 Task: Select transit view around selected location Palo Duro Canyon State Park, Texas, United States and check out the nearest train station
Action: Mouse moved to (1055, 76)
Screenshot: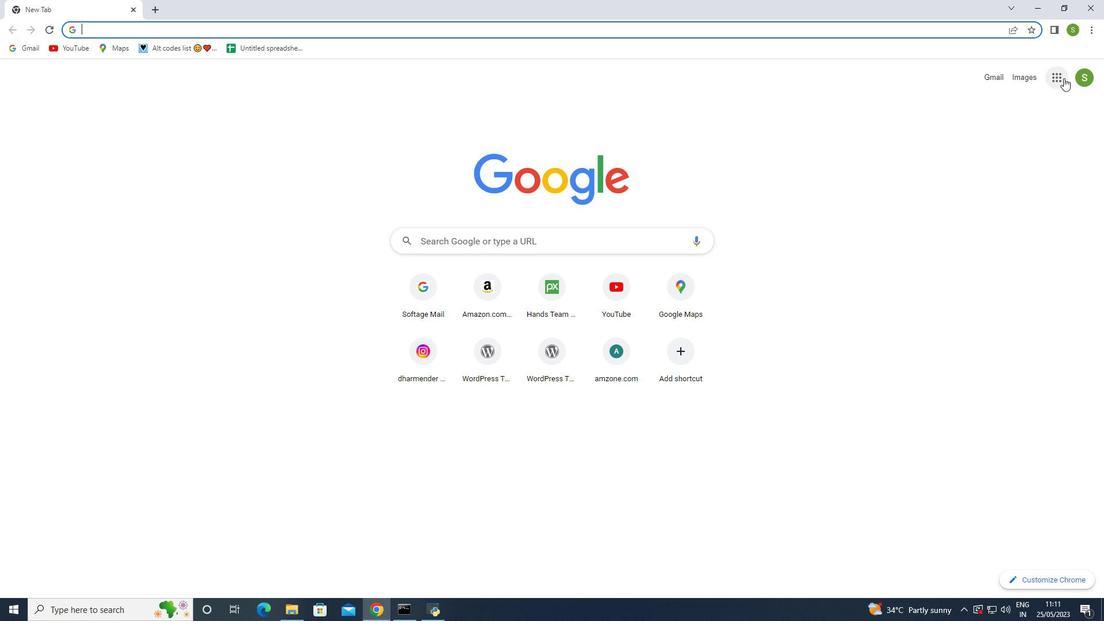 
Action: Mouse pressed left at (1055, 76)
Screenshot: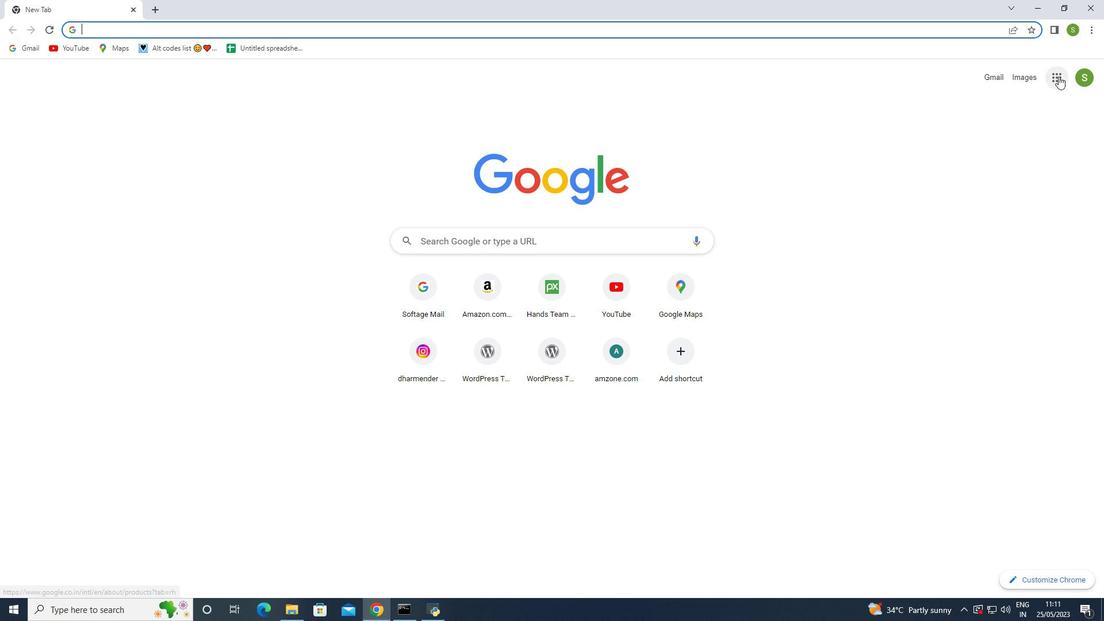 
Action: Mouse moved to (1055, 263)
Screenshot: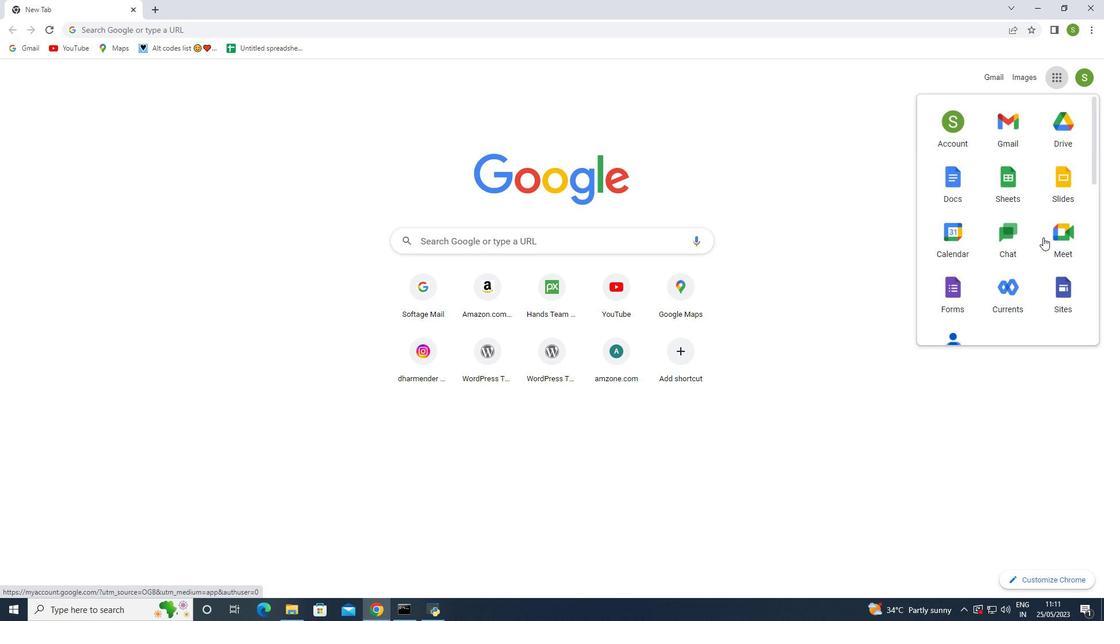 
Action: Mouse scrolled (1055, 263) with delta (0, 0)
Screenshot: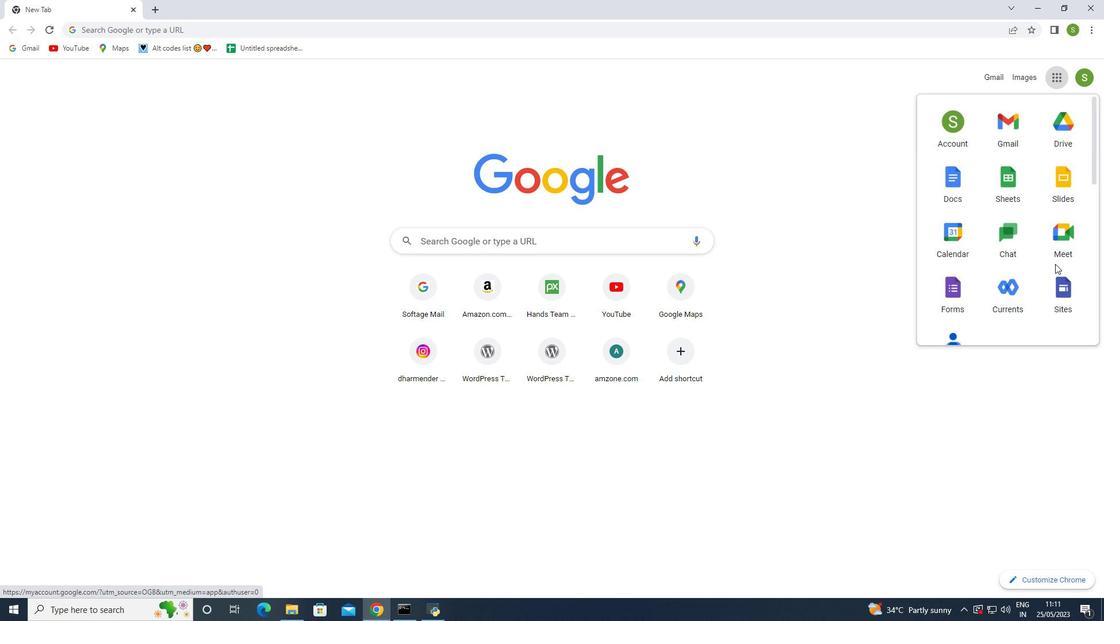 
Action: Mouse moved to (1055, 263)
Screenshot: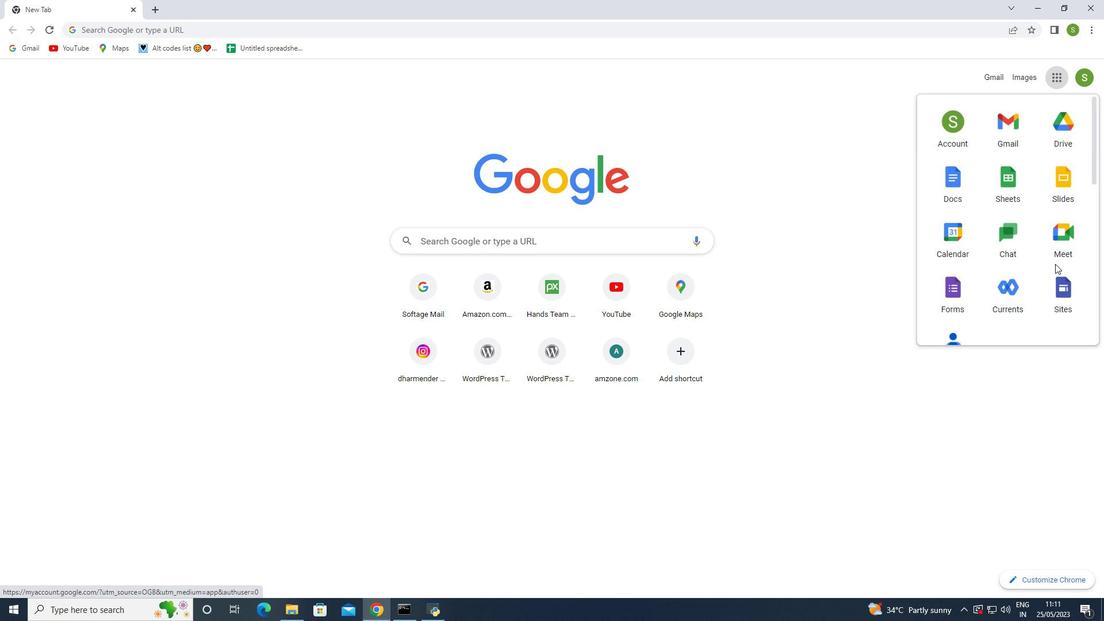 
Action: Mouse scrolled (1055, 263) with delta (0, 0)
Screenshot: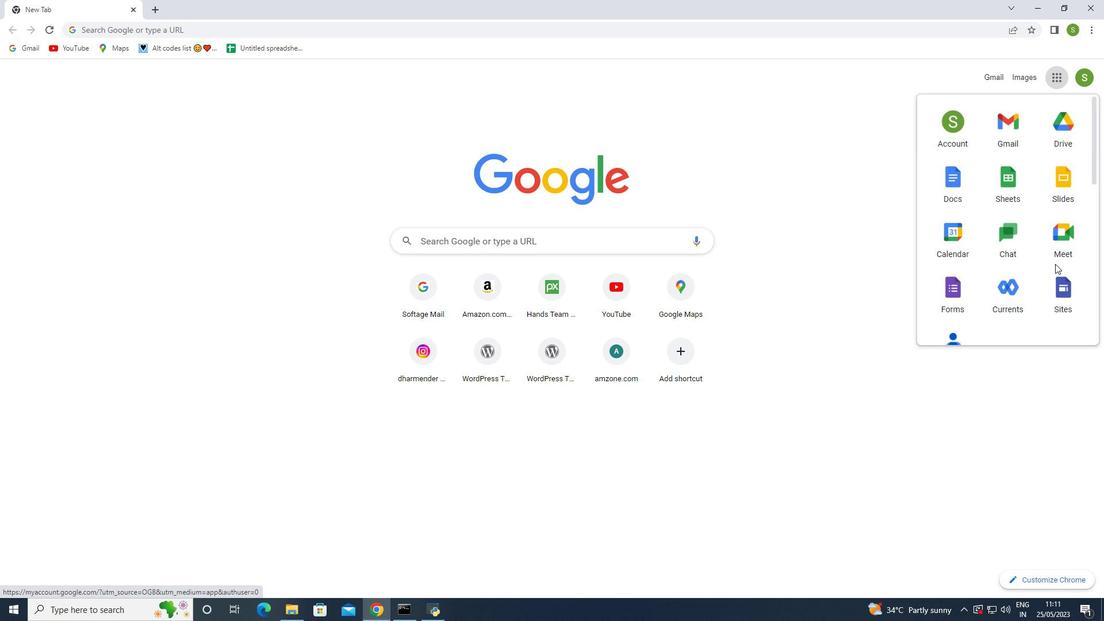 
Action: Mouse moved to (1053, 263)
Screenshot: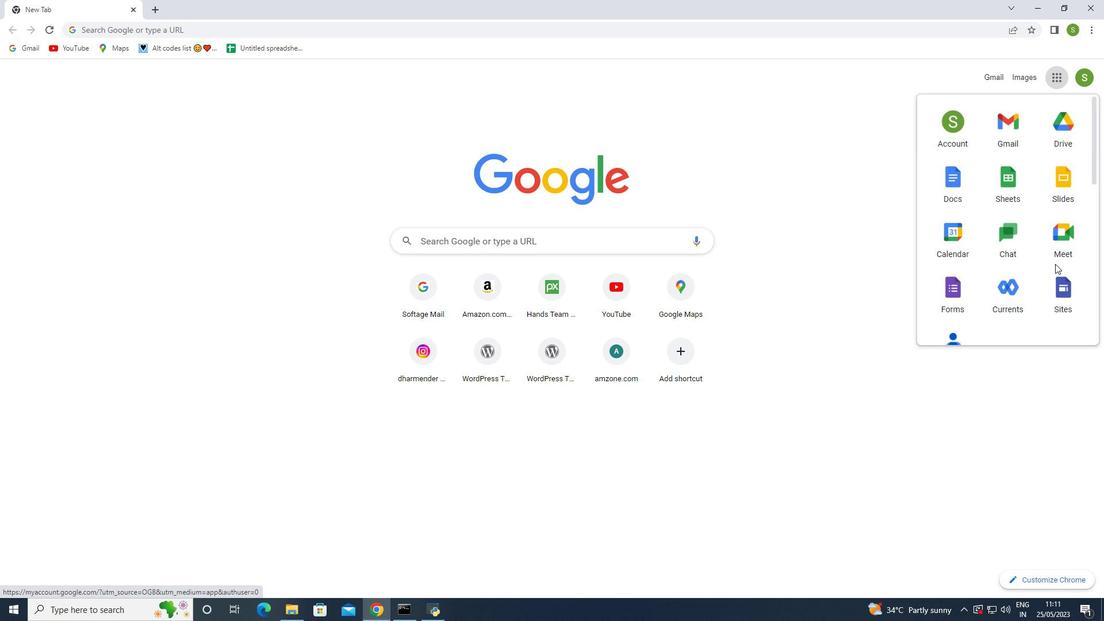 
Action: Mouse scrolled (1055, 263) with delta (0, 0)
Screenshot: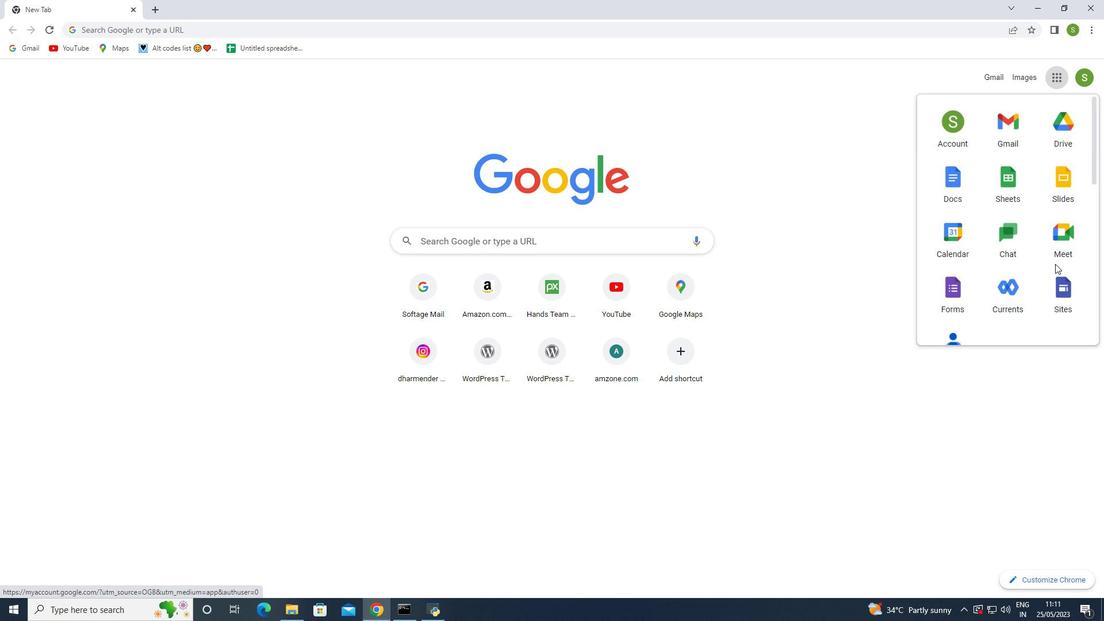 
Action: Mouse moved to (1053, 263)
Screenshot: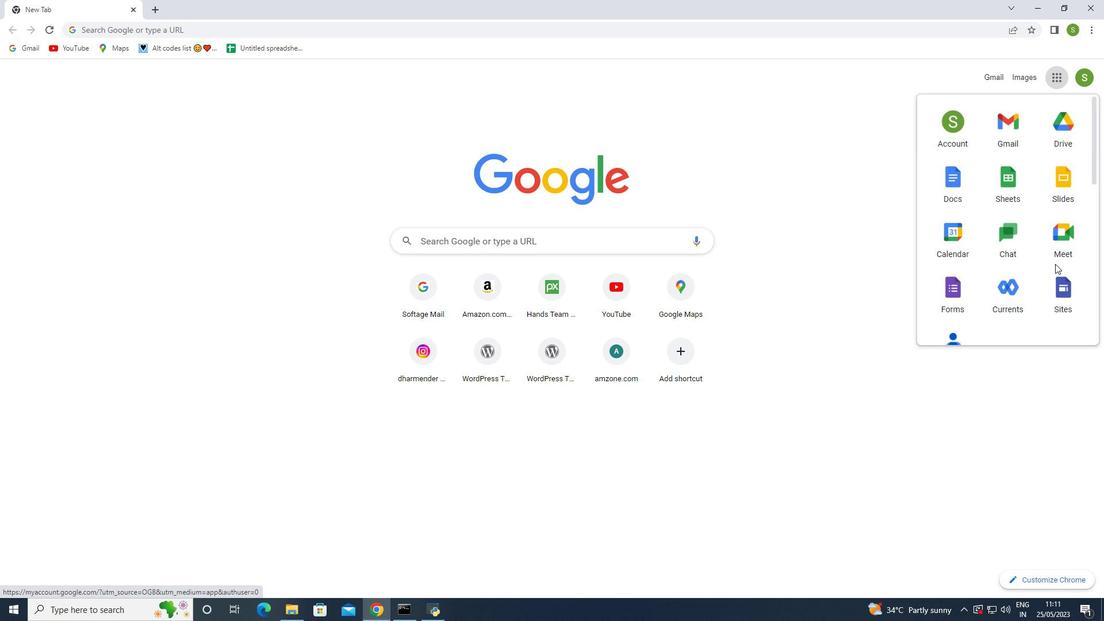 
Action: Mouse scrolled (1055, 263) with delta (0, 0)
Screenshot: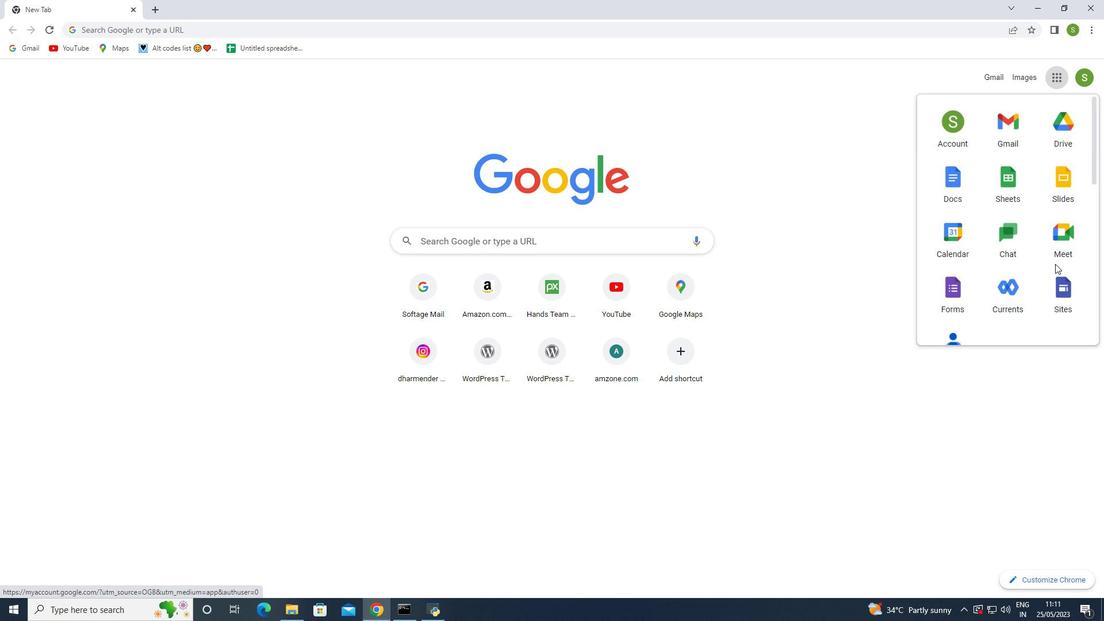 
Action: Mouse scrolled (1053, 263) with delta (0, 0)
Screenshot: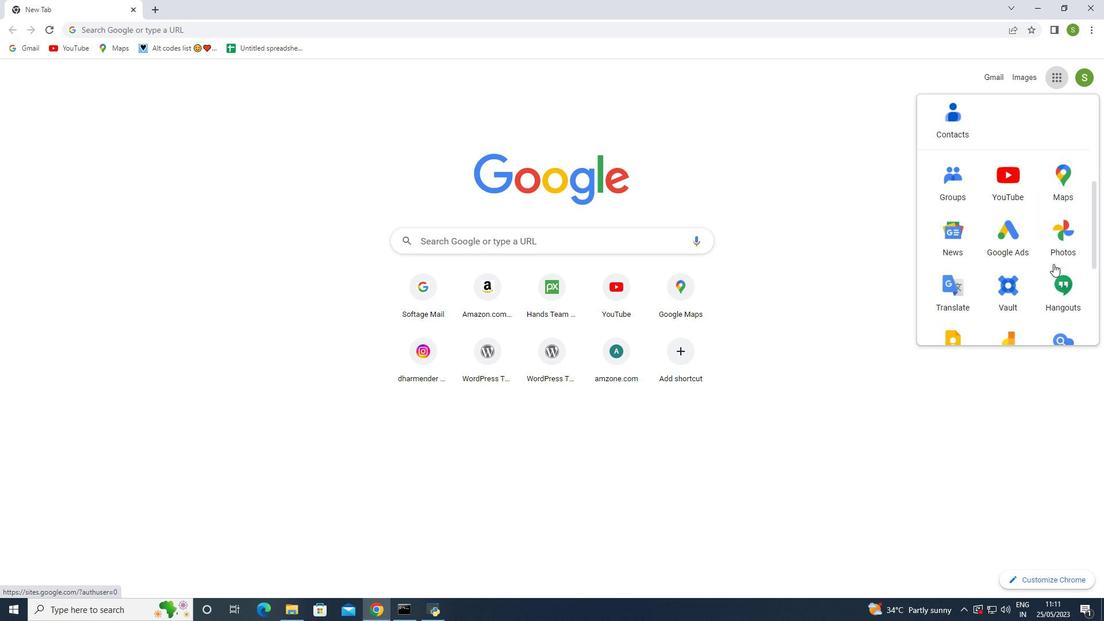 
Action: Mouse scrolled (1053, 263) with delta (0, 0)
Screenshot: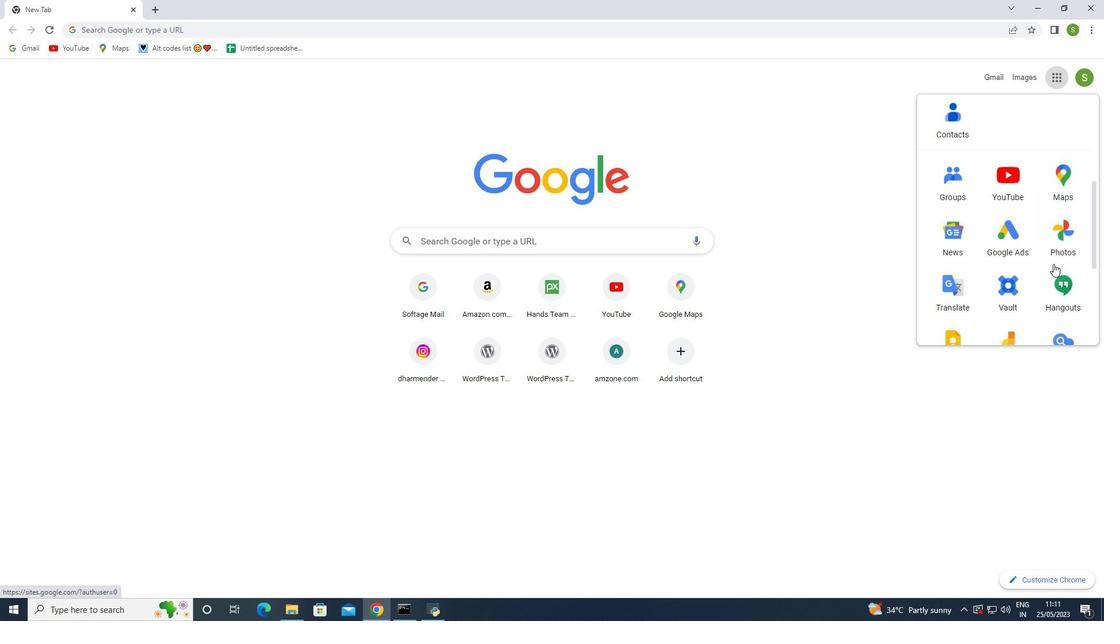 
Action: Mouse scrolled (1053, 263) with delta (0, 0)
Screenshot: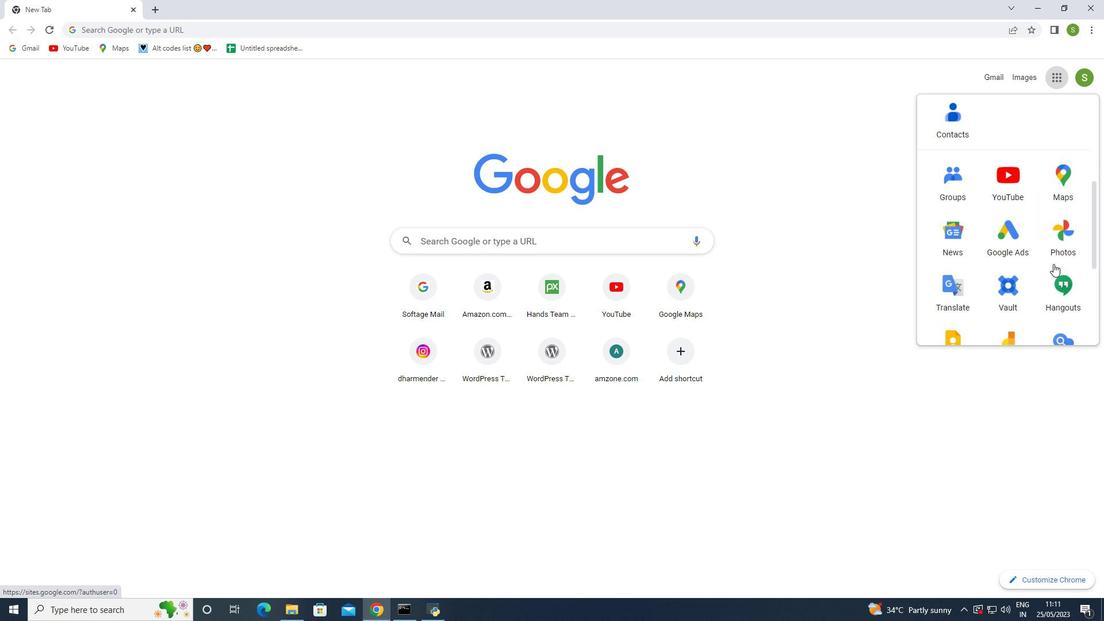 
Action: Mouse scrolled (1053, 263) with delta (0, 0)
Screenshot: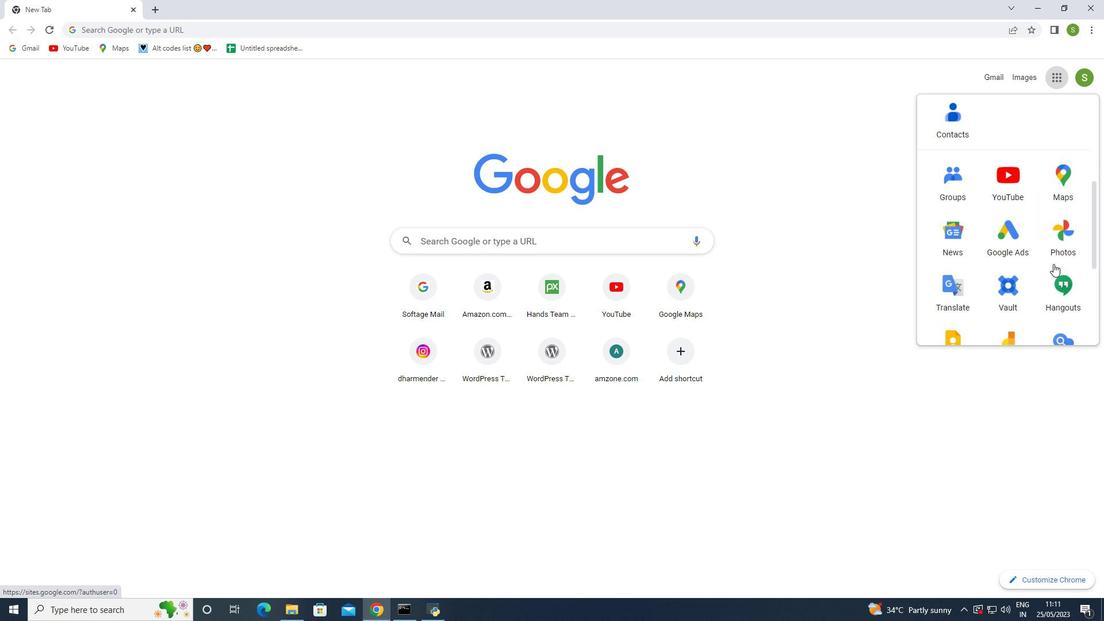 
Action: Mouse moved to (1051, 255)
Screenshot: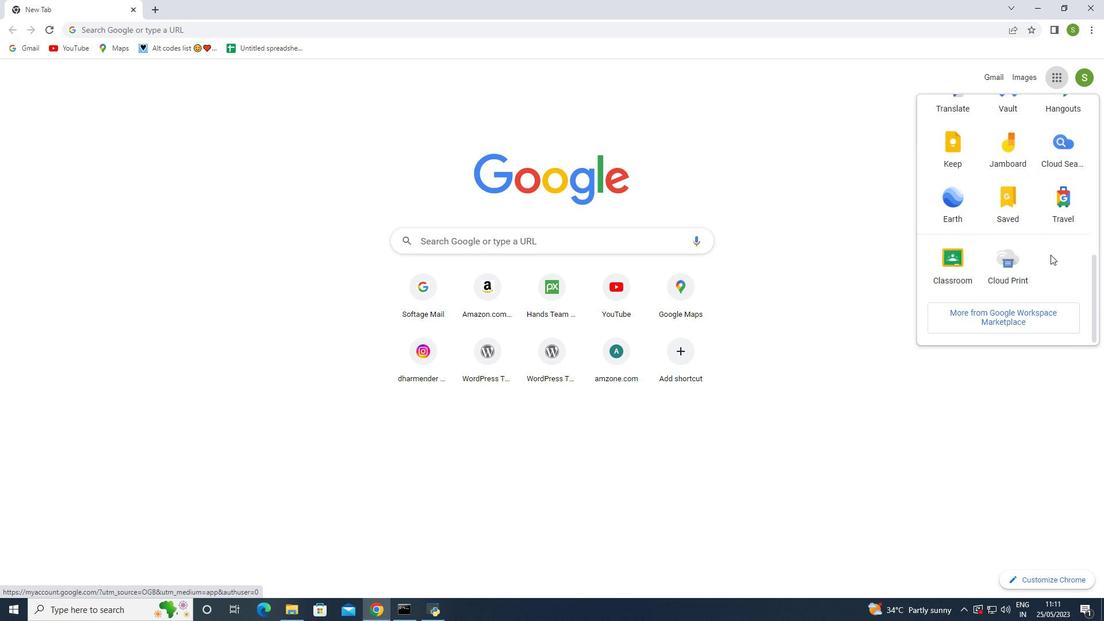 
Action: Mouse scrolled (1051, 255) with delta (0, 0)
Screenshot: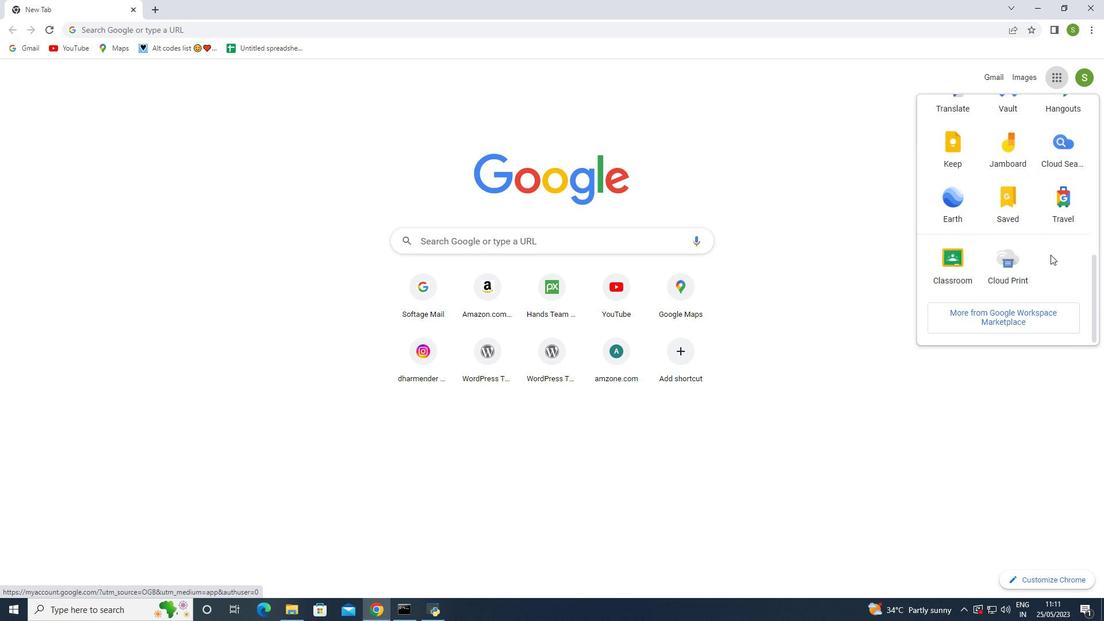 
Action: Mouse moved to (1052, 255)
Screenshot: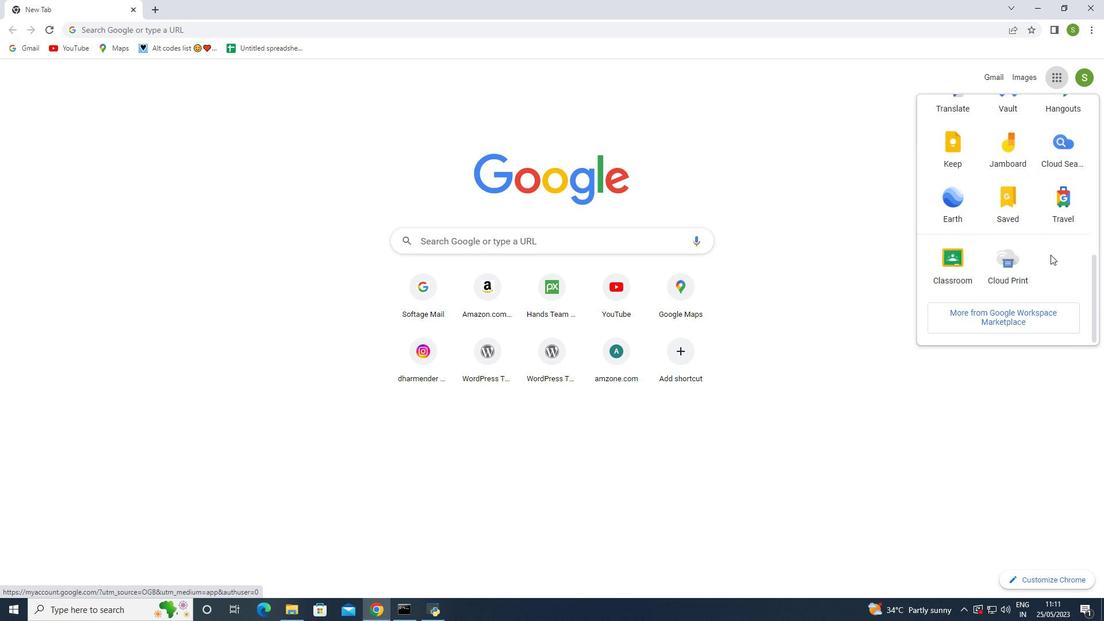 
Action: Mouse scrolled (1052, 255) with delta (0, 0)
Screenshot: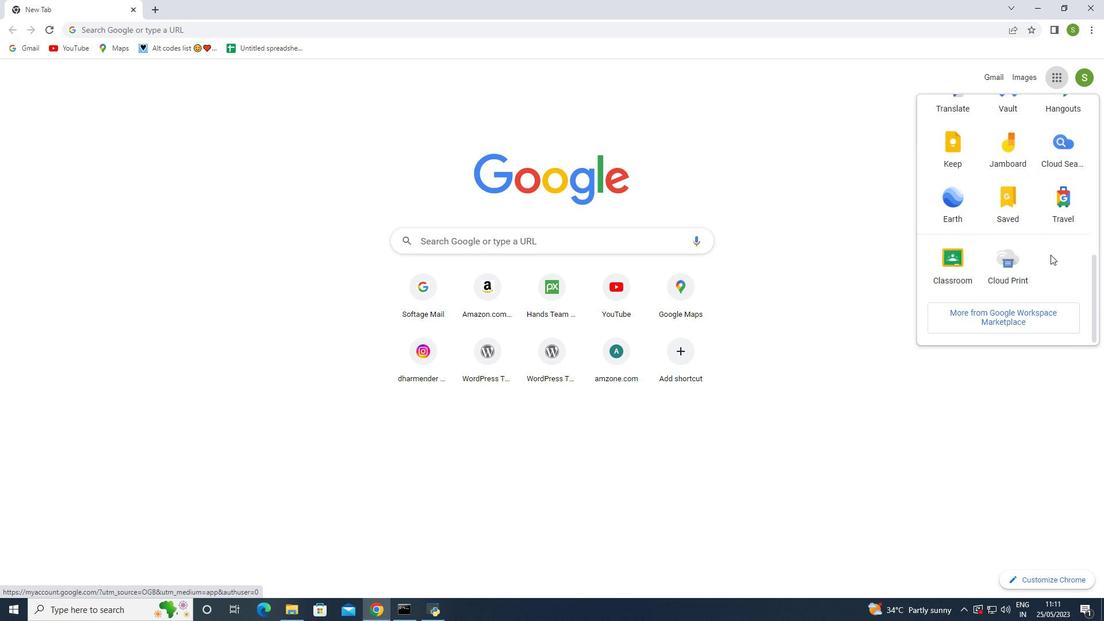 
Action: Mouse moved to (1052, 255)
Screenshot: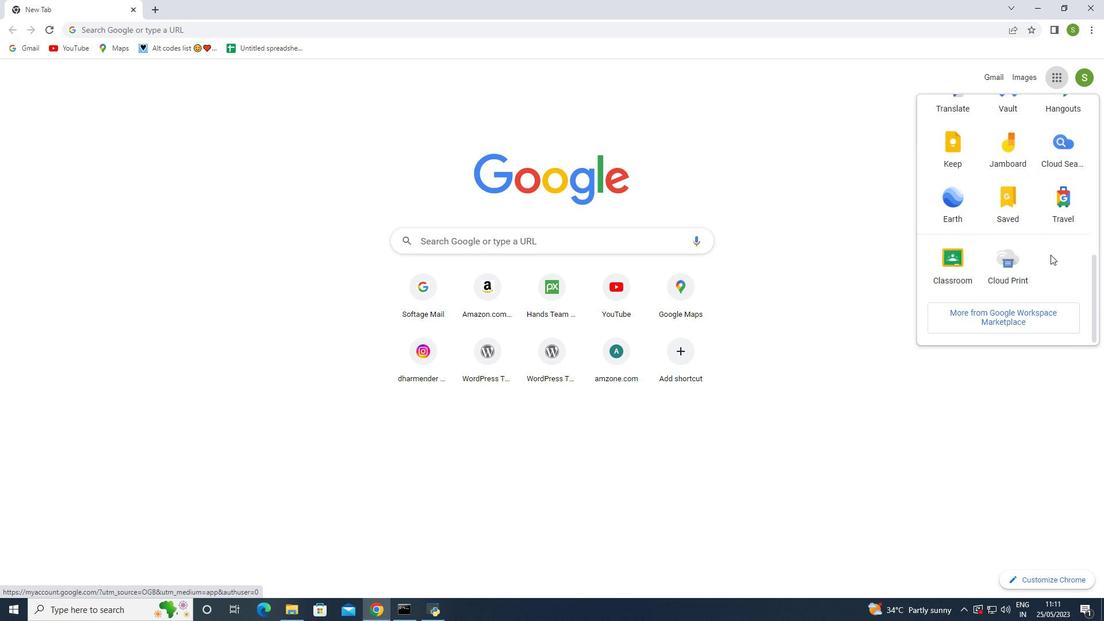 
Action: Mouse scrolled (1052, 255) with delta (0, 0)
Screenshot: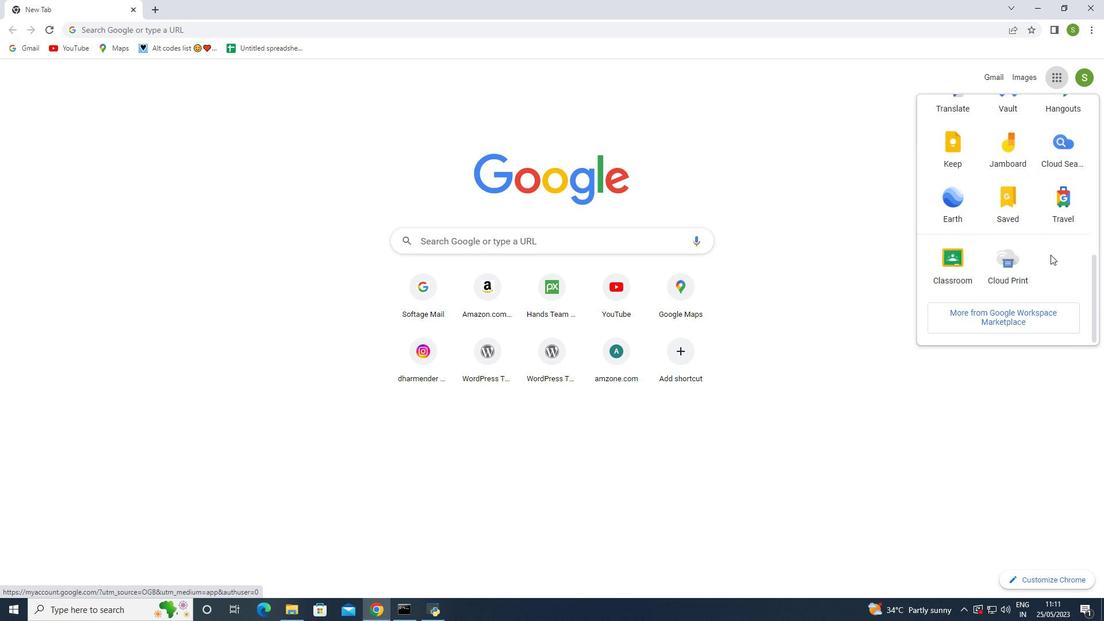 
Action: Mouse moved to (1053, 169)
Screenshot: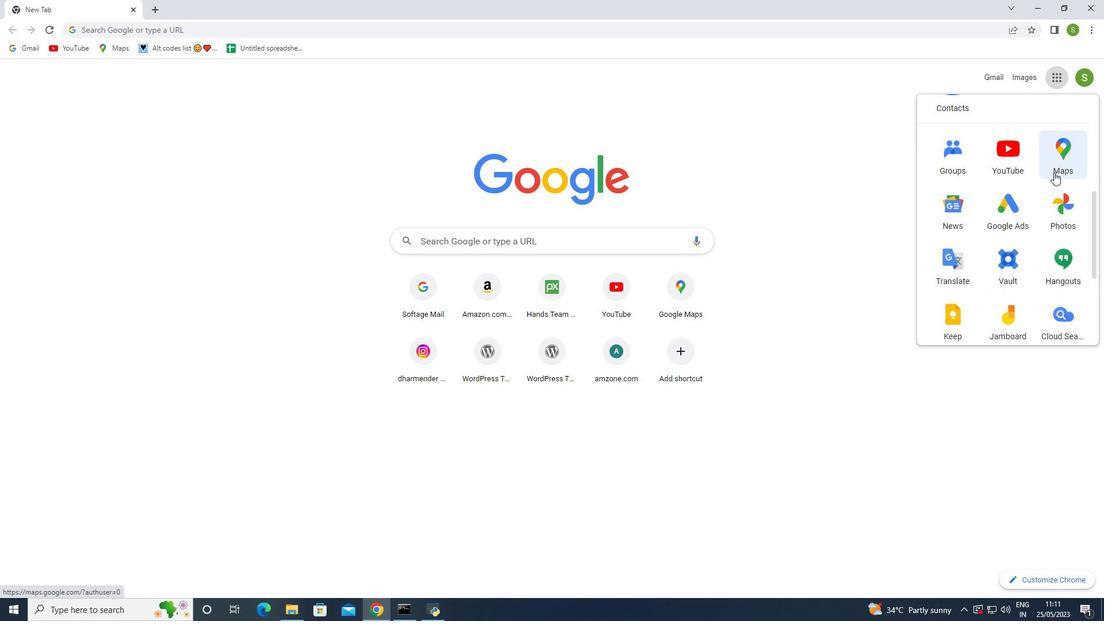 
Action: Mouse pressed left at (1053, 169)
Screenshot: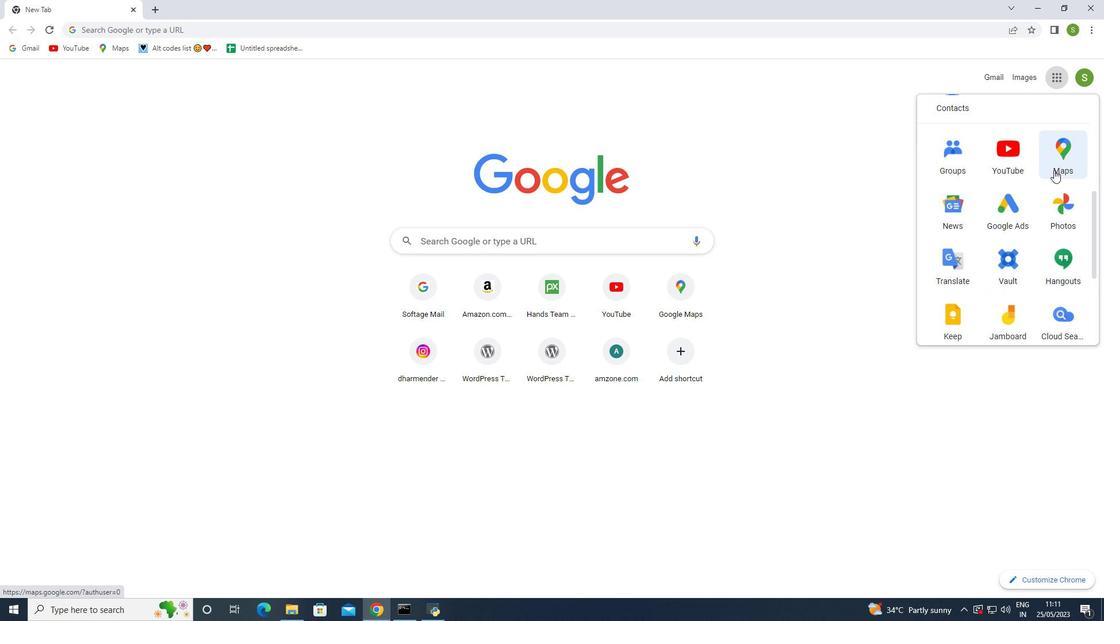
Action: Mouse moved to (266, 90)
Screenshot: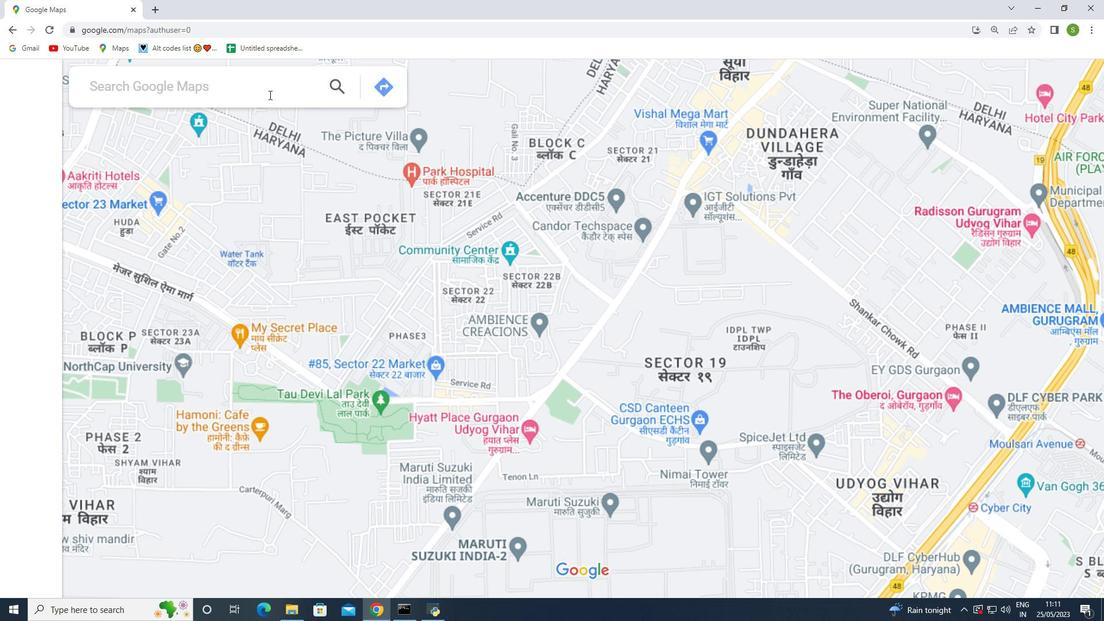 
Action: Mouse pressed left at (266, 90)
Screenshot: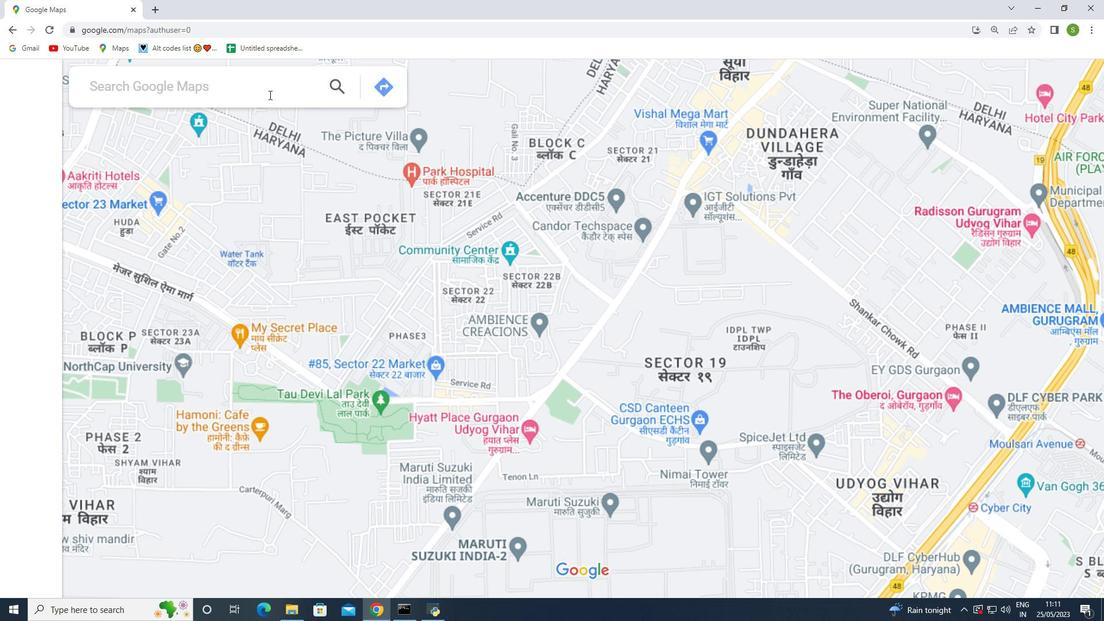 
Action: Key pressed palo<Key.space>duro<Key.space>canyon<Key.space>state<Key.space>park<Key.space>texas<Key.space>unted<Key.space>states<Key.enter>
Screenshot: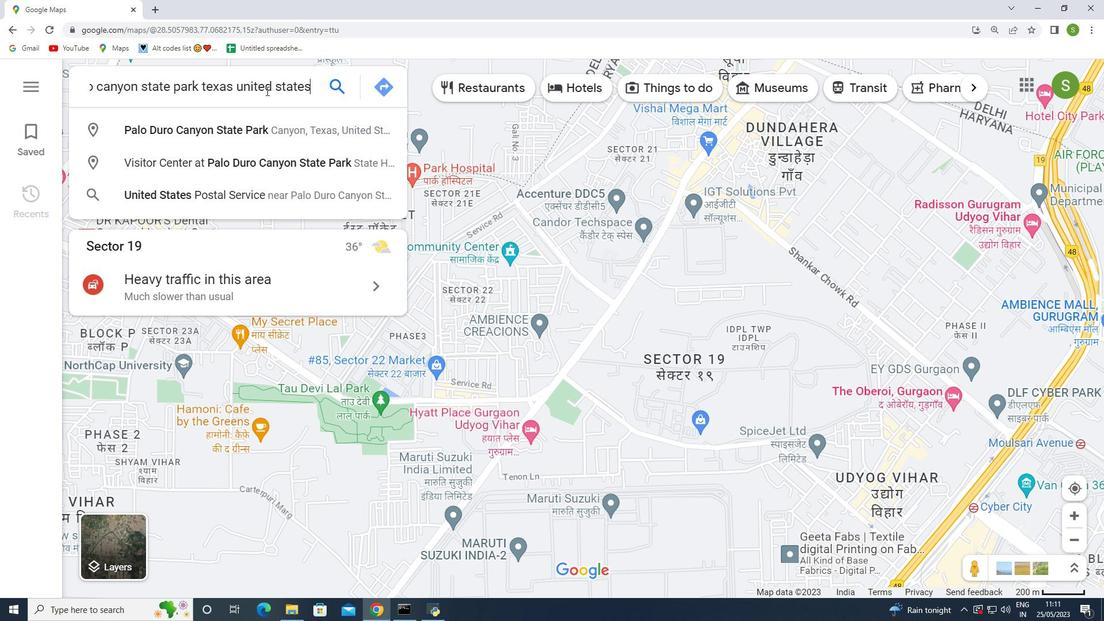 
Action: Mouse moved to (738, 539)
Screenshot: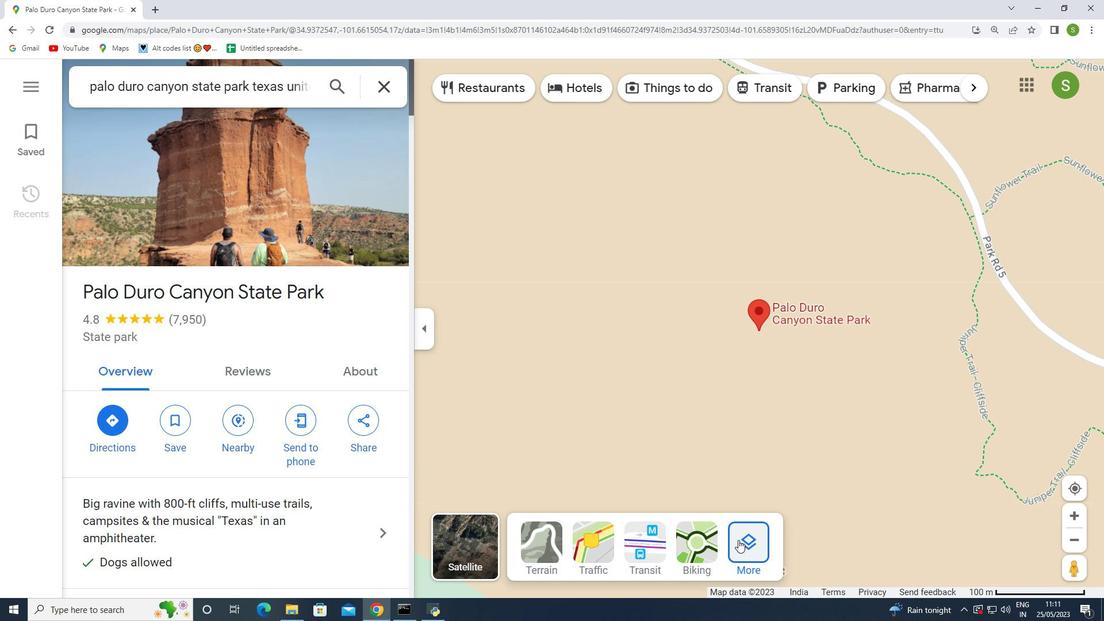 
Action: Mouse pressed left at (738, 539)
Screenshot: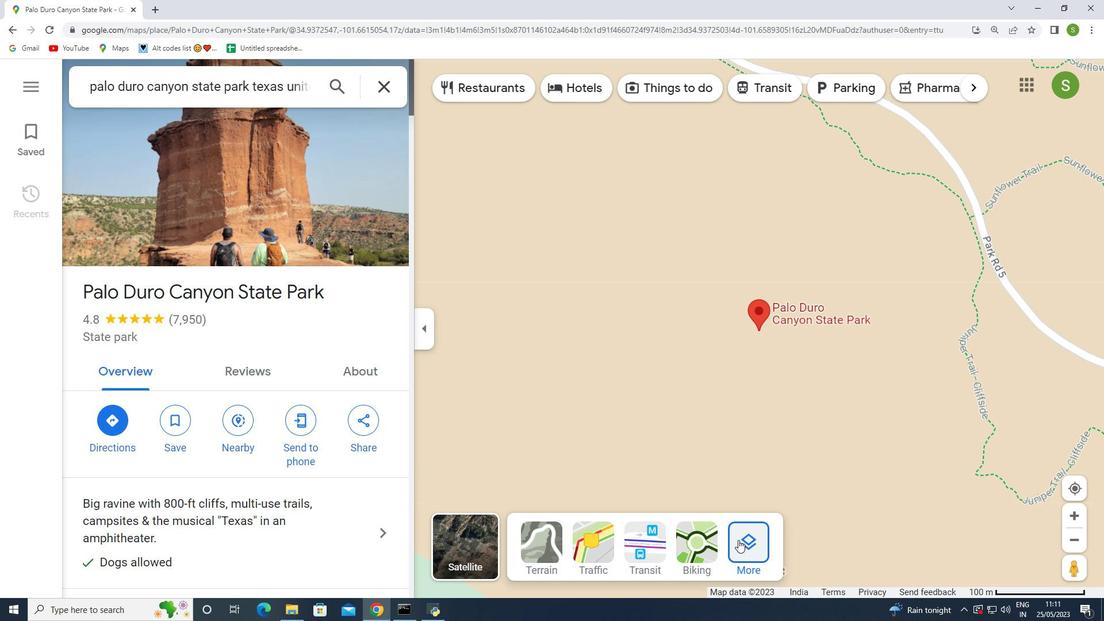
Action: Mouse moved to (487, 216)
Screenshot: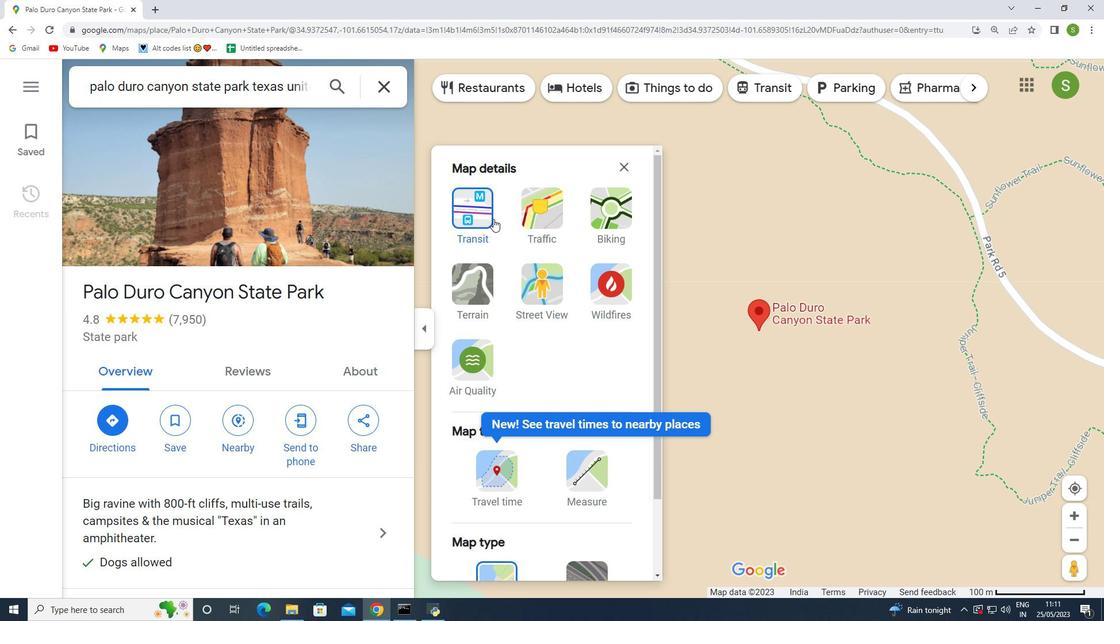 
Action: Mouse pressed left at (487, 216)
Screenshot: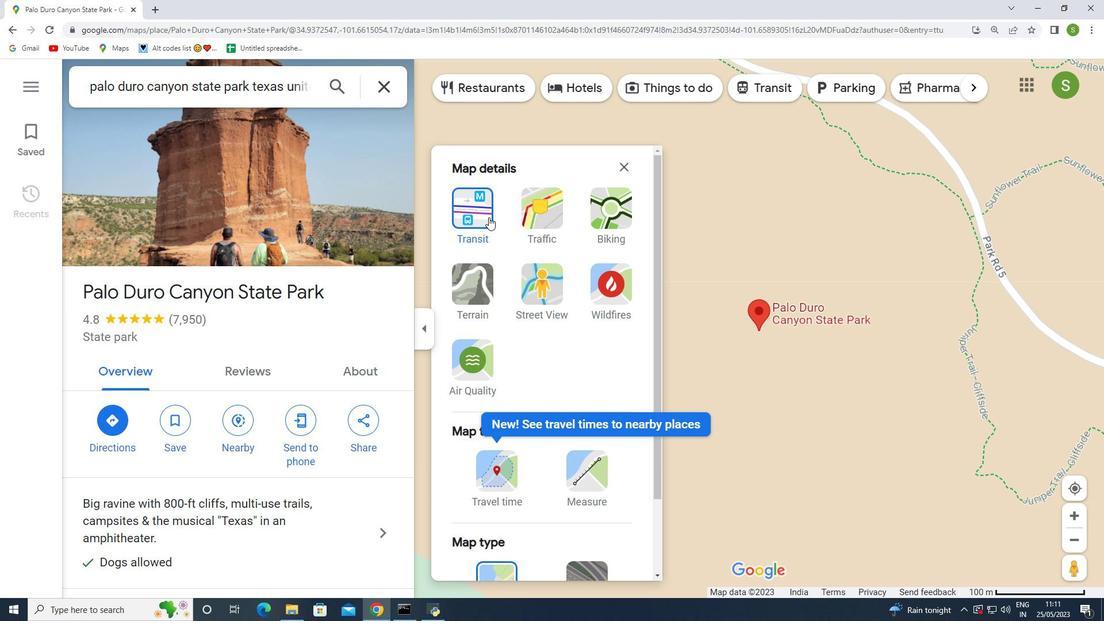 
Action: Mouse moved to (769, 85)
Screenshot: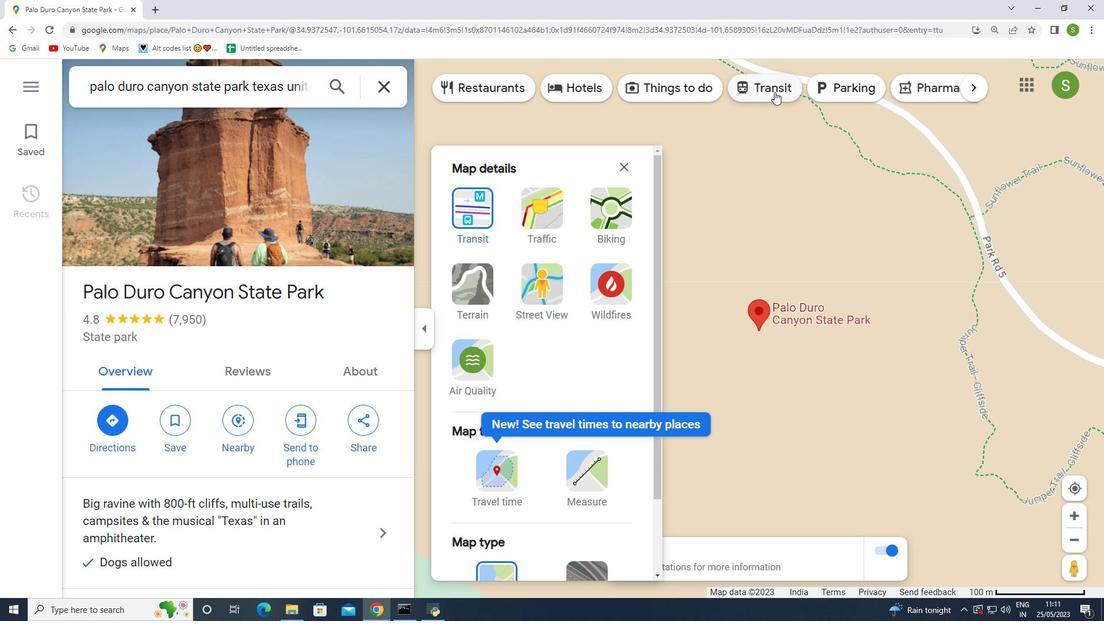 
Action: Mouse pressed left at (769, 85)
Screenshot: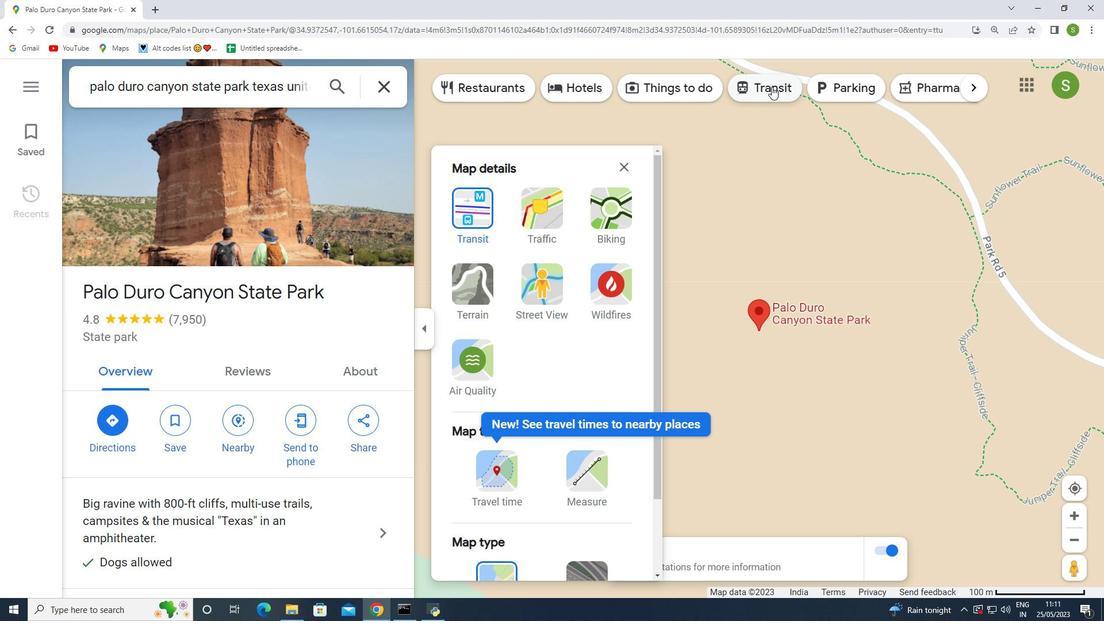
Action: Mouse moved to (621, 165)
Screenshot: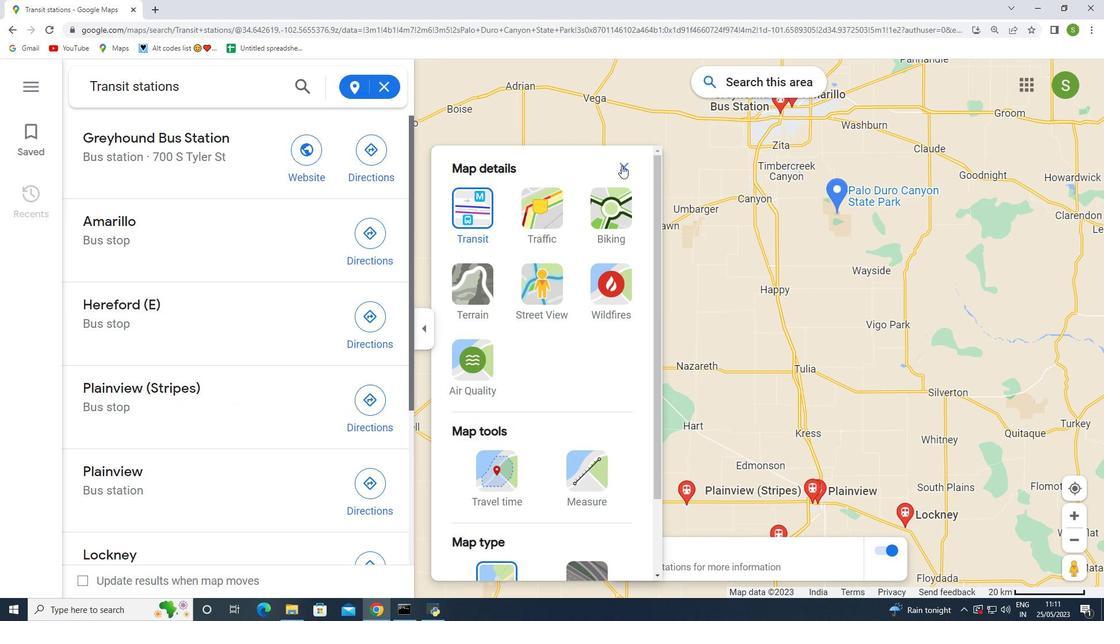 
Action: Mouse pressed left at (621, 165)
Screenshot: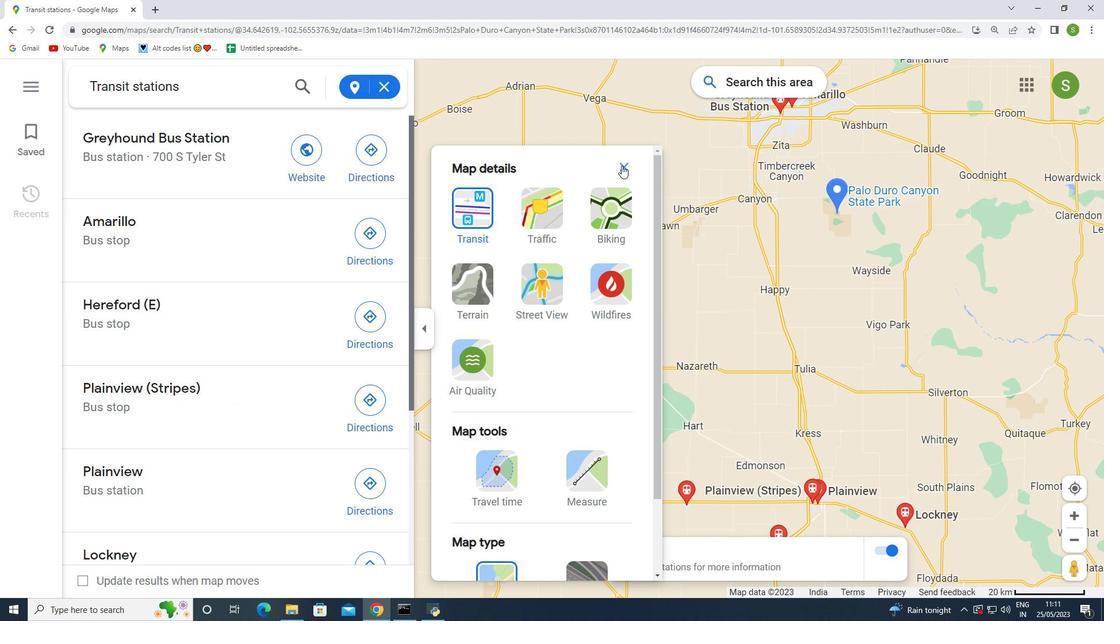 
Action: Mouse moved to (801, 323)
Screenshot: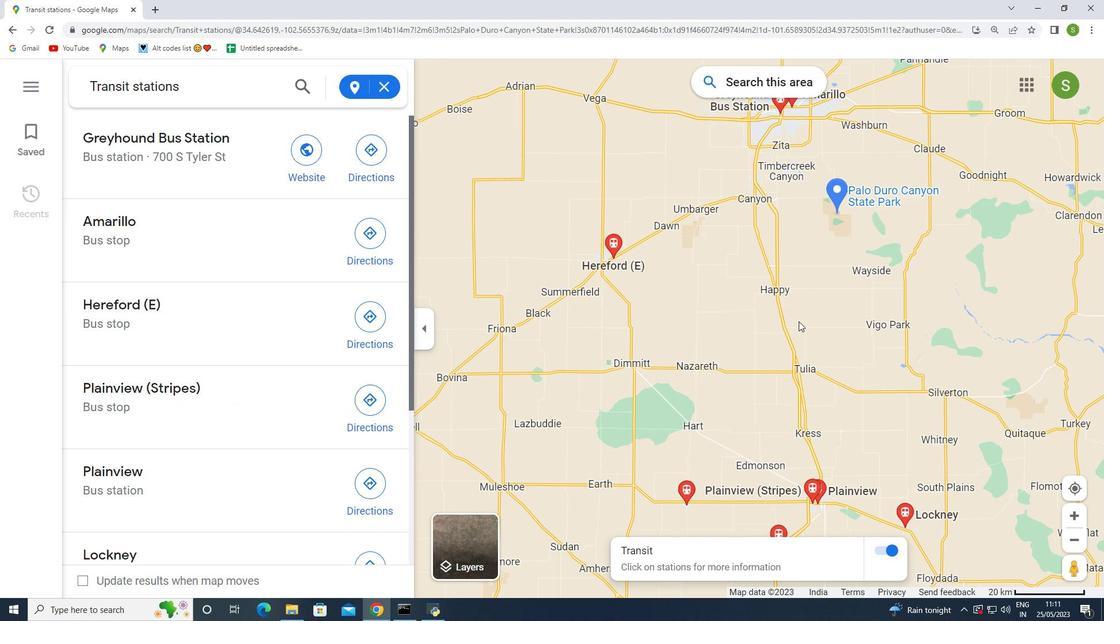 
Action: Mouse scrolled (801, 322) with delta (0, 0)
Screenshot: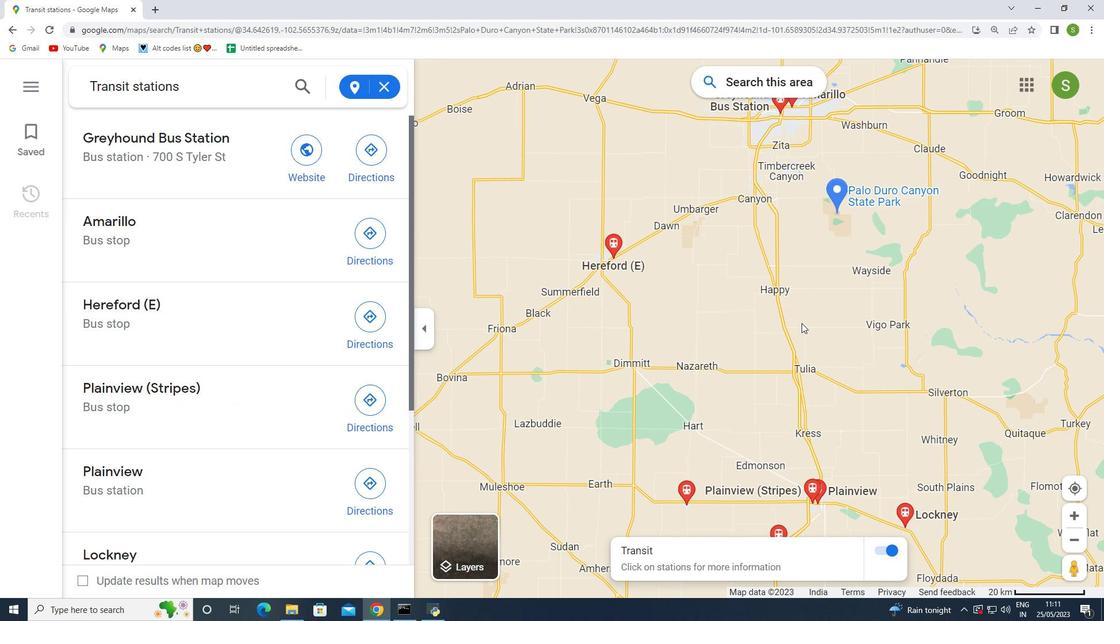 
Action: Mouse moved to (804, 323)
Screenshot: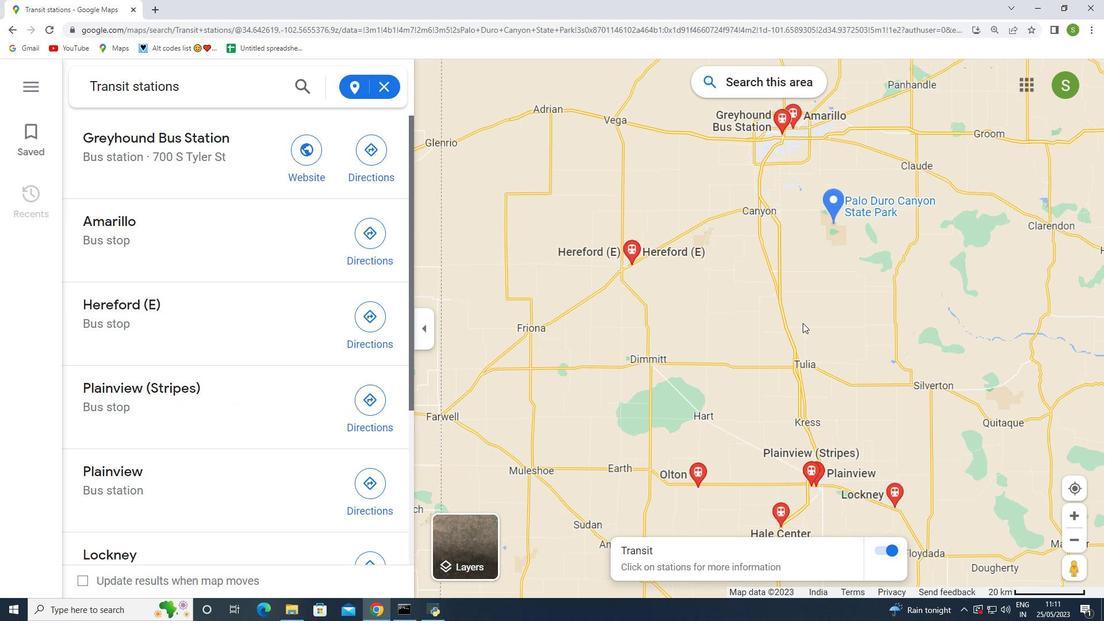 
Action: Mouse scrolled (803, 322) with delta (0, 0)
Screenshot: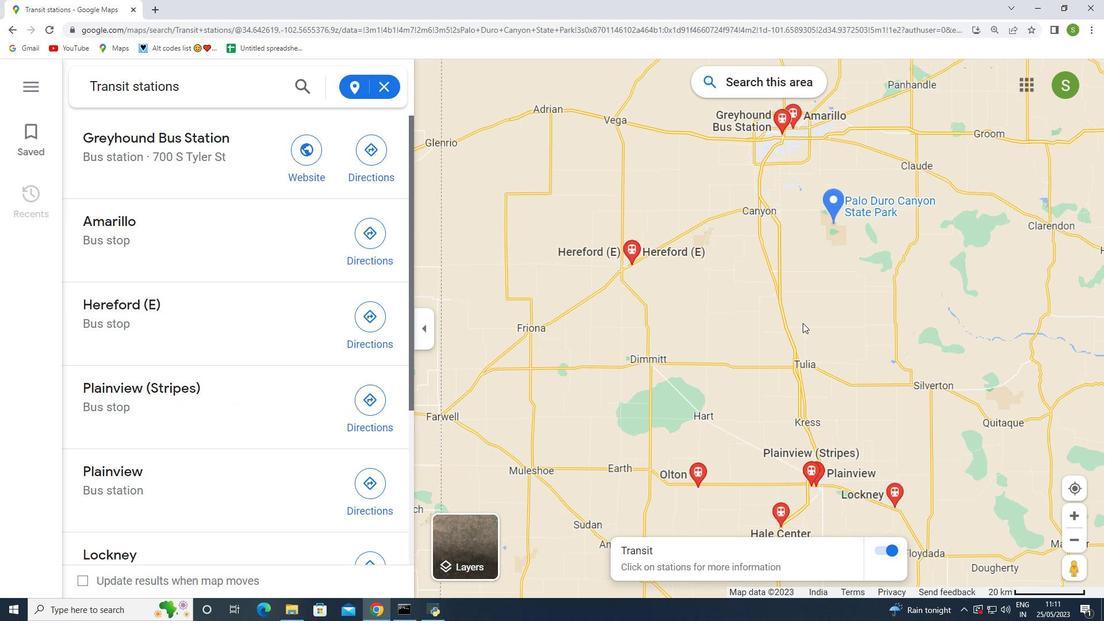 
Action: Mouse moved to (805, 323)
Screenshot: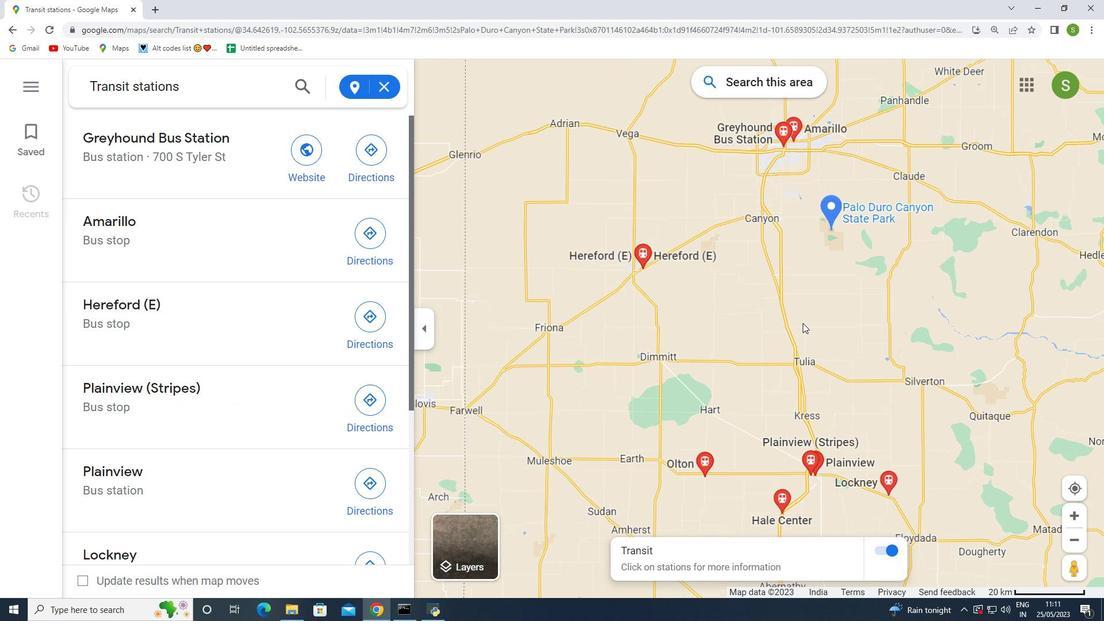 
Action: Mouse scrolled (805, 322) with delta (0, 0)
Screenshot: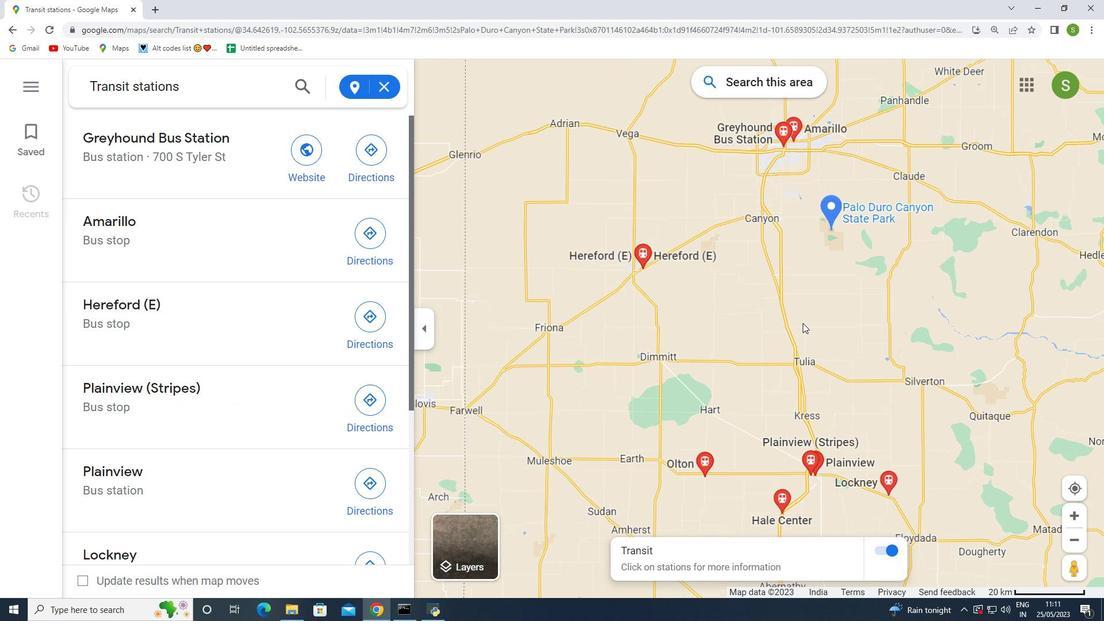
Action: Mouse moved to (811, 319)
Screenshot: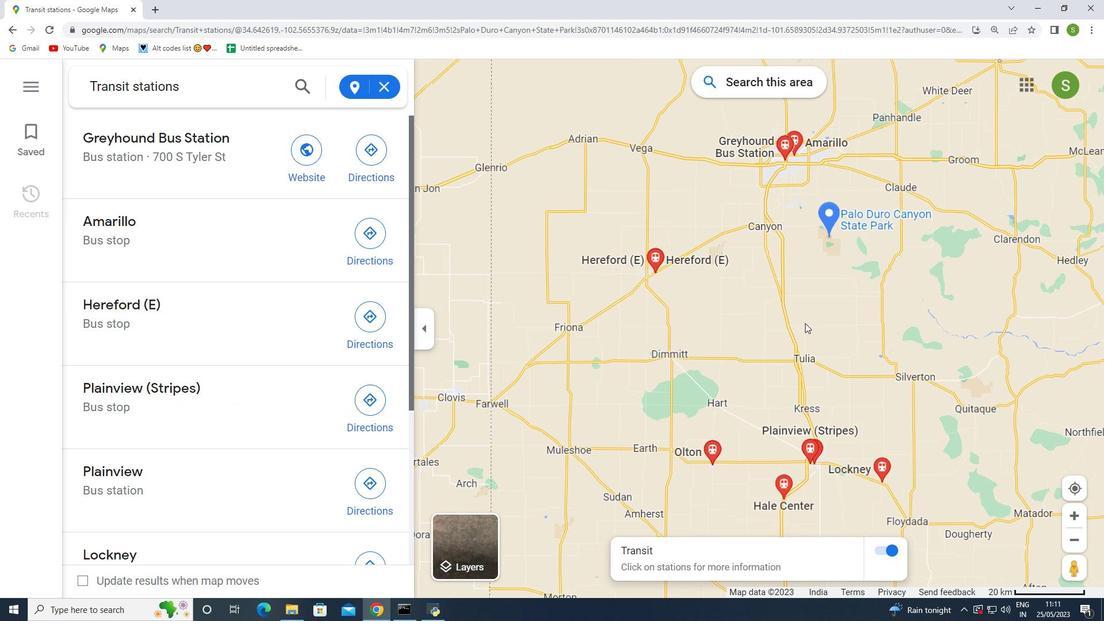 
Action: Mouse scrolled (807, 321) with delta (0, 0)
Screenshot: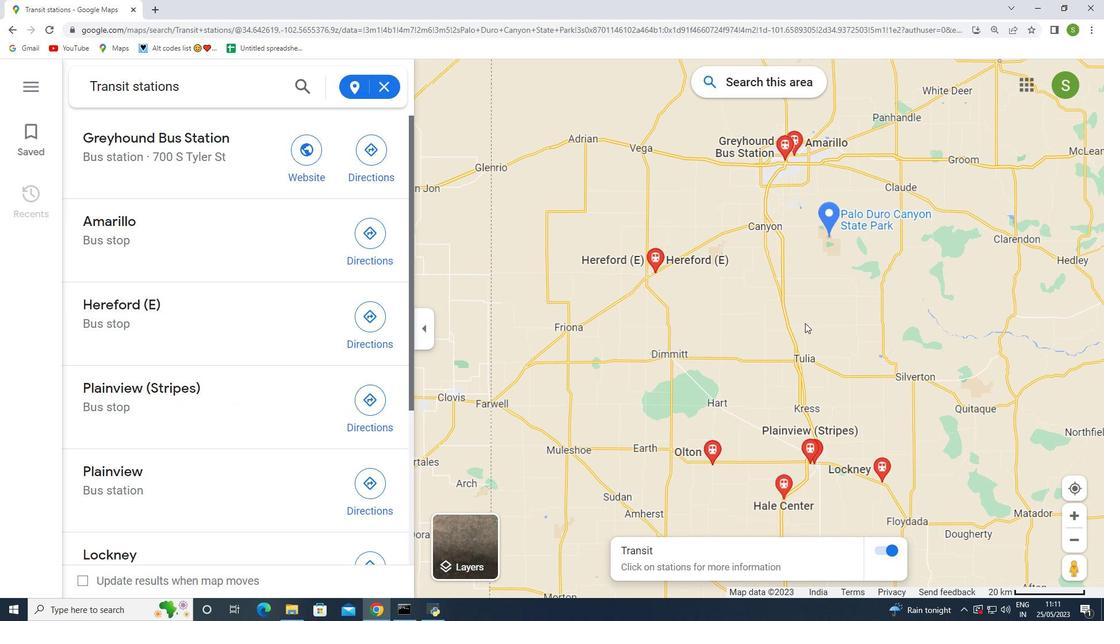 
Action: Mouse moved to (815, 316)
Screenshot: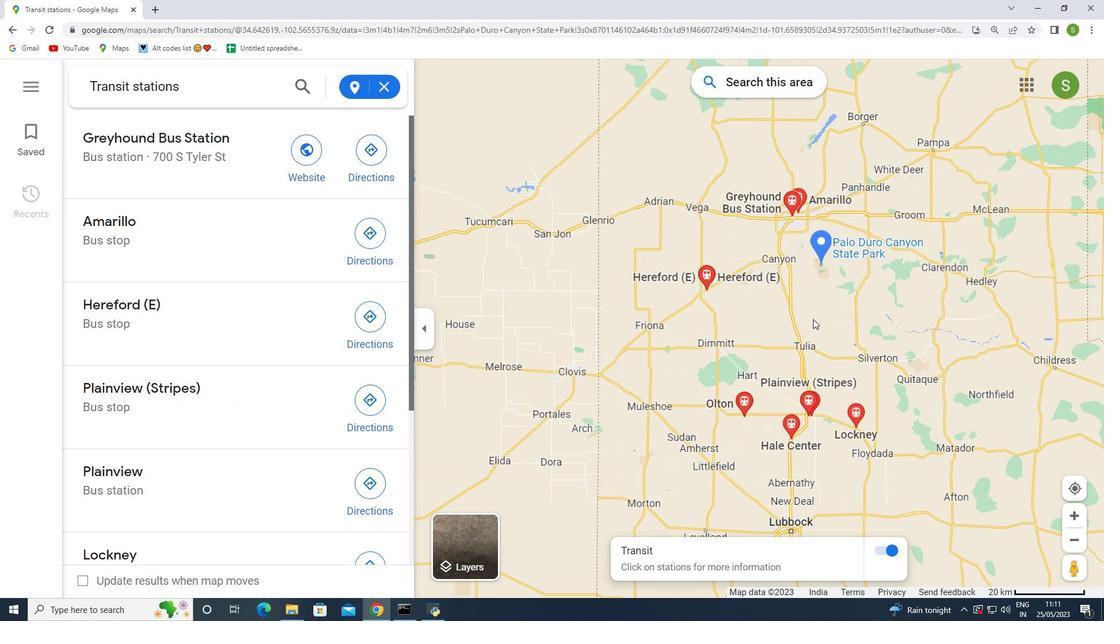 
Action: Mouse scrolled (815, 316) with delta (0, 0)
Screenshot: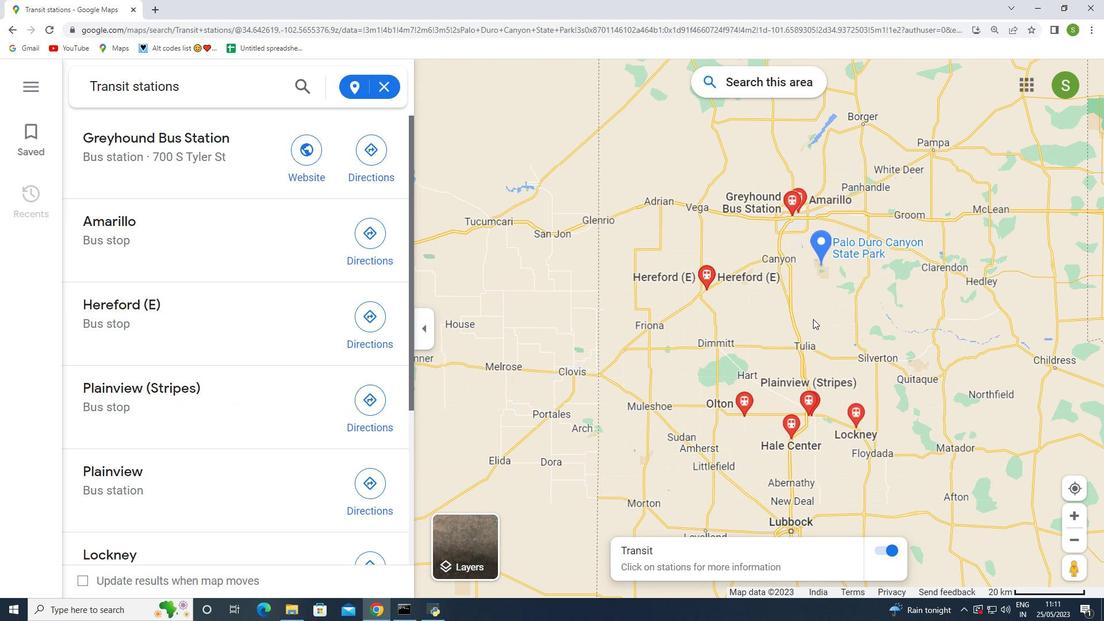 
Action: Mouse scrolled (815, 316) with delta (0, 0)
Screenshot: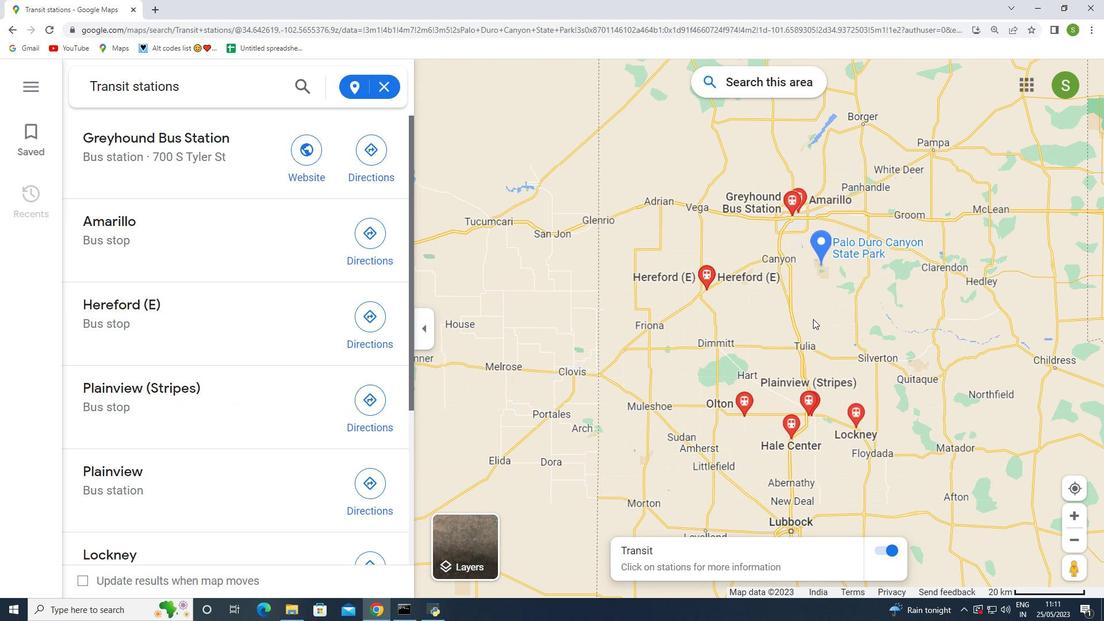 
Action: Mouse scrolled (815, 316) with delta (0, 0)
Screenshot: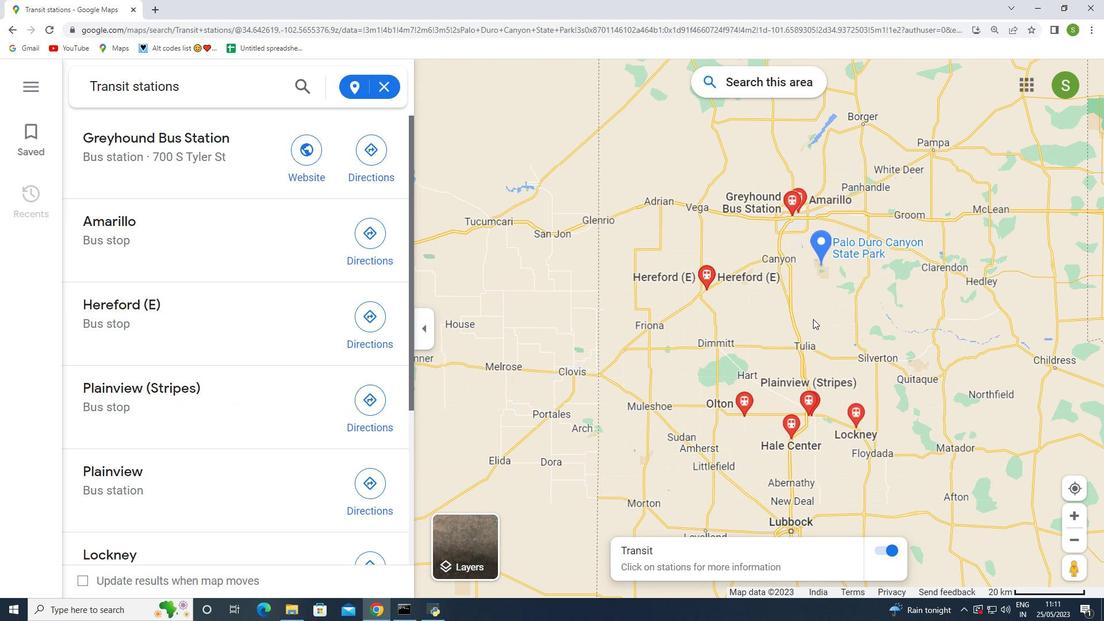 
Action: Mouse moved to (199, 81)
Screenshot: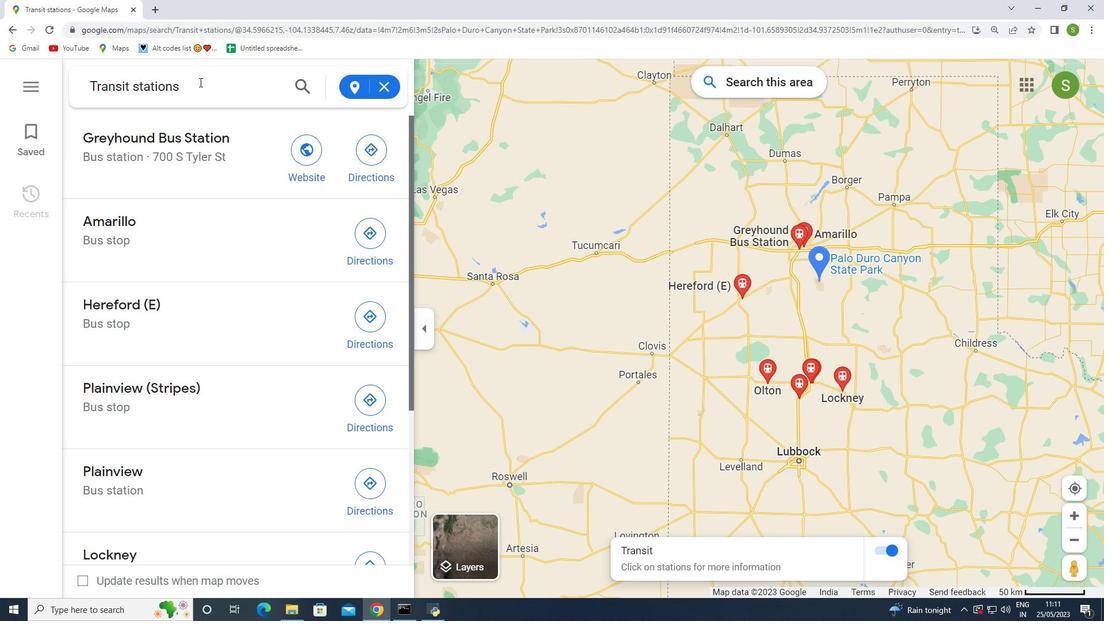 
Action: Mouse pressed left at (199, 81)
Screenshot: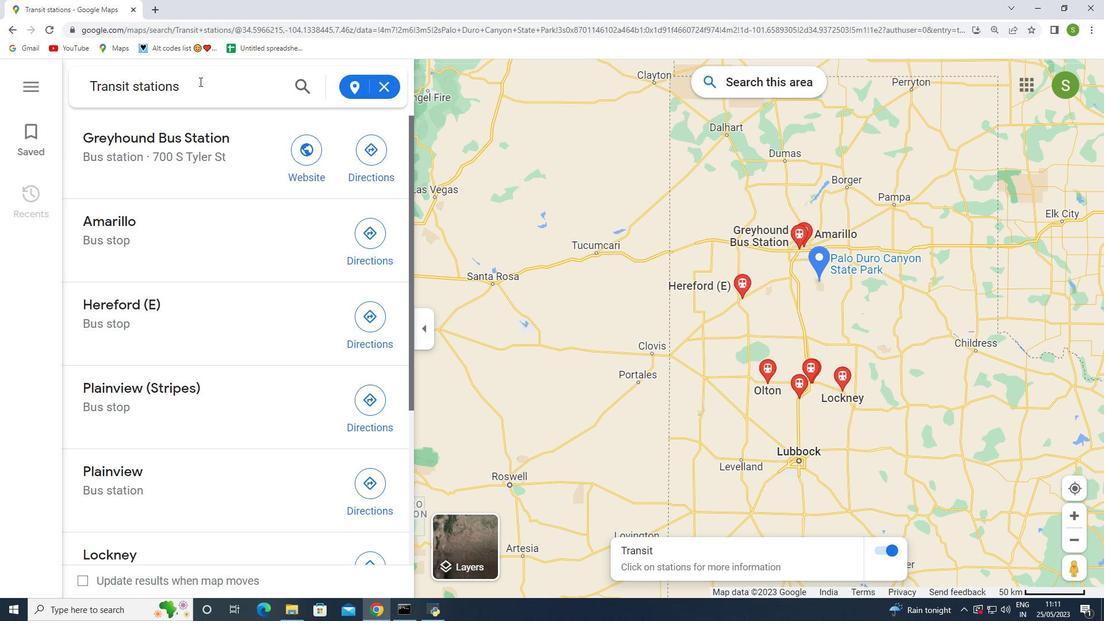 
Action: Mouse moved to (239, 98)
Screenshot: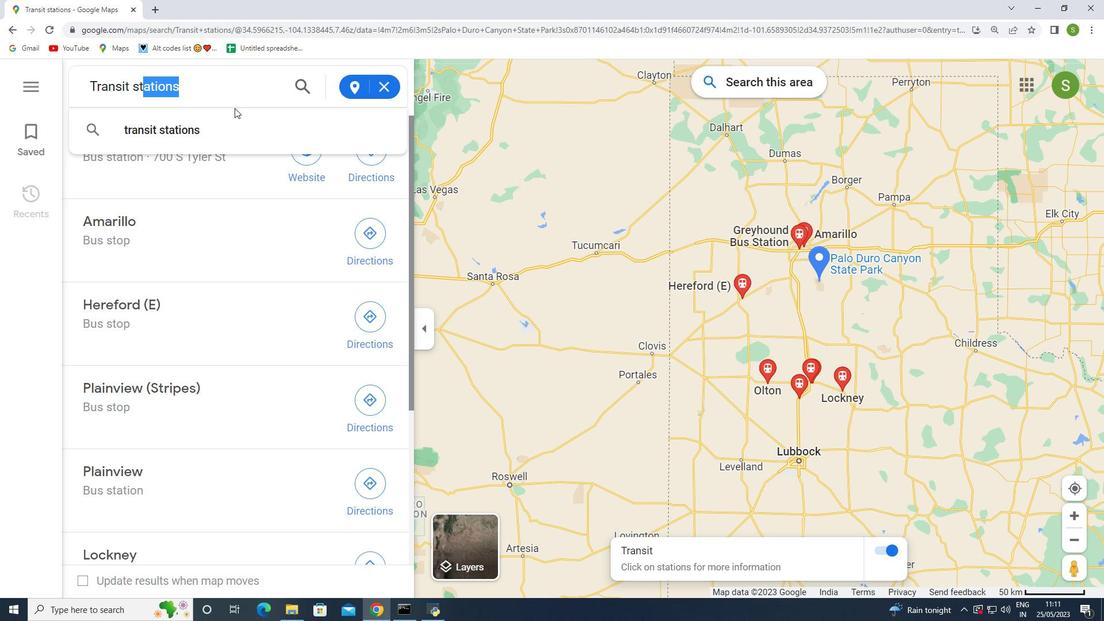 
Action: Mouse pressed left at (239, 98)
Screenshot: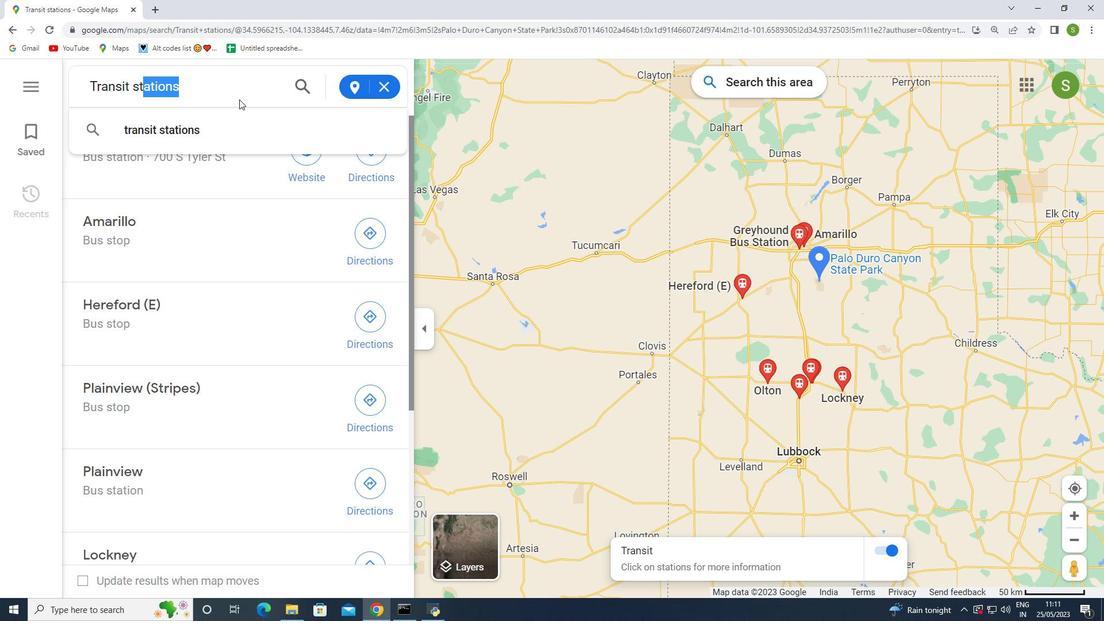 
Action: Mouse moved to (127, 83)
Screenshot: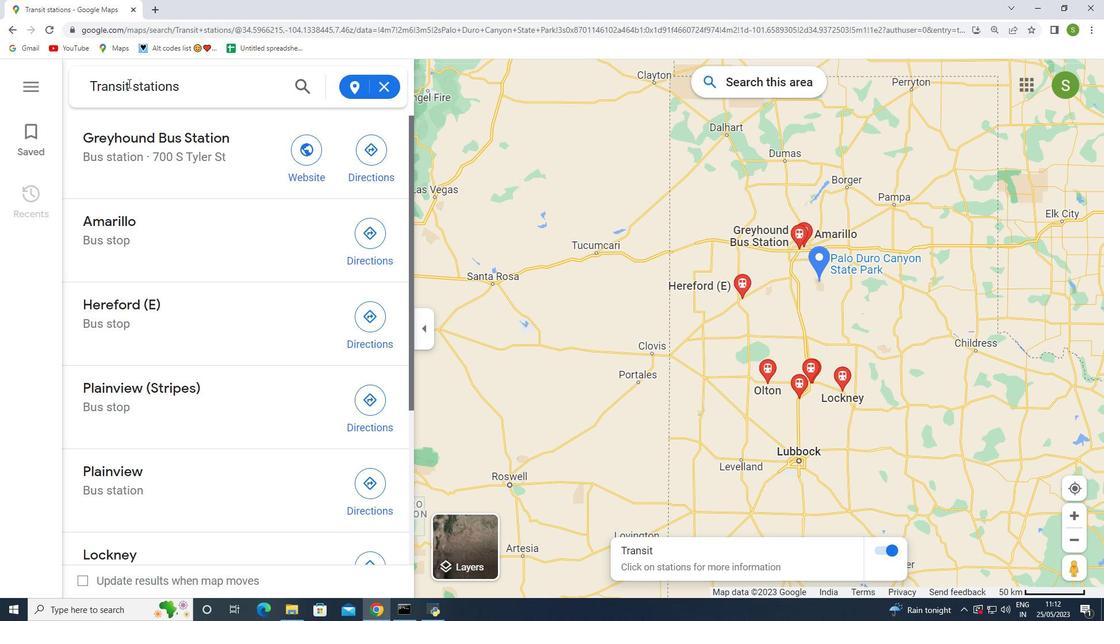 
Action: Mouse pressed left at (127, 83)
Screenshot: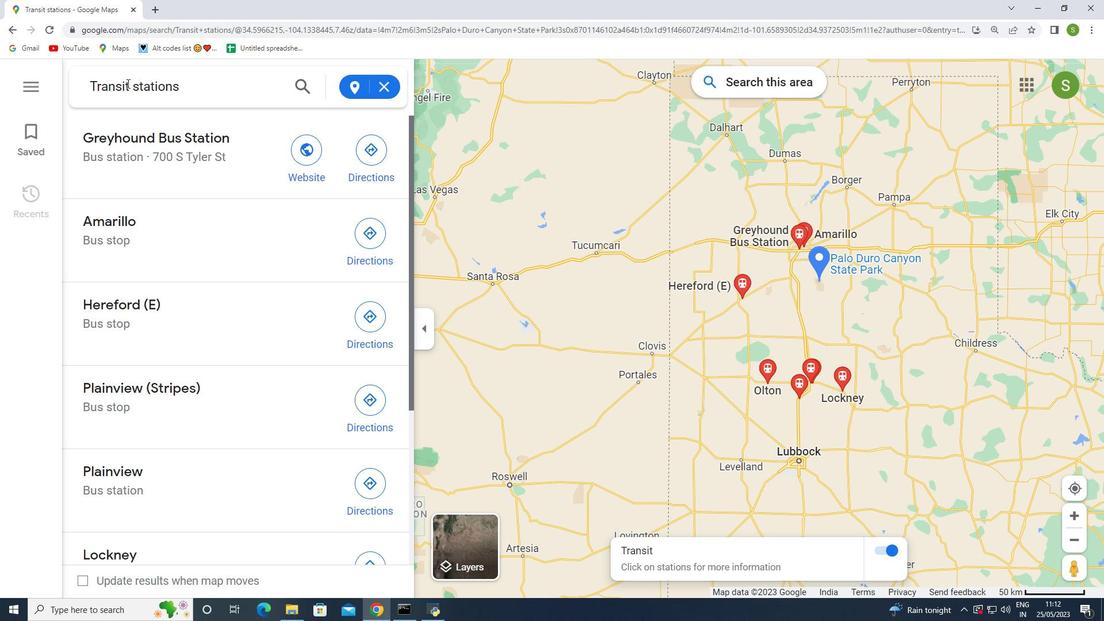 
Action: Mouse moved to (73, 77)
Screenshot: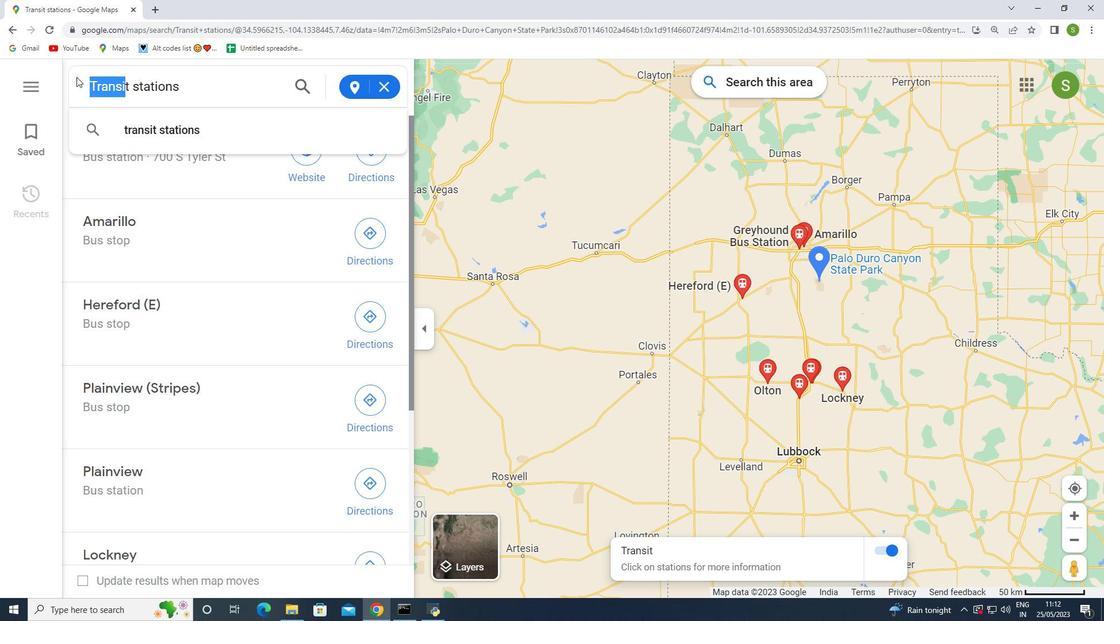 
Action: Key pressed <Key.backspace><Key.right>rain
Screenshot: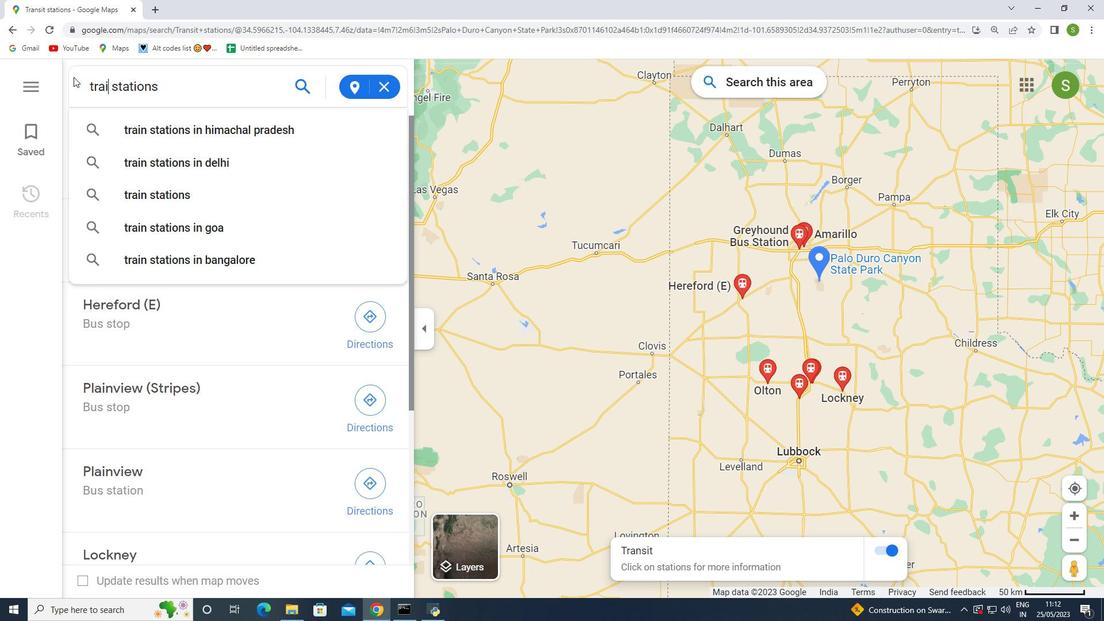 
Action: Mouse moved to (166, 193)
Screenshot: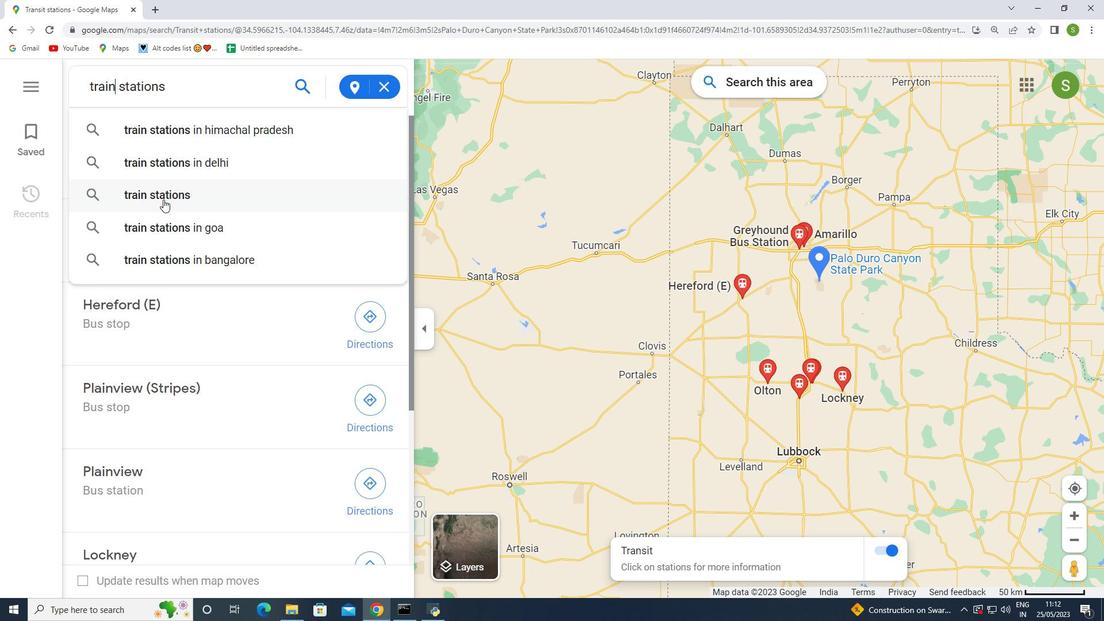 
Action: Mouse pressed left at (166, 193)
Screenshot: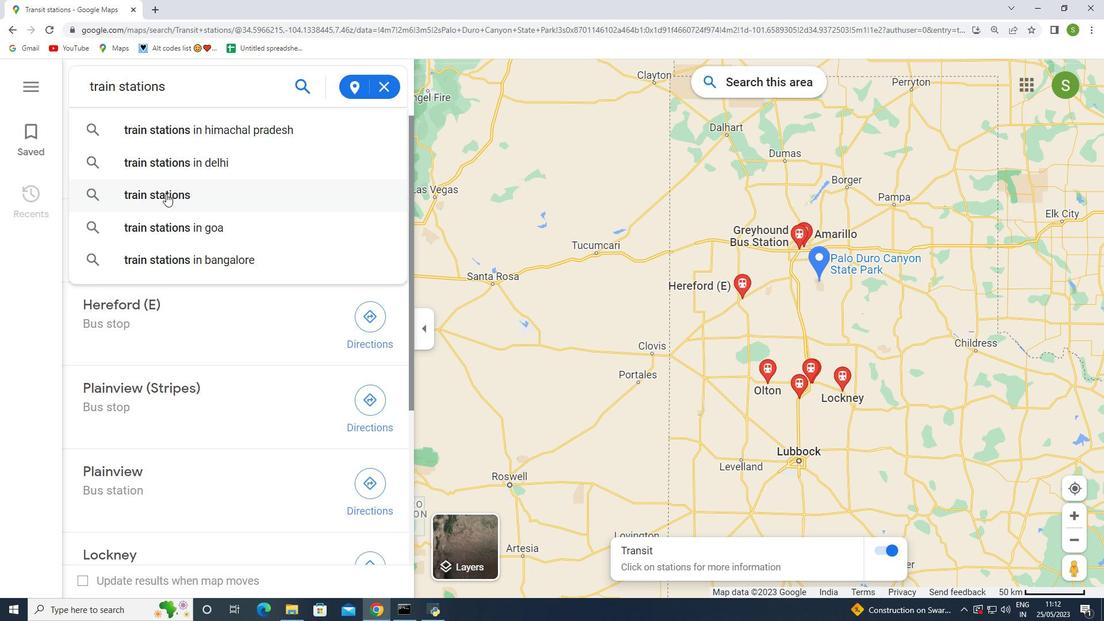 
Action: Mouse moved to (754, 129)
Screenshot: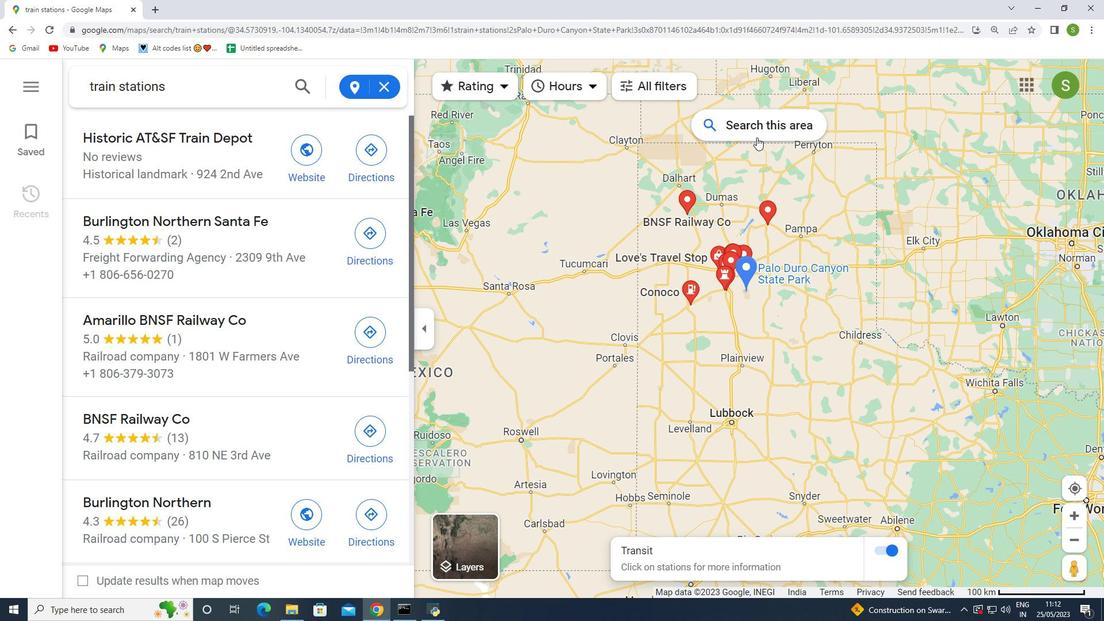 
Action: Mouse pressed left at (754, 129)
Screenshot: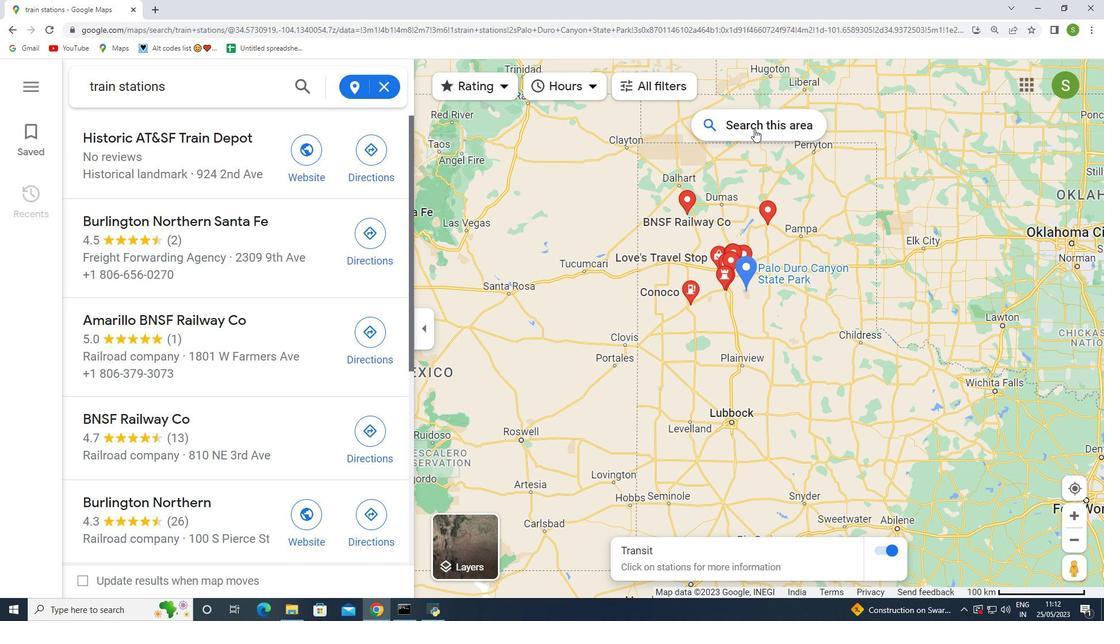 
Action: Mouse moved to (749, 285)
Screenshot: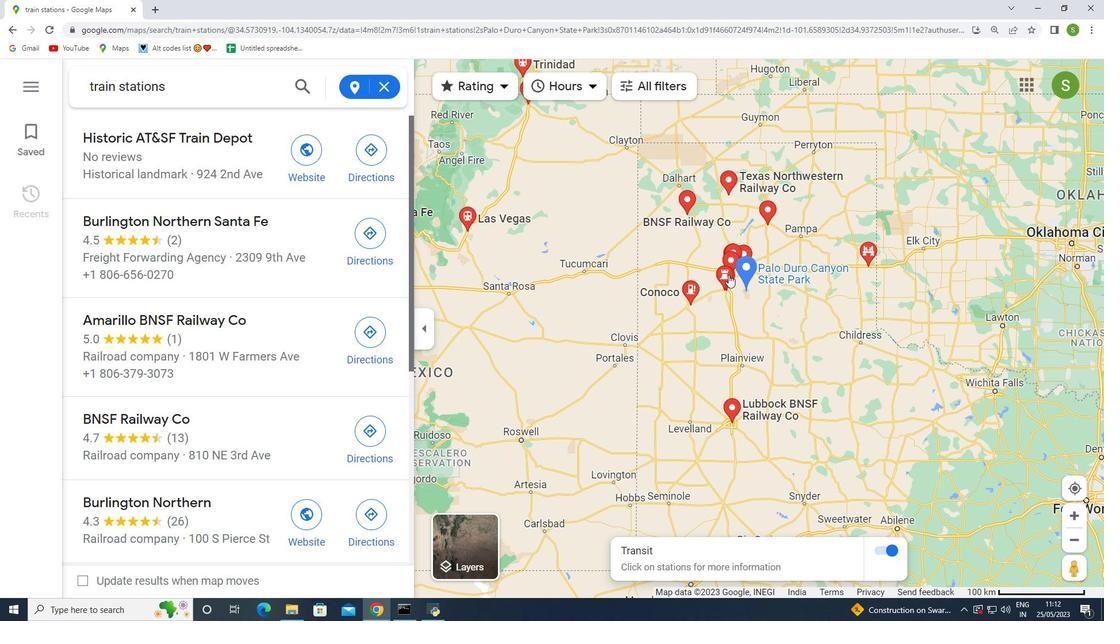 
Action: Mouse scrolled (749, 285) with delta (0, 0)
Screenshot: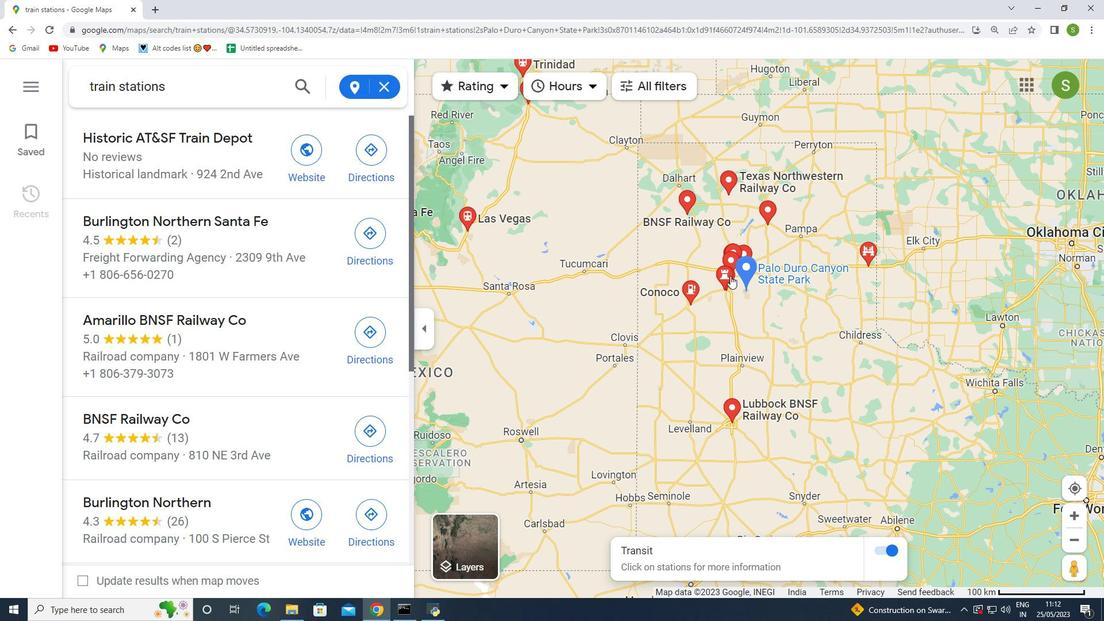 
Action: Mouse moved to (749, 284)
Screenshot: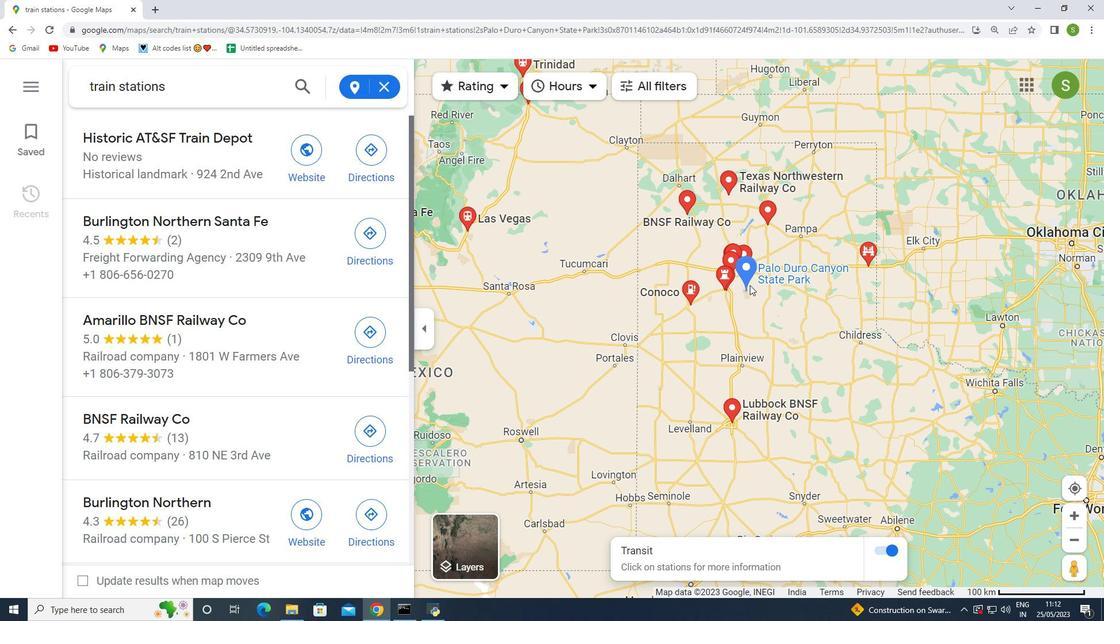 
Action: Mouse scrolled (749, 285) with delta (0, 0)
Screenshot: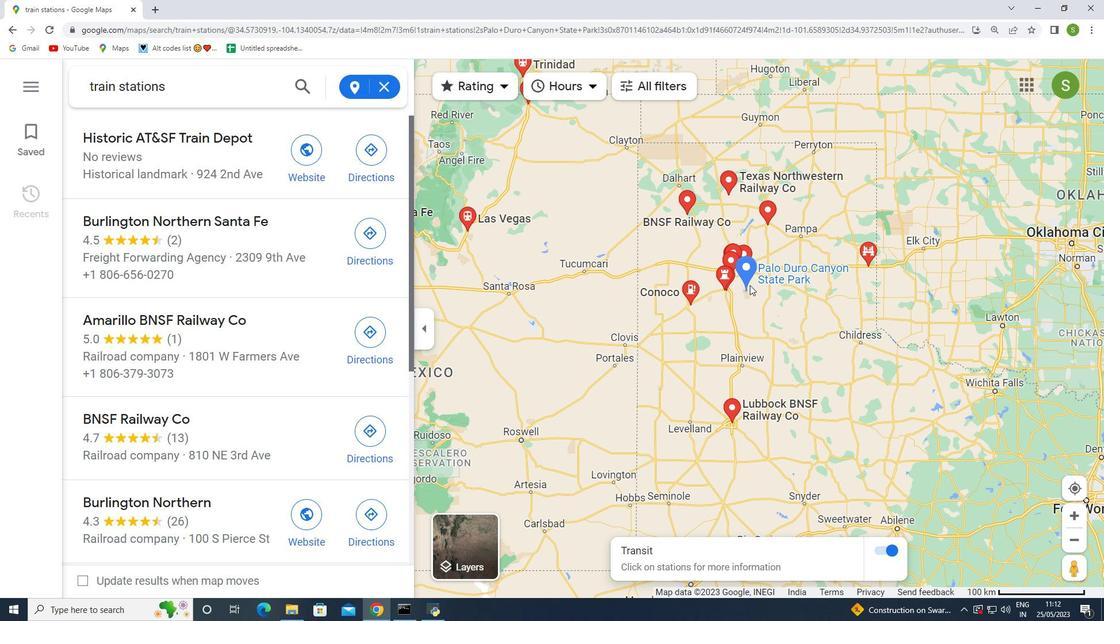 
Action: Mouse moved to (752, 288)
Screenshot: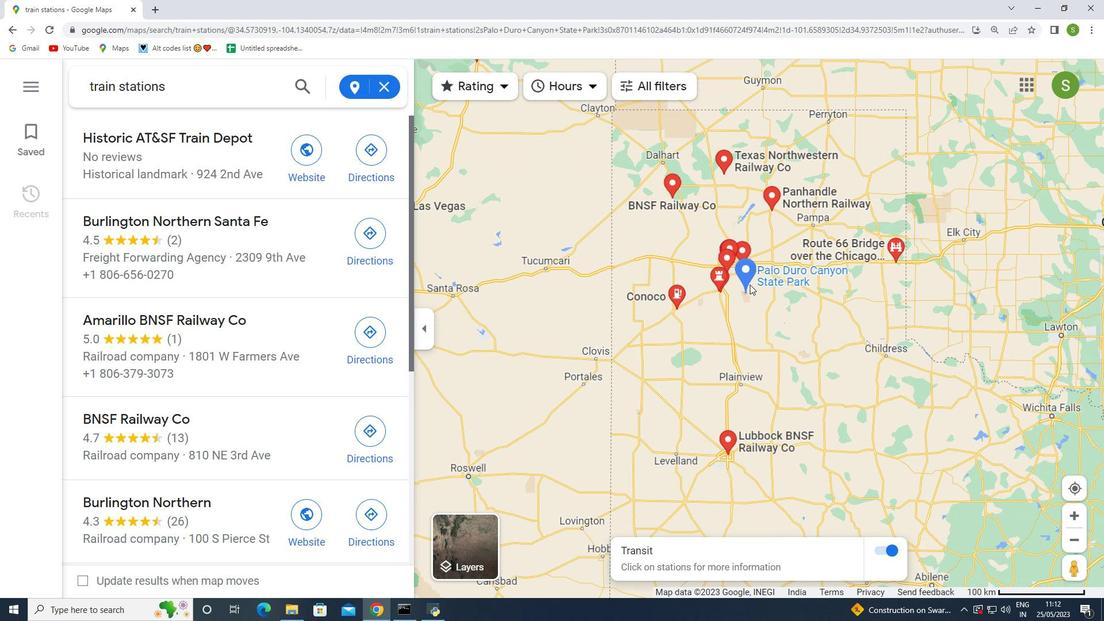 
Action: Mouse scrolled (752, 288) with delta (0, 0)
Screenshot: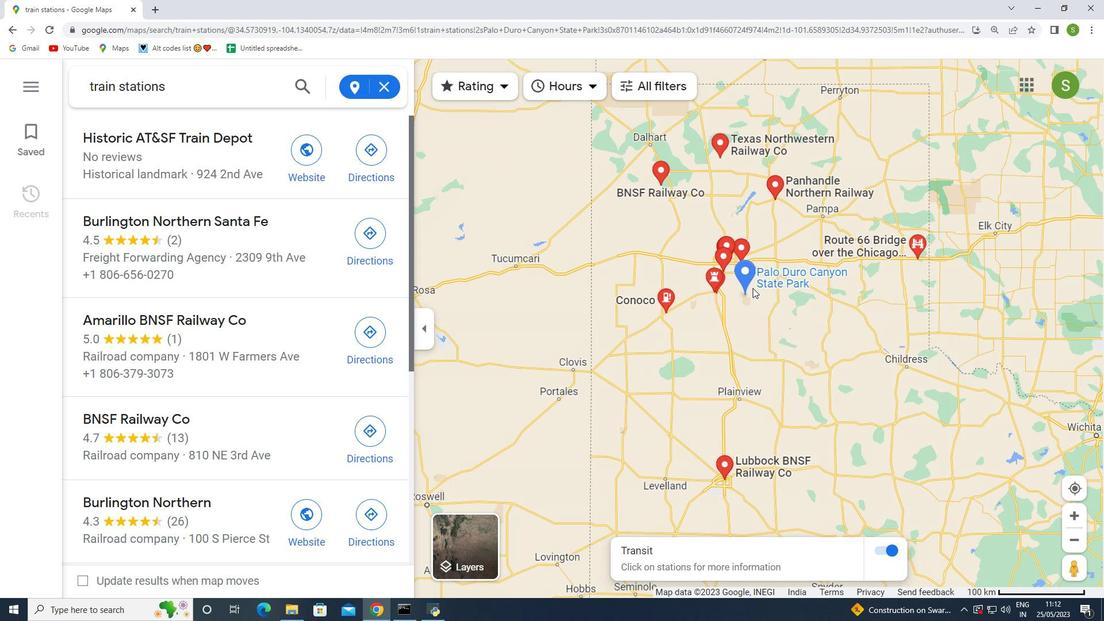 
Action: Mouse scrolled (752, 288) with delta (0, 0)
Screenshot: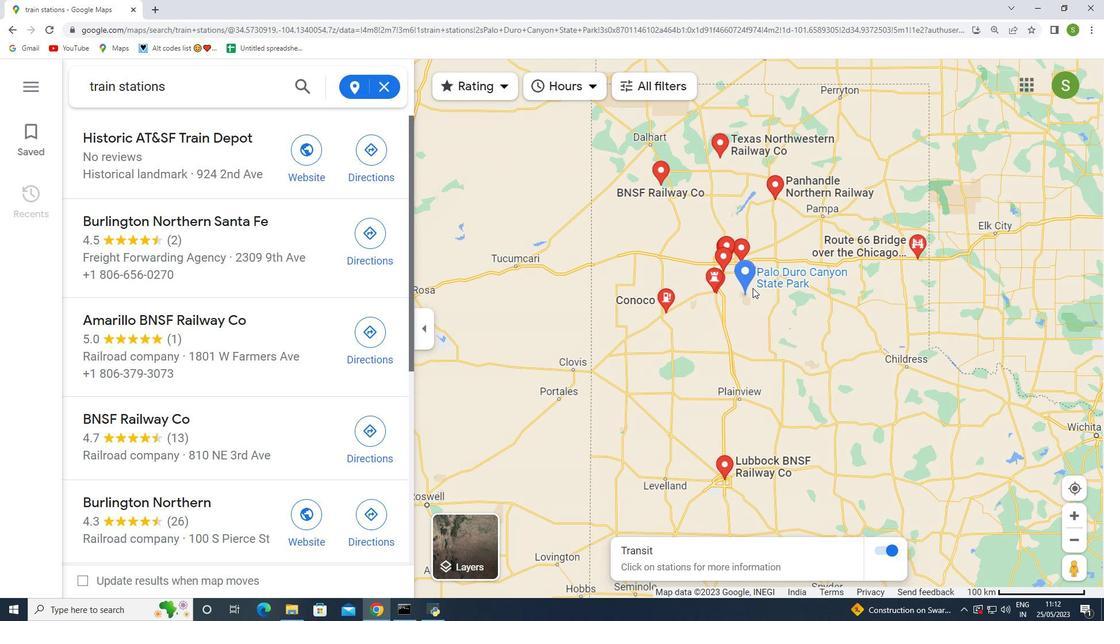 
Action: Mouse moved to (673, 277)
Screenshot: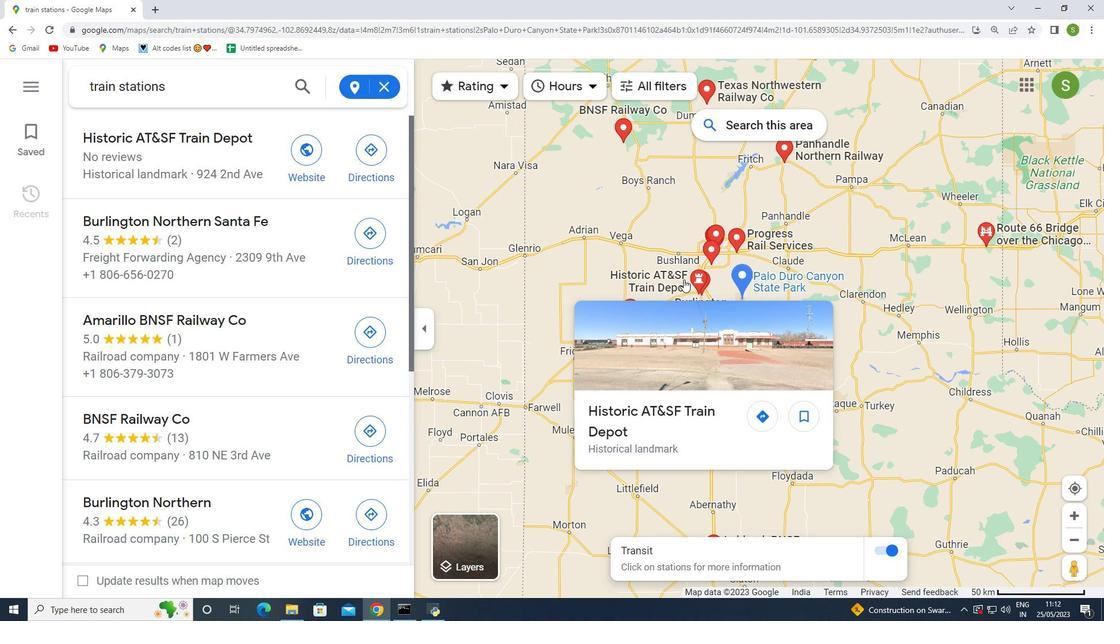 
Action: Mouse pressed left at (673, 277)
Screenshot: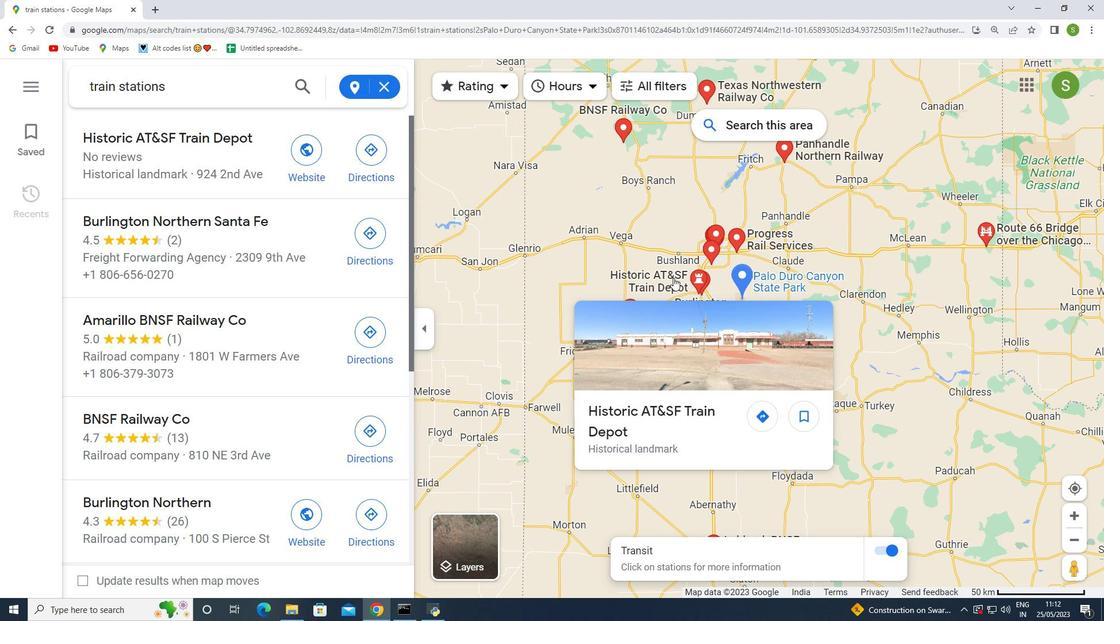 
Action: Mouse moved to (623, 355)
Screenshot: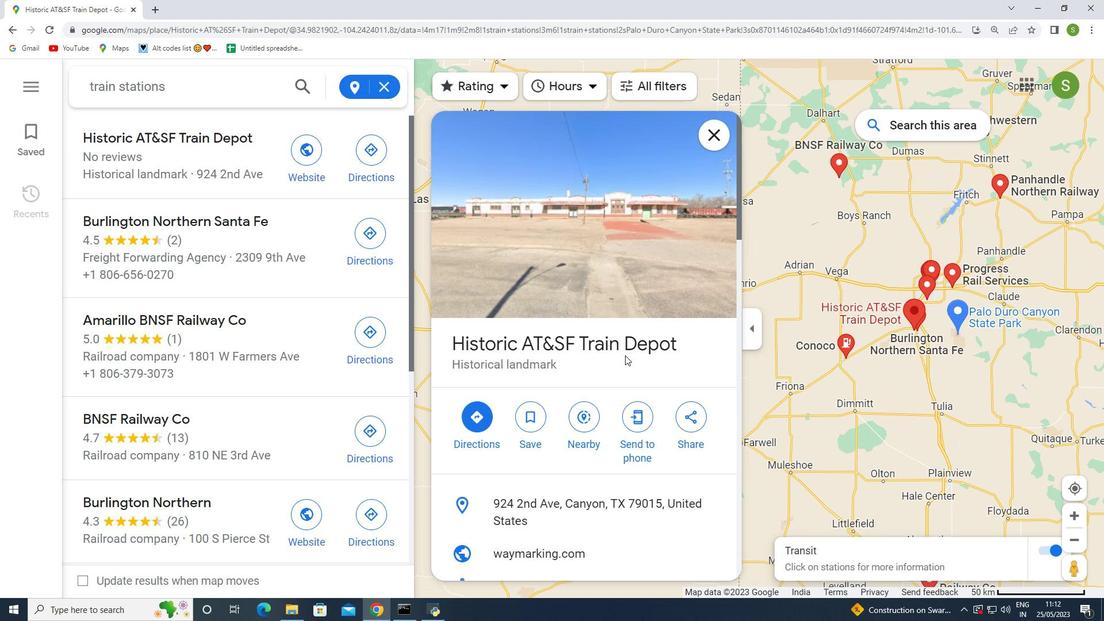 
Action: Mouse scrolled (623, 354) with delta (0, 0)
Screenshot: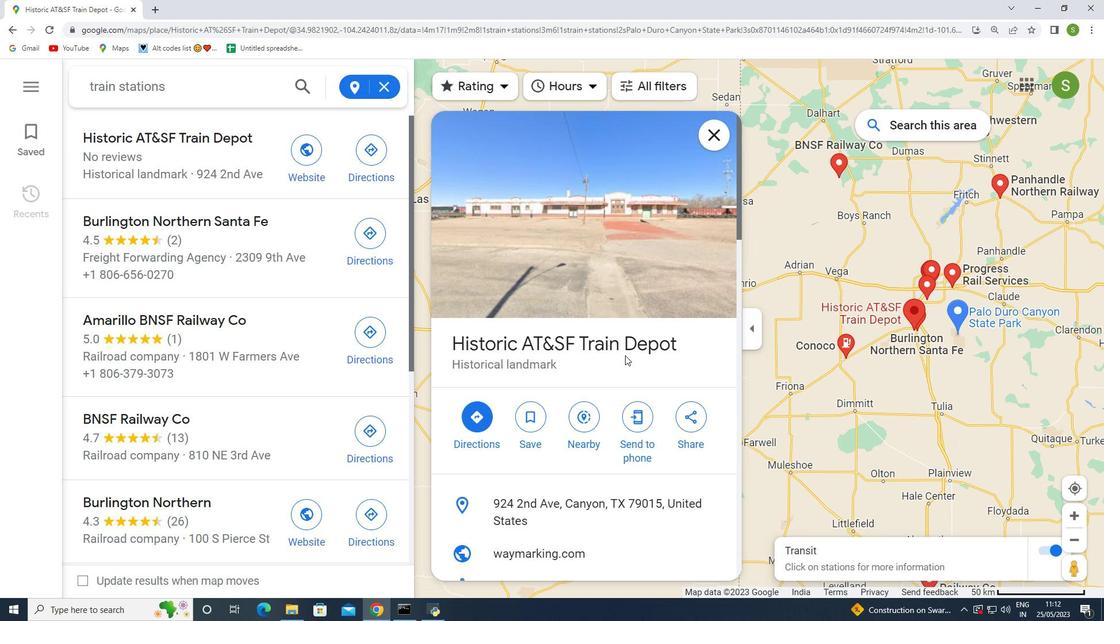 
Action: Mouse moved to (623, 355)
Screenshot: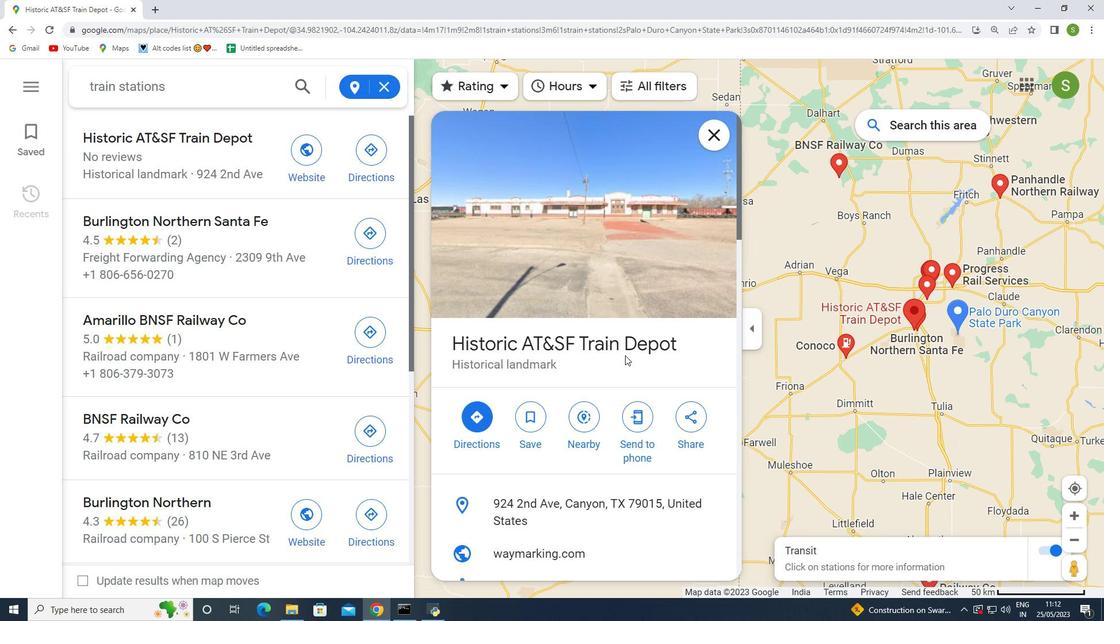 
Action: Mouse scrolled (623, 355) with delta (0, 0)
Screenshot: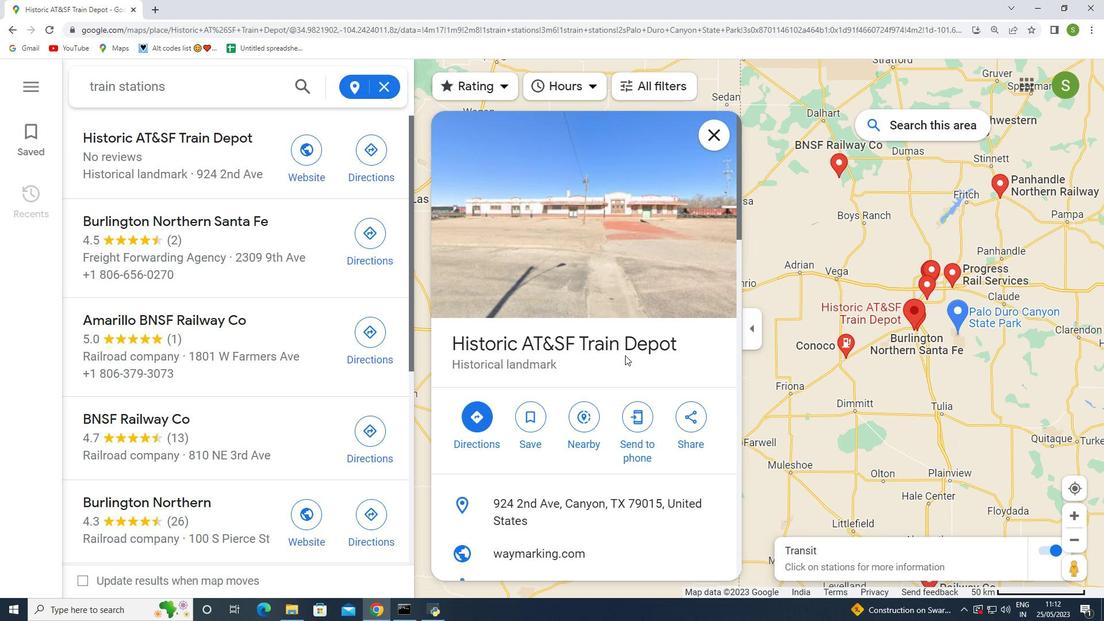
Action: Mouse moved to (623, 355)
Screenshot: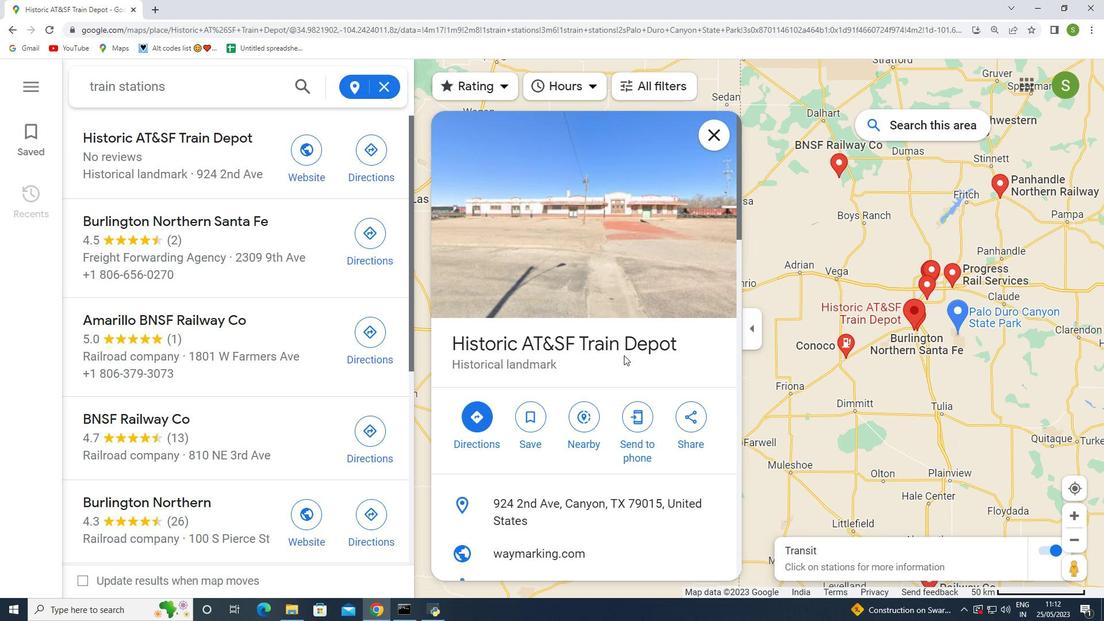 
Action: Mouse scrolled (623, 355) with delta (0, 0)
Screenshot: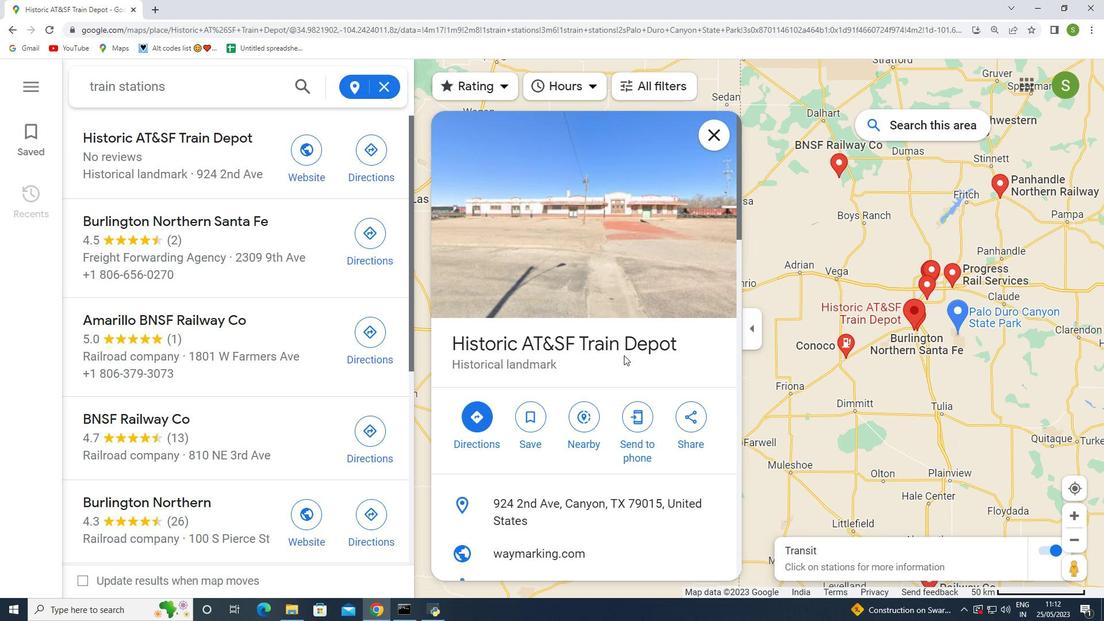 
Action: Mouse scrolled (623, 355) with delta (0, 0)
Screenshot: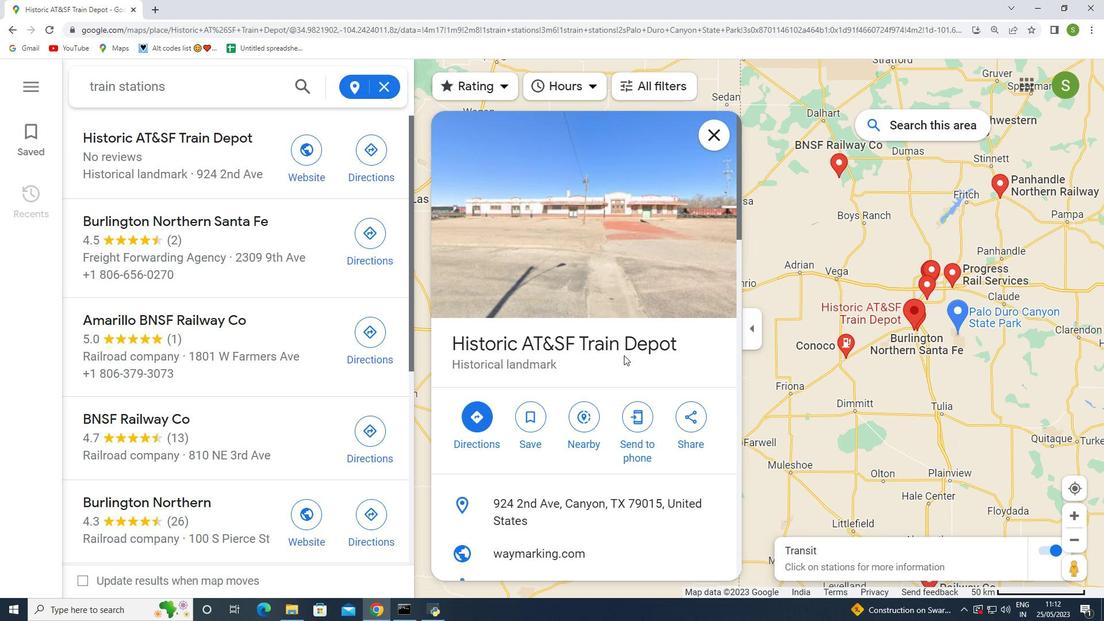 
Action: Mouse scrolled (623, 355) with delta (0, 0)
Screenshot: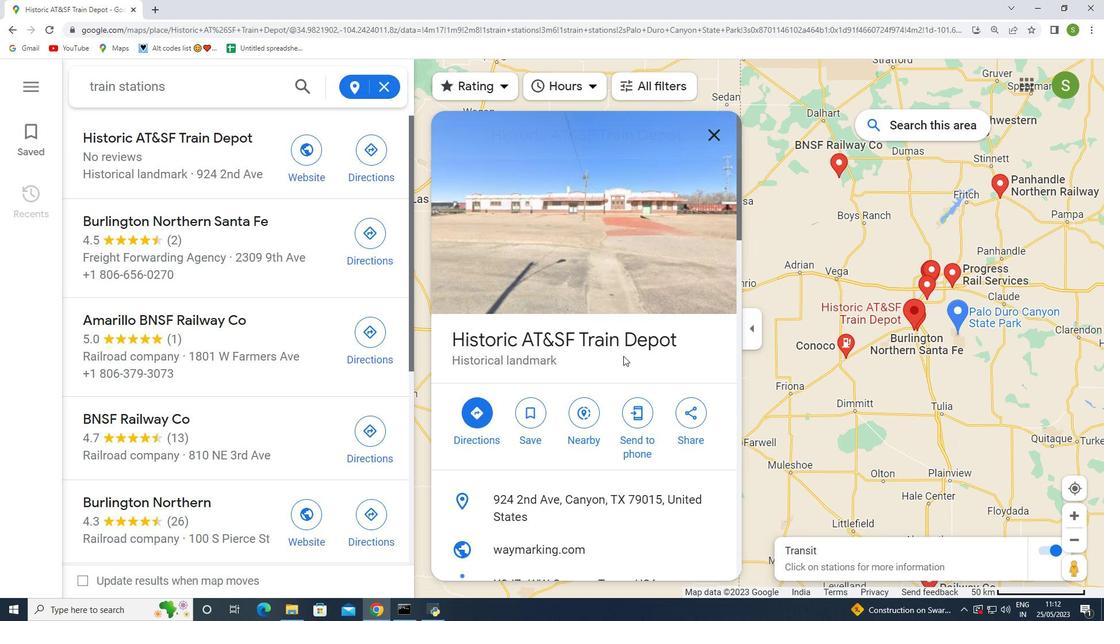 
Action: Mouse moved to (622, 357)
Screenshot: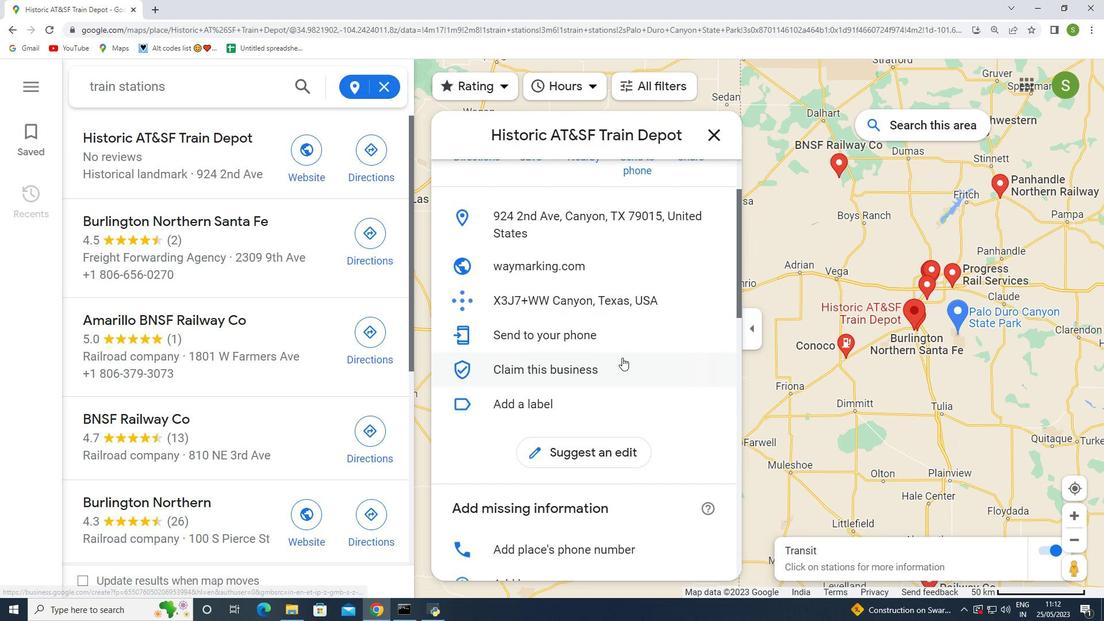 
Action: Mouse scrolled (622, 356) with delta (0, 0)
Screenshot: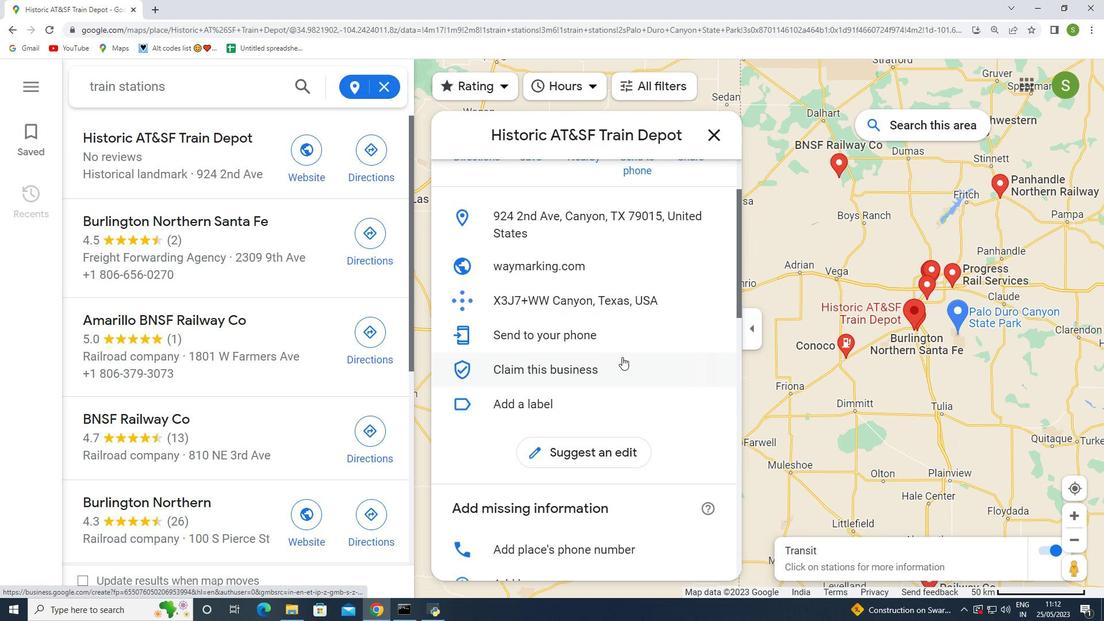 
Action: Mouse scrolled (622, 356) with delta (0, 0)
Screenshot: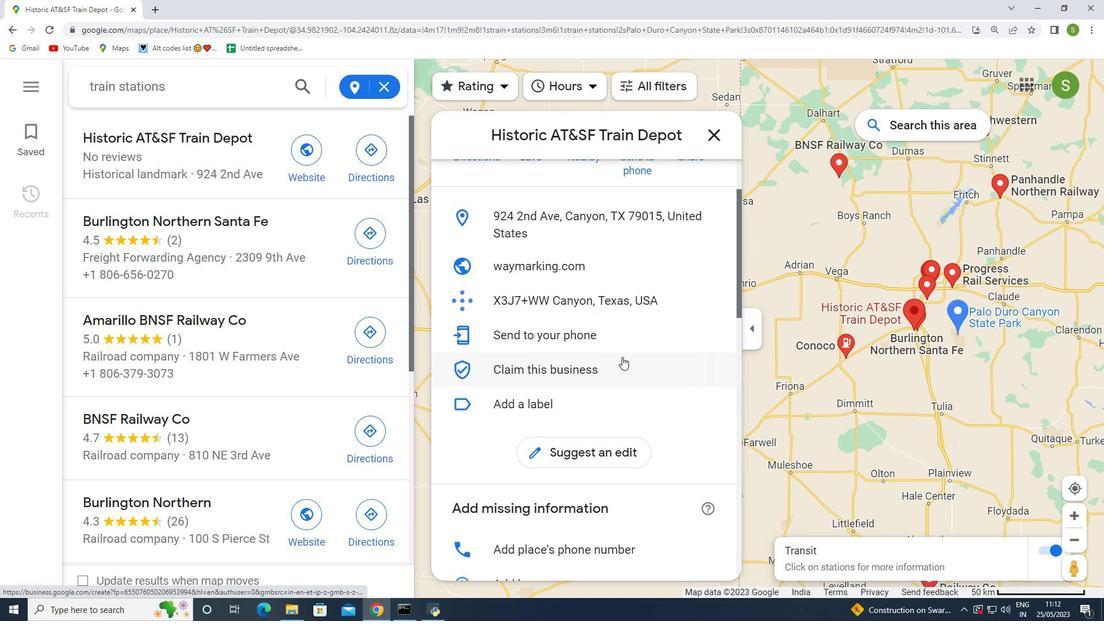 
Action: Mouse scrolled (622, 356) with delta (0, 0)
Screenshot: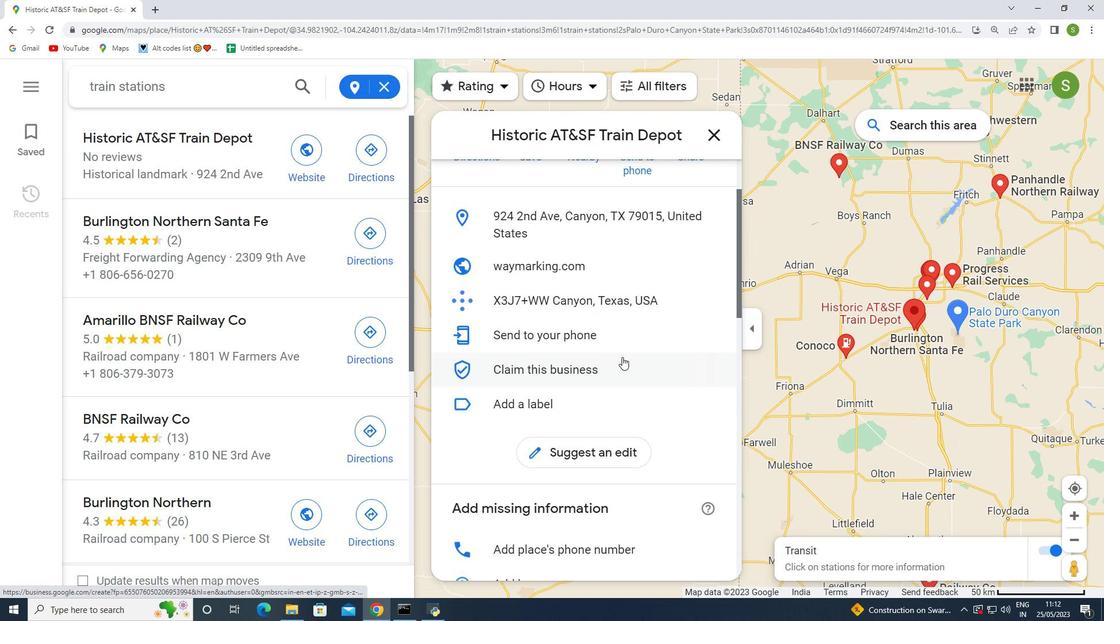
Action: Mouse scrolled (622, 356) with delta (0, 0)
Screenshot: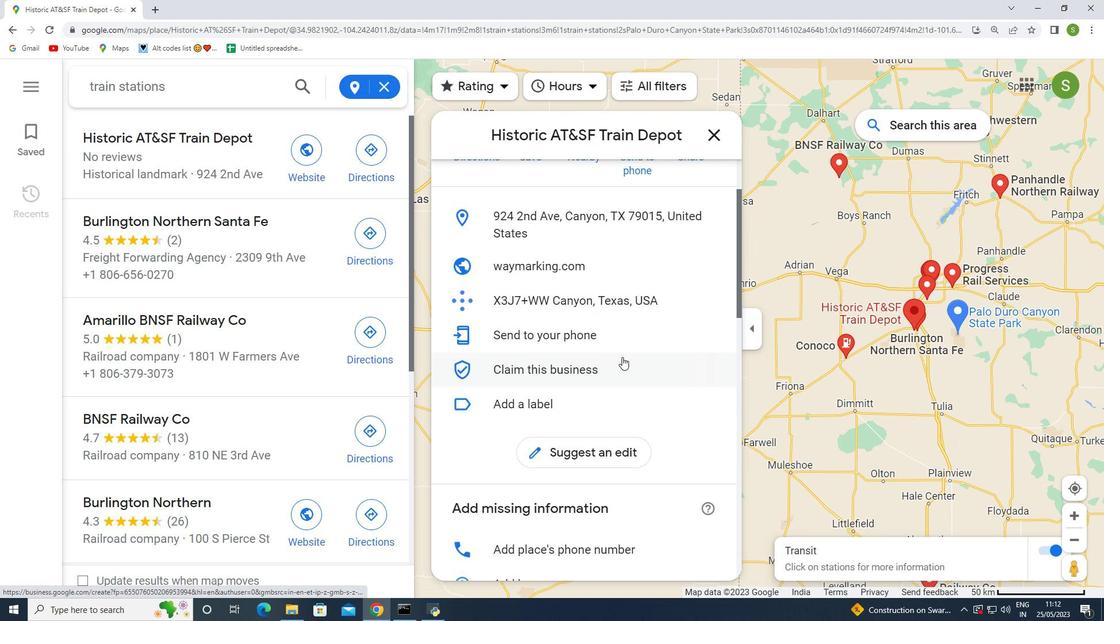 
Action: Mouse scrolled (622, 356) with delta (0, 0)
Screenshot: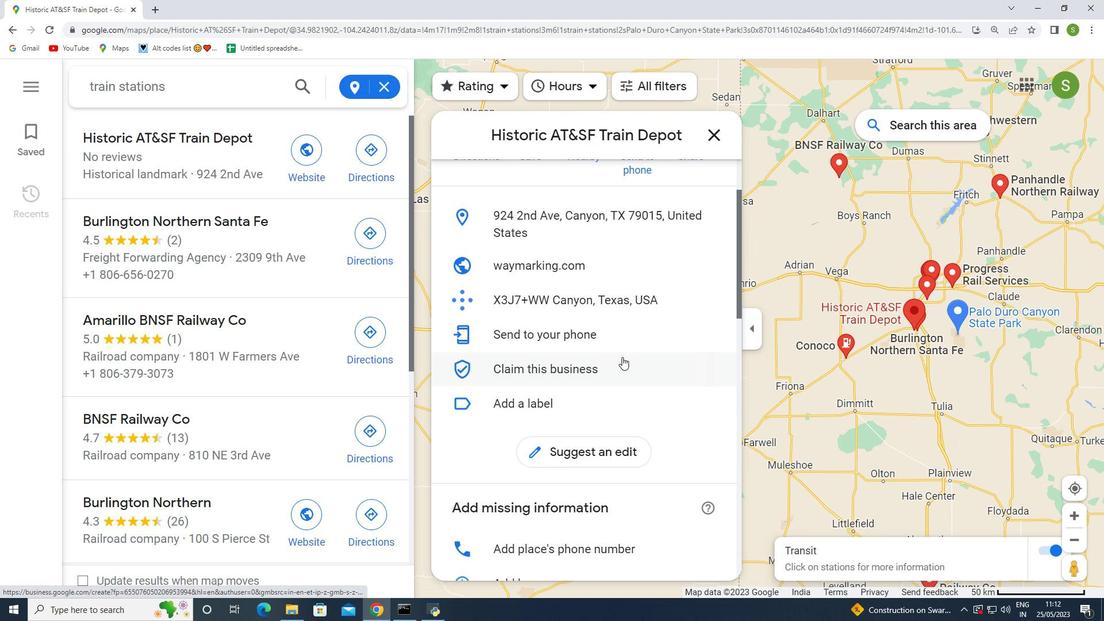 
Action: Mouse moved to (622, 356)
Screenshot: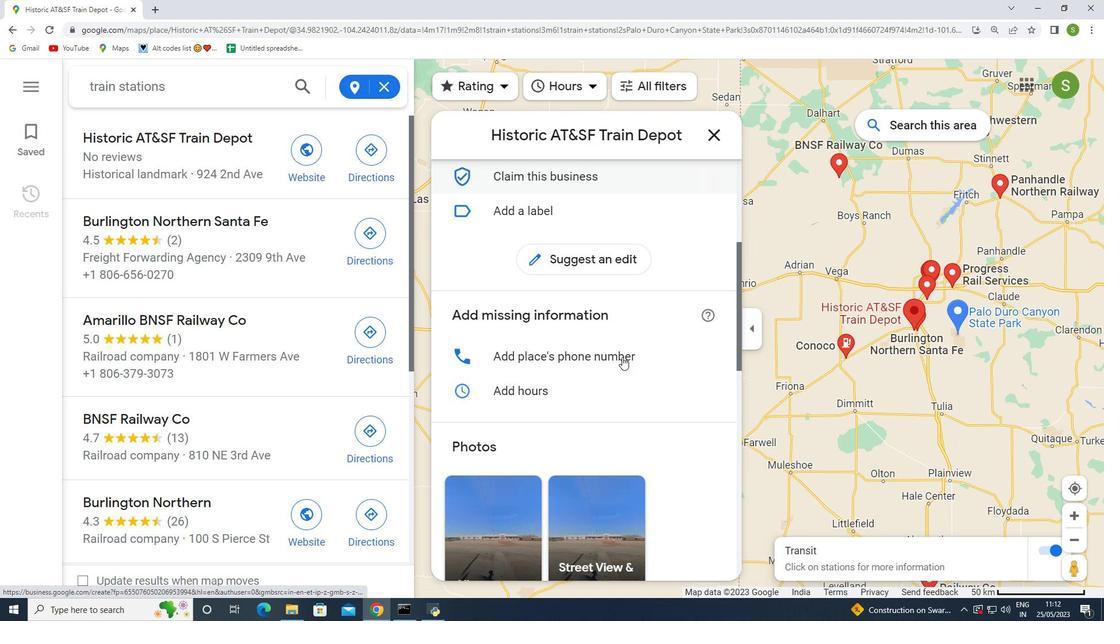
Action: Mouse scrolled (622, 355) with delta (0, 0)
Screenshot: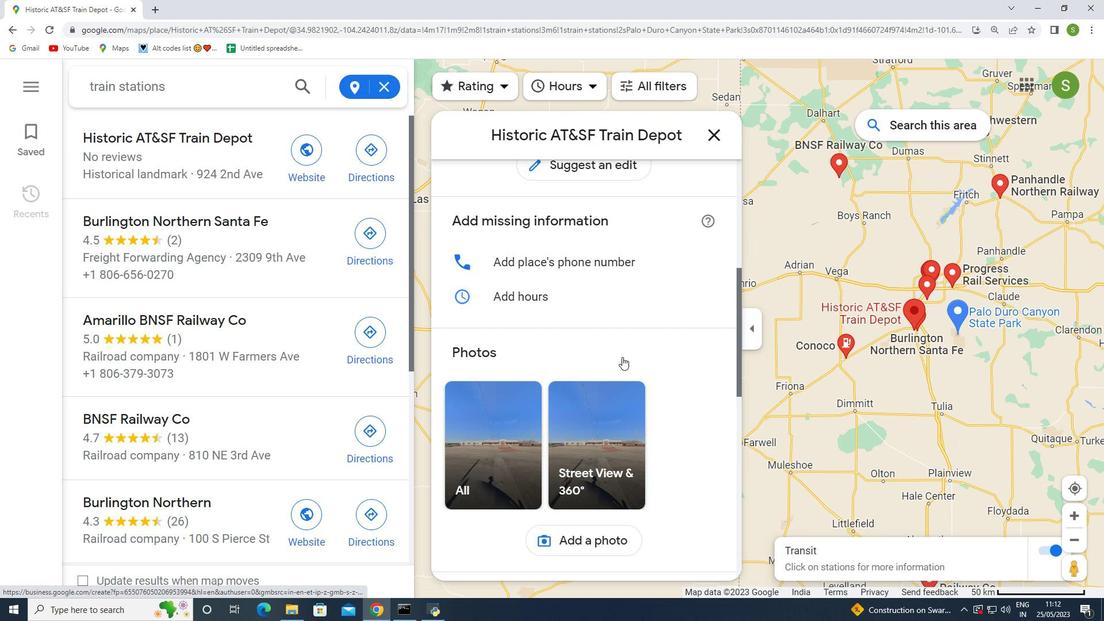 
Action: Mouse scrolled (622, 355) with delta (0, 0)
Screenshot: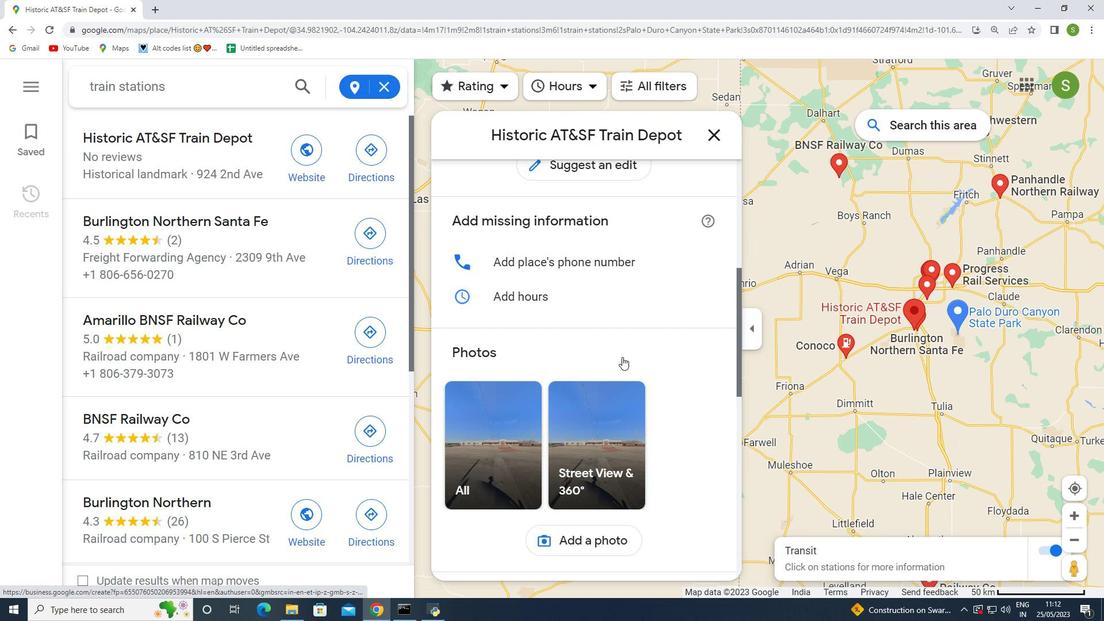 
Action: Mouse scrolled (622, 355) with delta (0, 0)
Screenshot: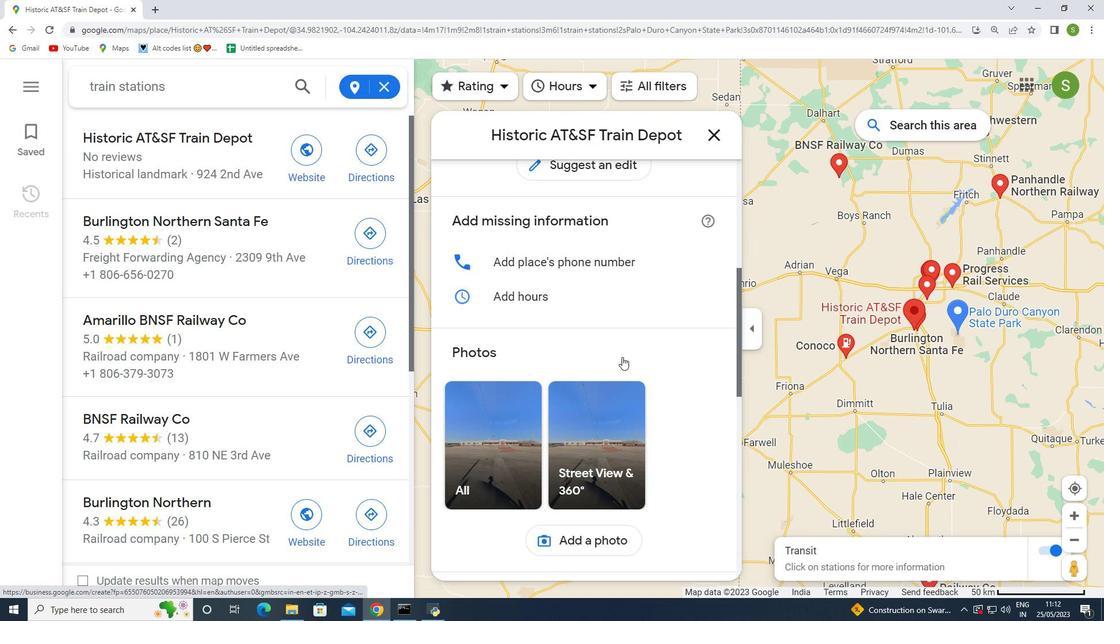 
Action: Mouse scrolled (622, 355) with delta (0, 0)
Screenshot: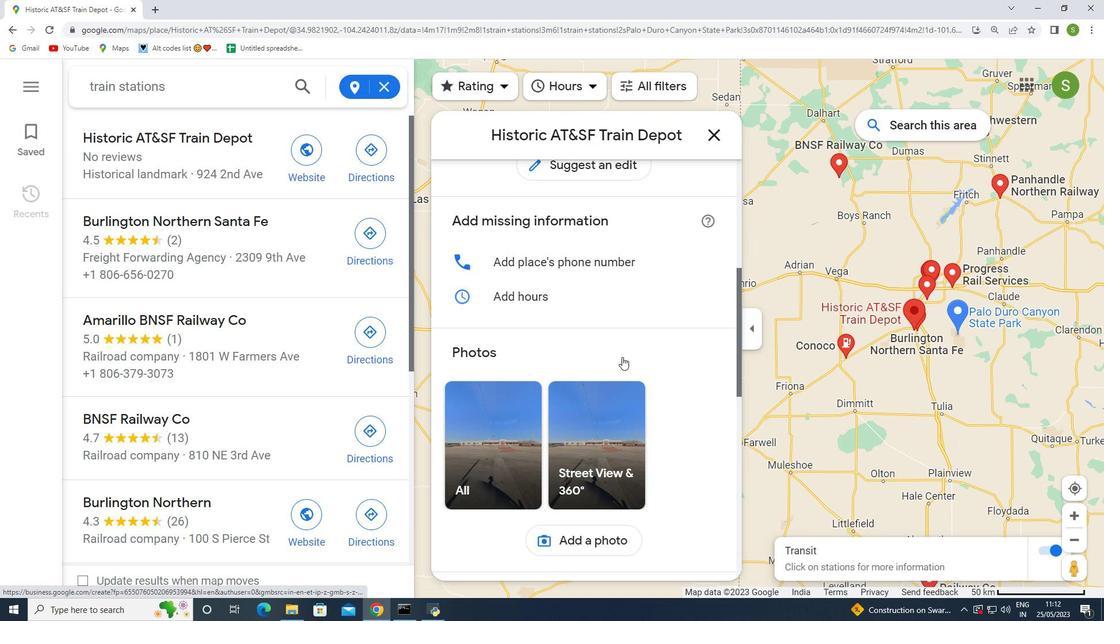 
Action: Mouse scrolled (622, 355) with delta (0, 0)
Screenshot: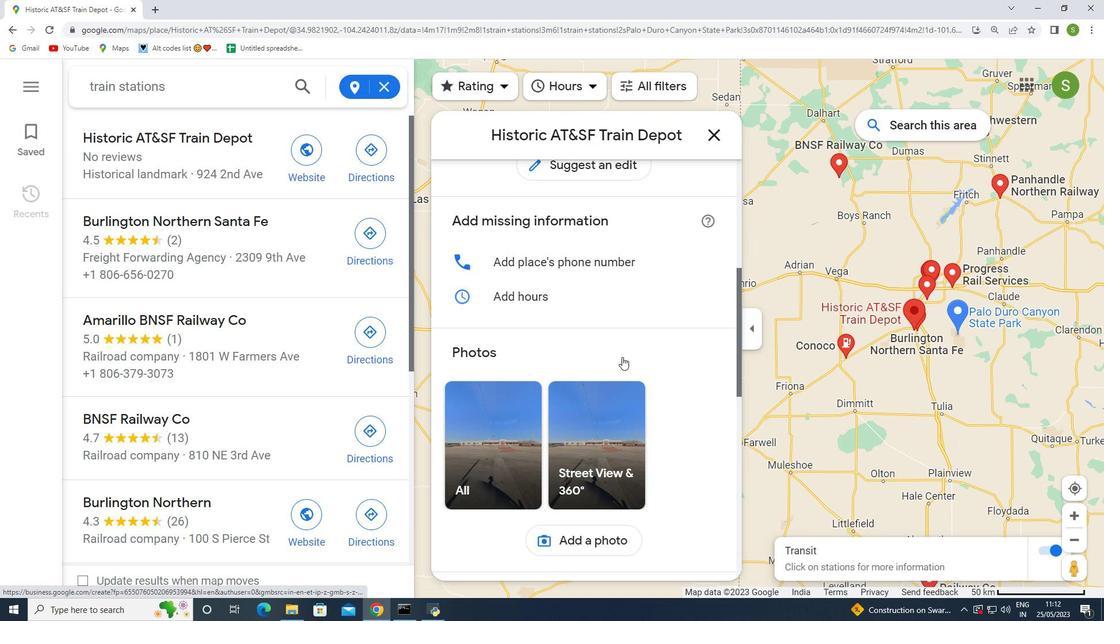 
Action: Mouse scrolled (622, 357) with delta (0, 0)
Screenshot: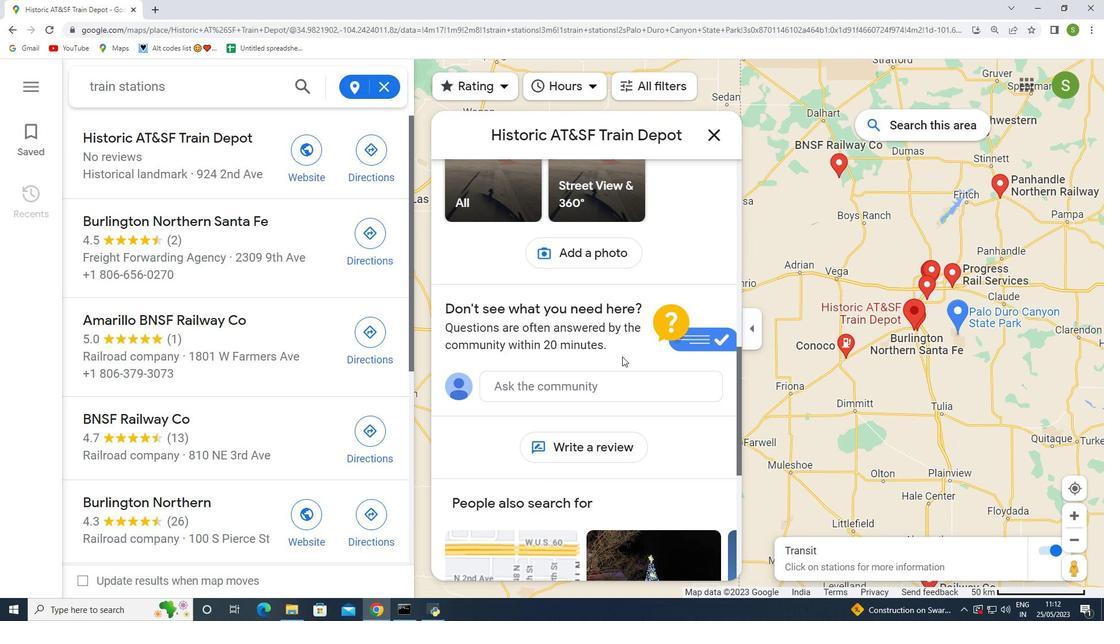 
Action: Mouse scrolled (622, 357) with delta (0, 0)
Screenshot: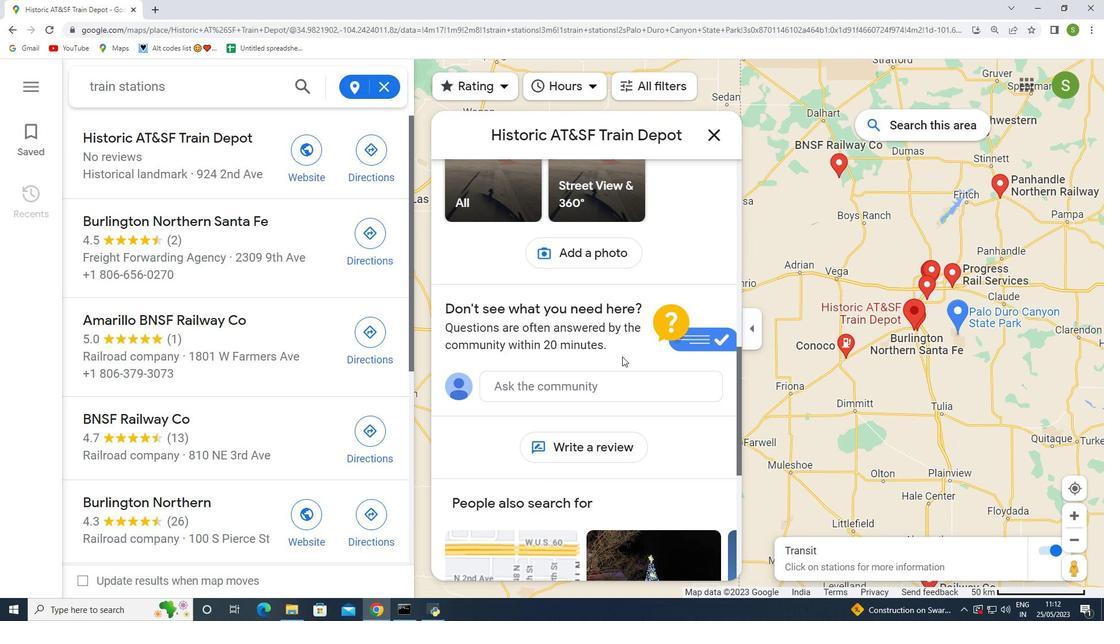 
Action: Mouse scrolled (622, 357) with delta (0, 0)
Screenshot: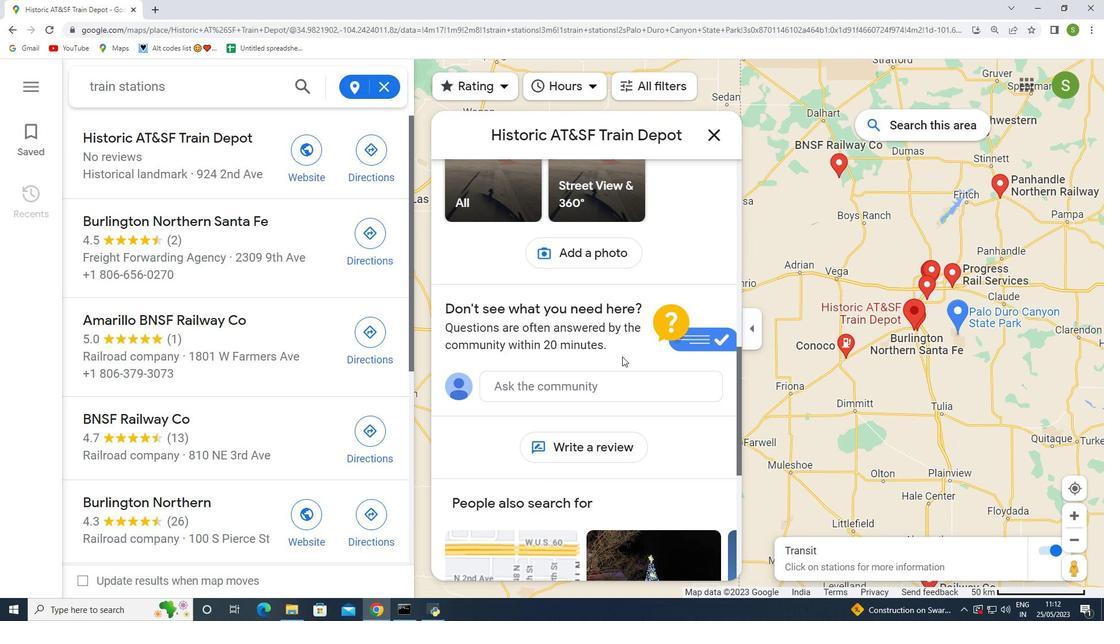 
Action: Mouse scrolled (622, 357) with delta (0, 0)
Screenshot: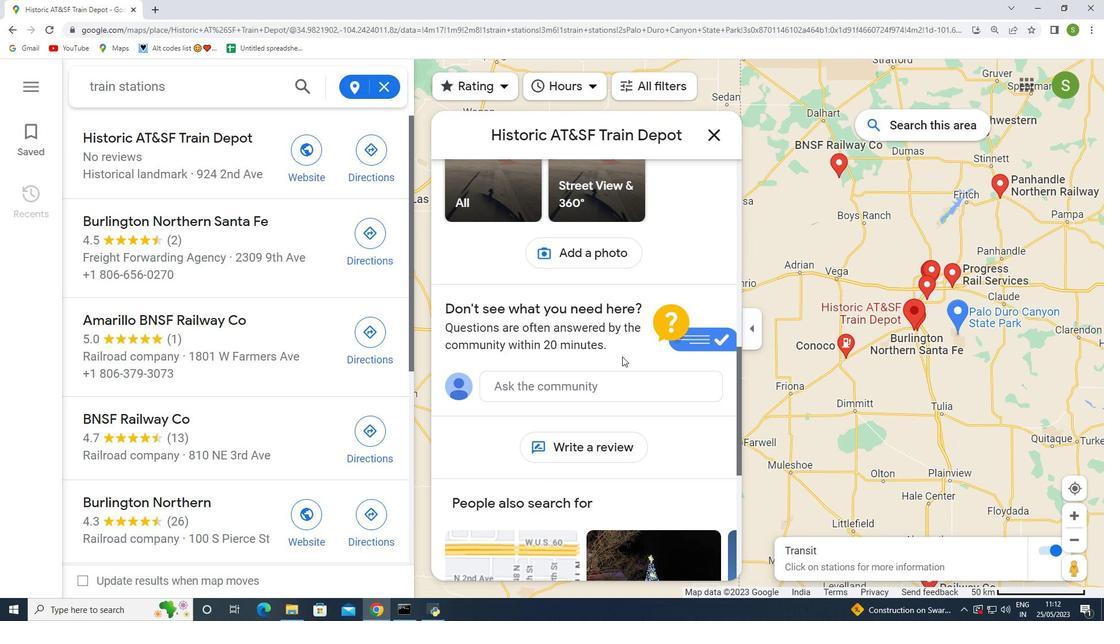 
Action: Mouse scrolled (622, 355) with delta (0, 0)
Screenshot: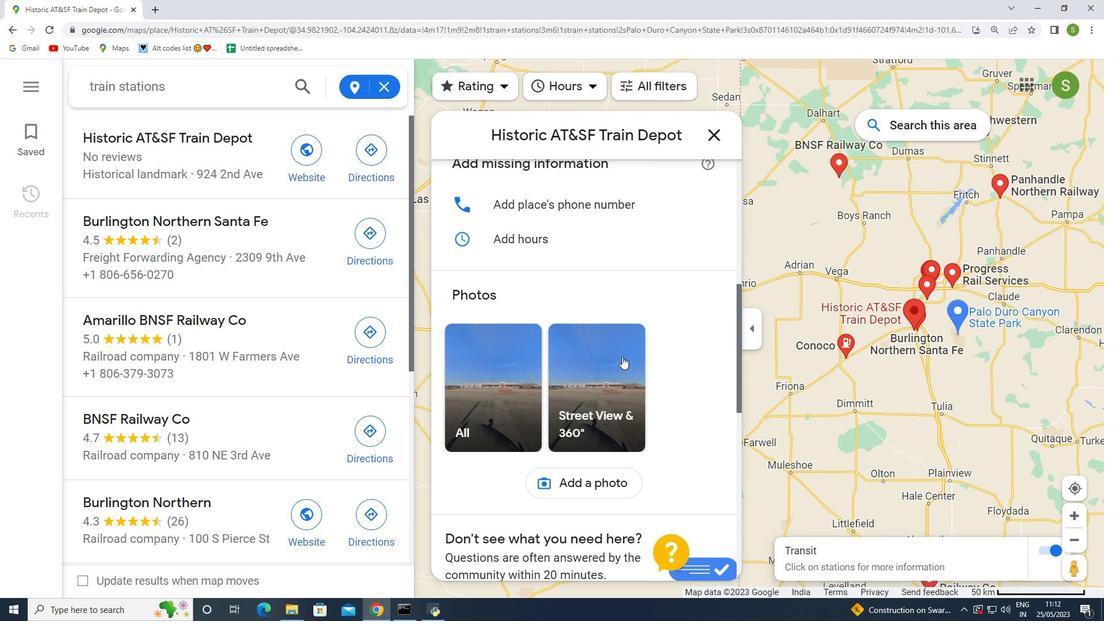 
Action: Mouse scrolled (622, 355) with delta (0, 0)
Screenshot: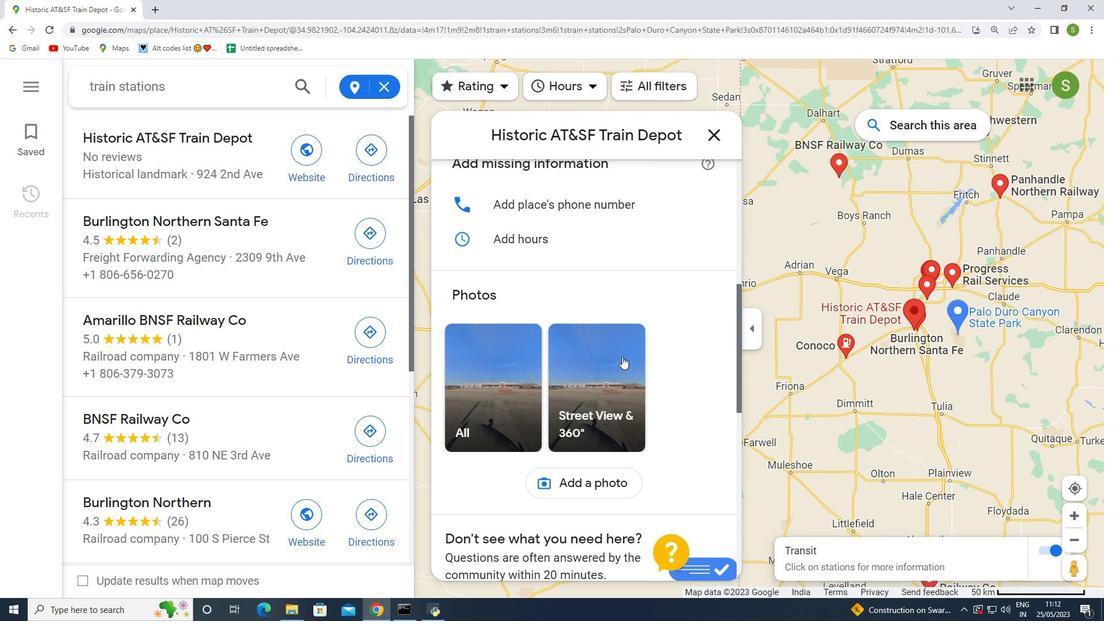 
Action: Mouse scrolled (622, 355) with delta (0, 0)
Screenshot: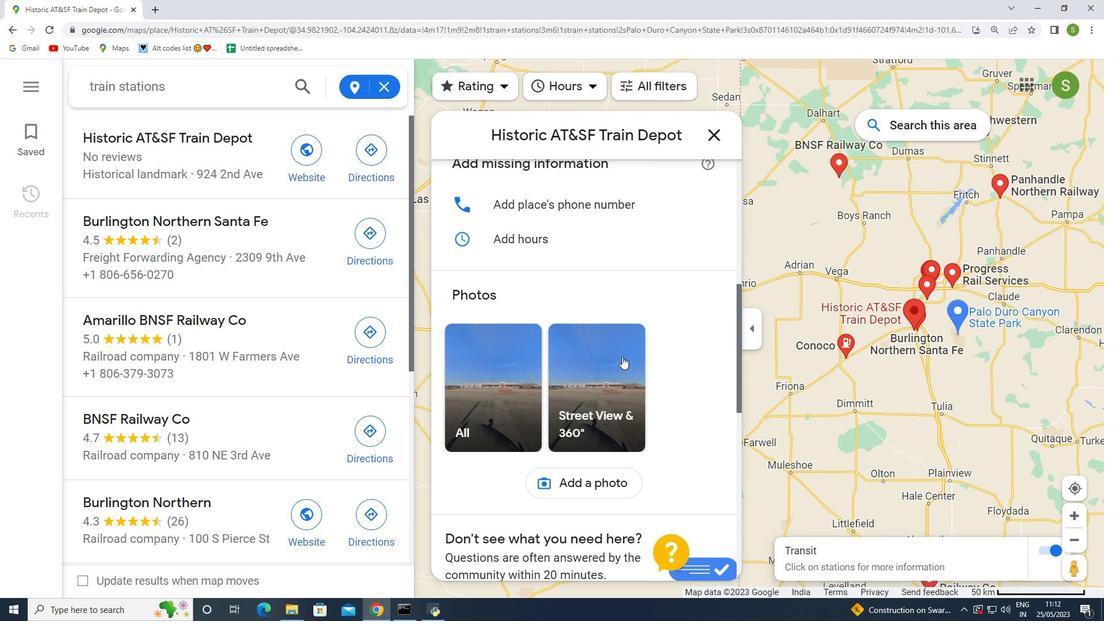 
Action: Mouse scrolled (622, 355) with delta (0, 0)
Screenshot: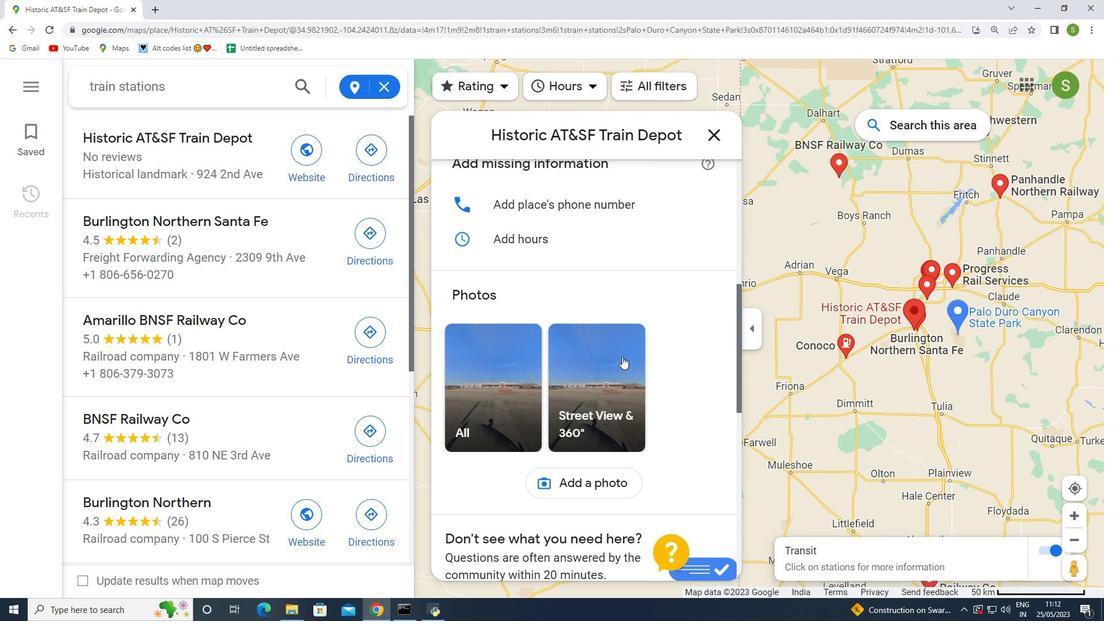
Action: Mouse scrolled (622, 355) with delta (0, 0)
Screenshot: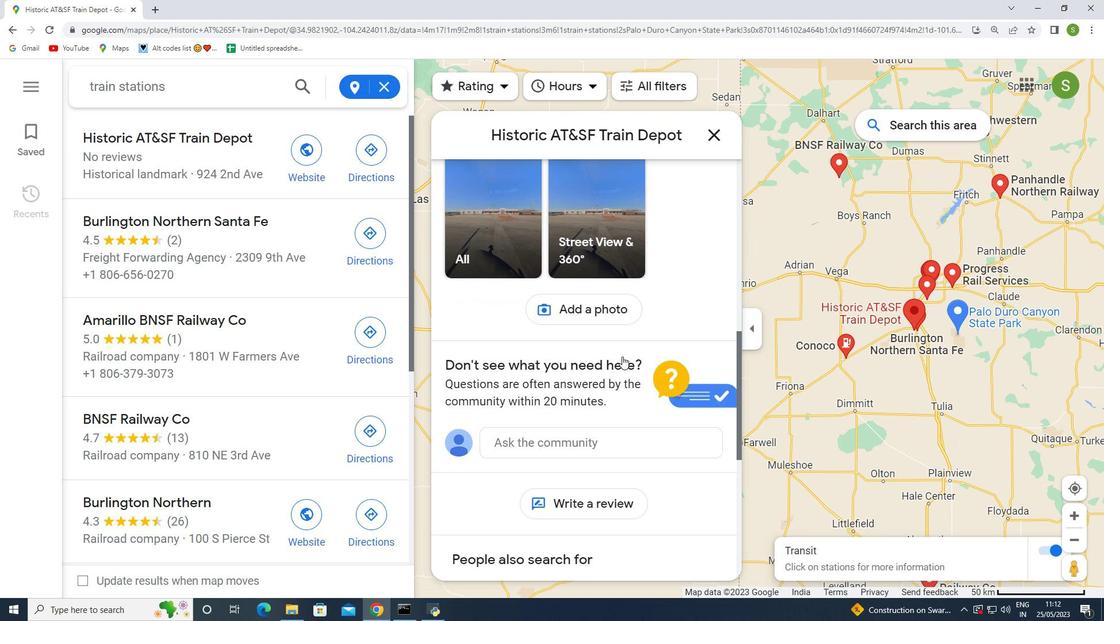 
Action: Mouse scrolled (622, 355) with delta (0, 0)
Screenshot: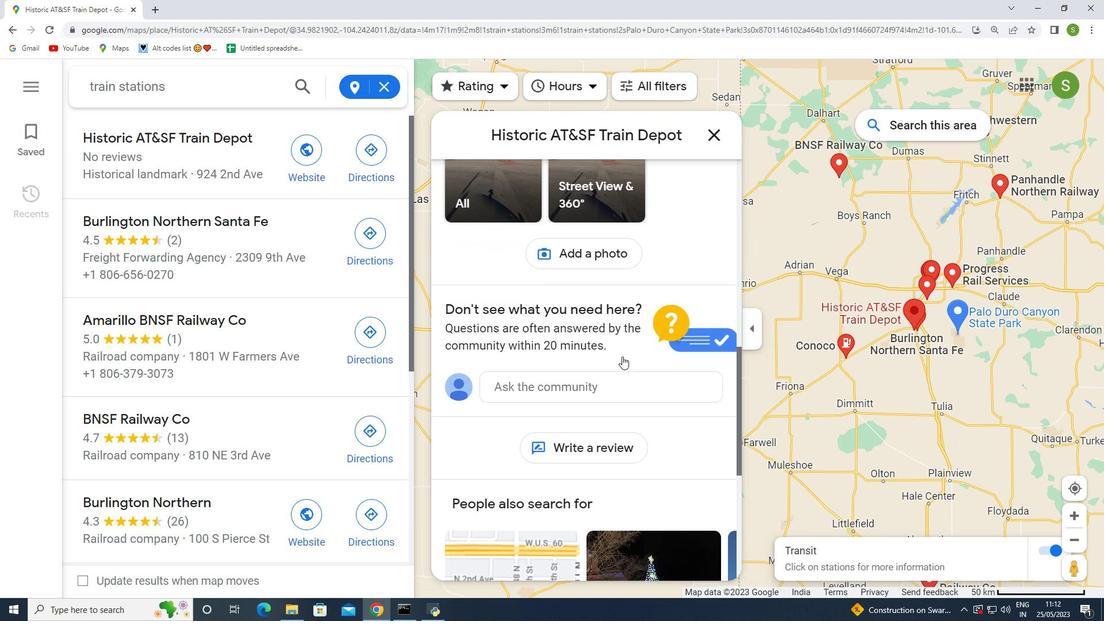 
Action: Mouse scrolled (622, 355) with delta (0, 0)
Screenshot: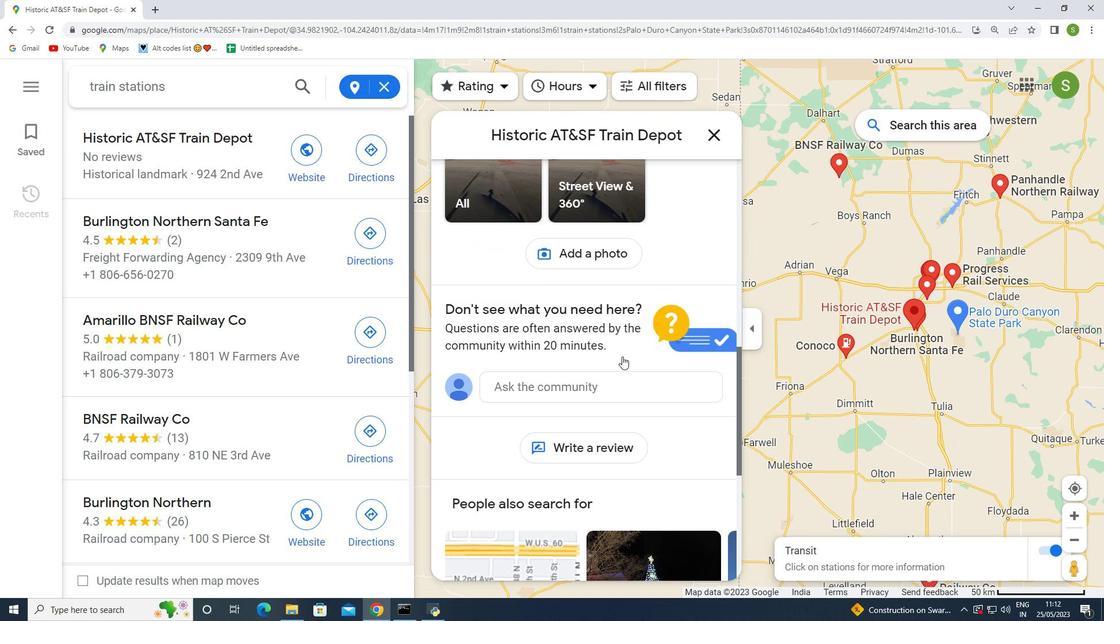 
Action: Mouse scrolled (622, 355) with delta (0, 0)
Screenshot: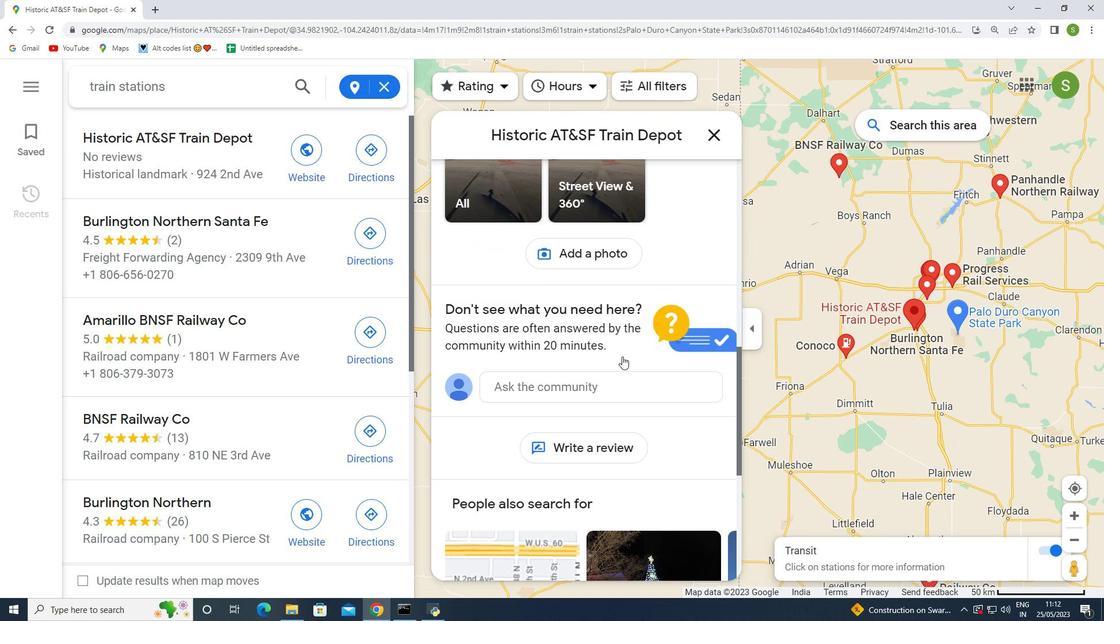 
Action: Mouse scrolled (622, 355) with delta (0, 0)
Screenshot: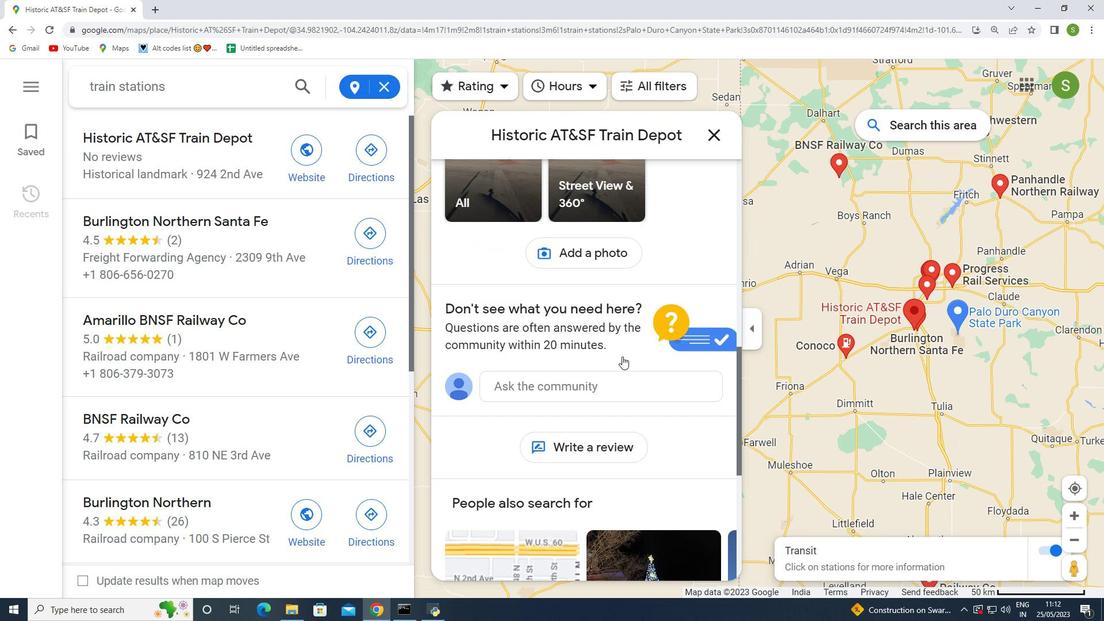 
Action: Mouse moved to (728, 131)
Screenshot: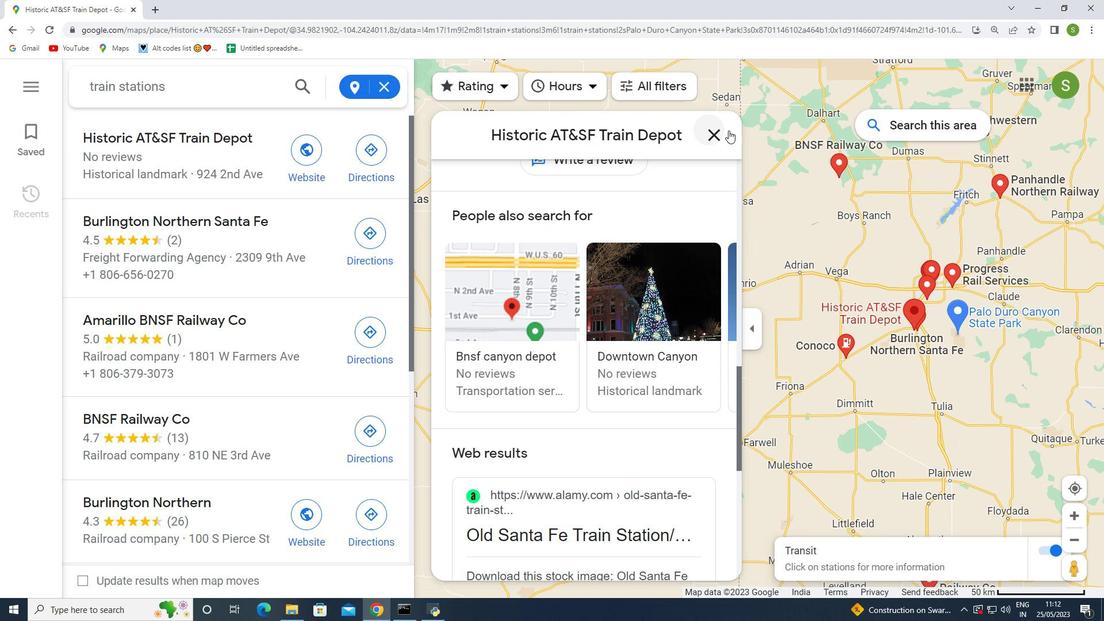 
Action: Mouse pressed left at (728, 131)
Screenshot: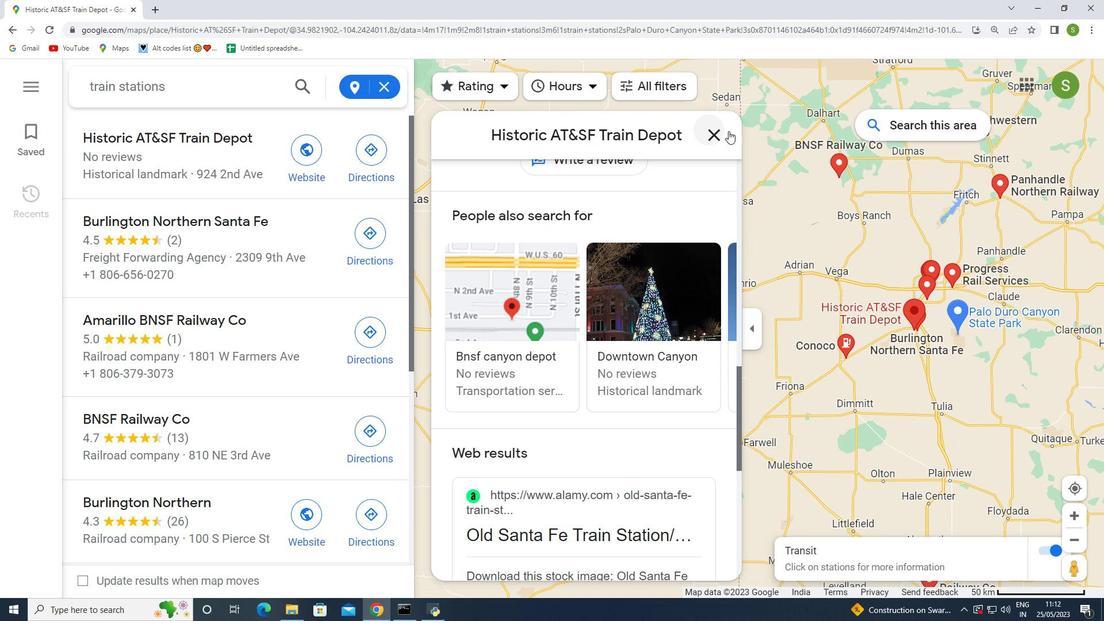 
Action: Mouse moved to (798, 244)
Screenshot: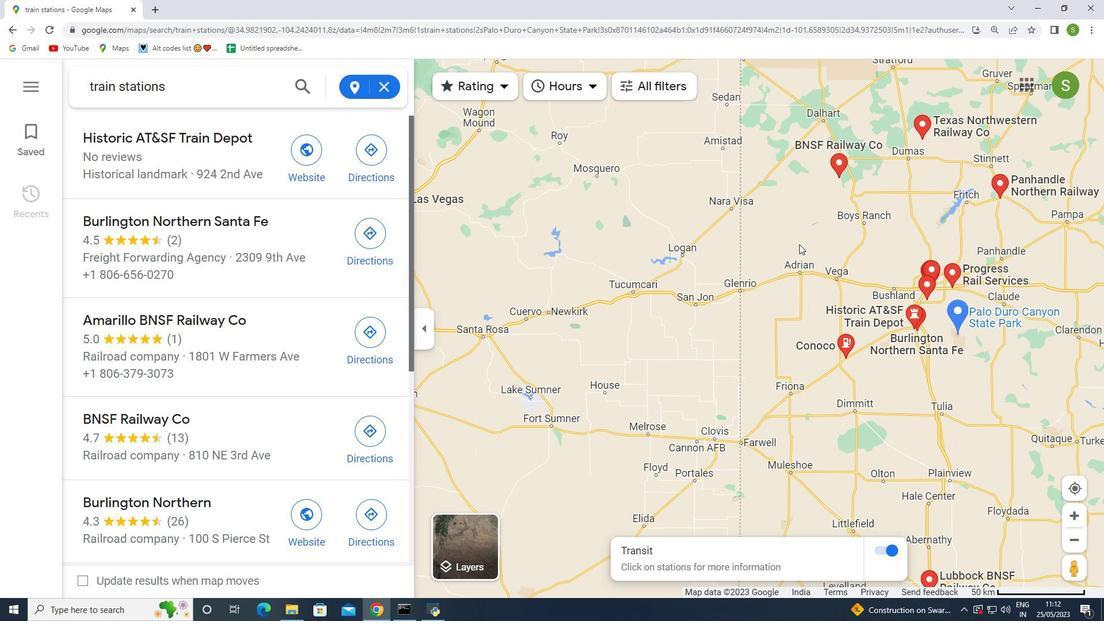 
